 Task: Look for space in Mohali, India from 5th June, 2023 to 16th June, 2023 for 2 adults in price range Rs.14000 to Rs.18000. Place can be entire place with 1  bedroom having 1 bed and 1 bathroom. Property type can be house, flat, guest house, hotel. Amenities needed are: washing machine. Booking option can be shelf check-in. Required host language is English.
Action: Mouse pressed left at (600, 127)
Screenshot: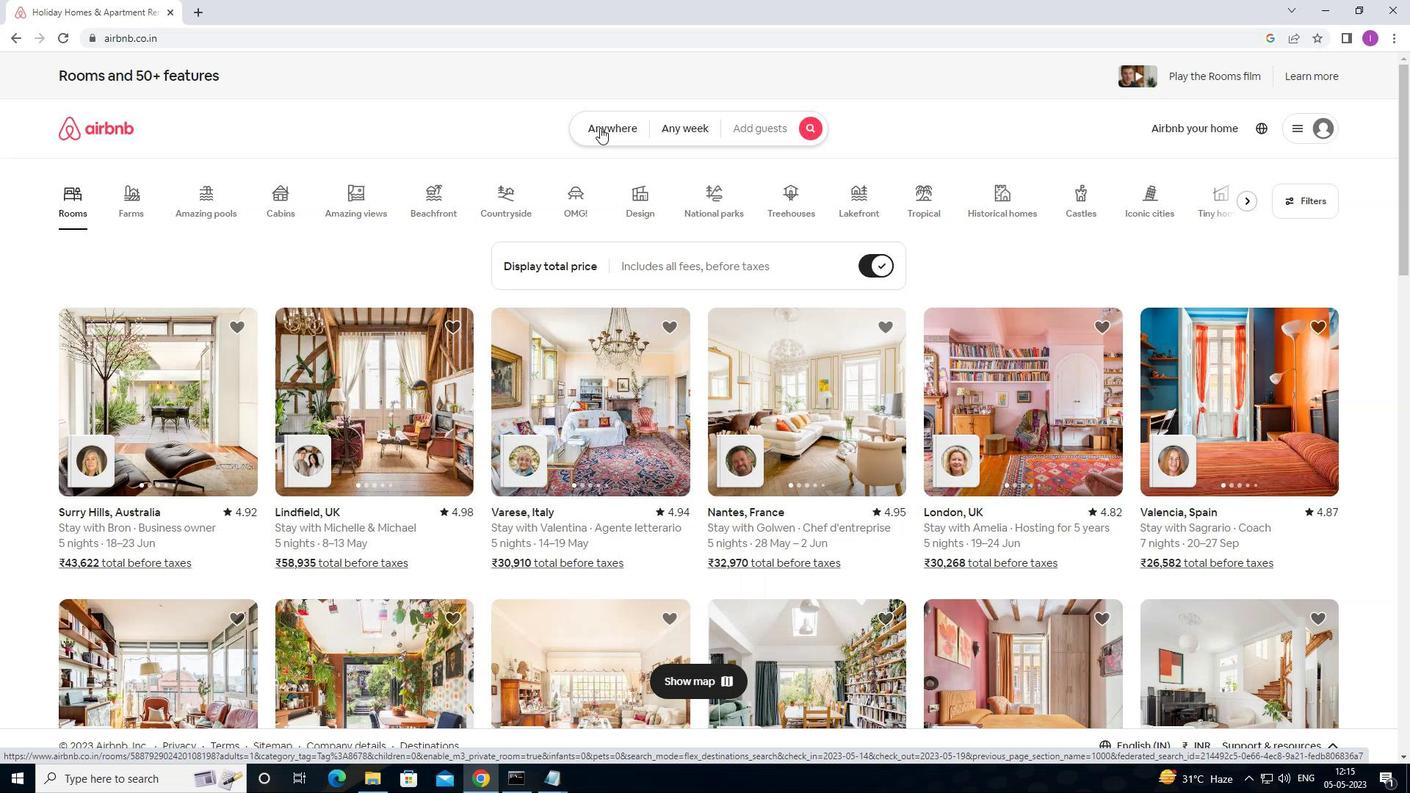 
Action: Key pressed <Key.shift><Key.shift><Key.shift><Key.shift><Key.shift><Key.shift><Key.shift><Key.shift><Key.shift><Key.shift><Key.shift><Key.shift><Key.shift><Key.shift><Key.shift><Key.shift><Key.shift><Key.shift><Key.shift><Key.shift><Key.shift><Key.shift><Key.shift><Key.shift><Key.shift><Key.shift><Key.shift><Key.shift><Key.shift><Key.shift>
Screenshot: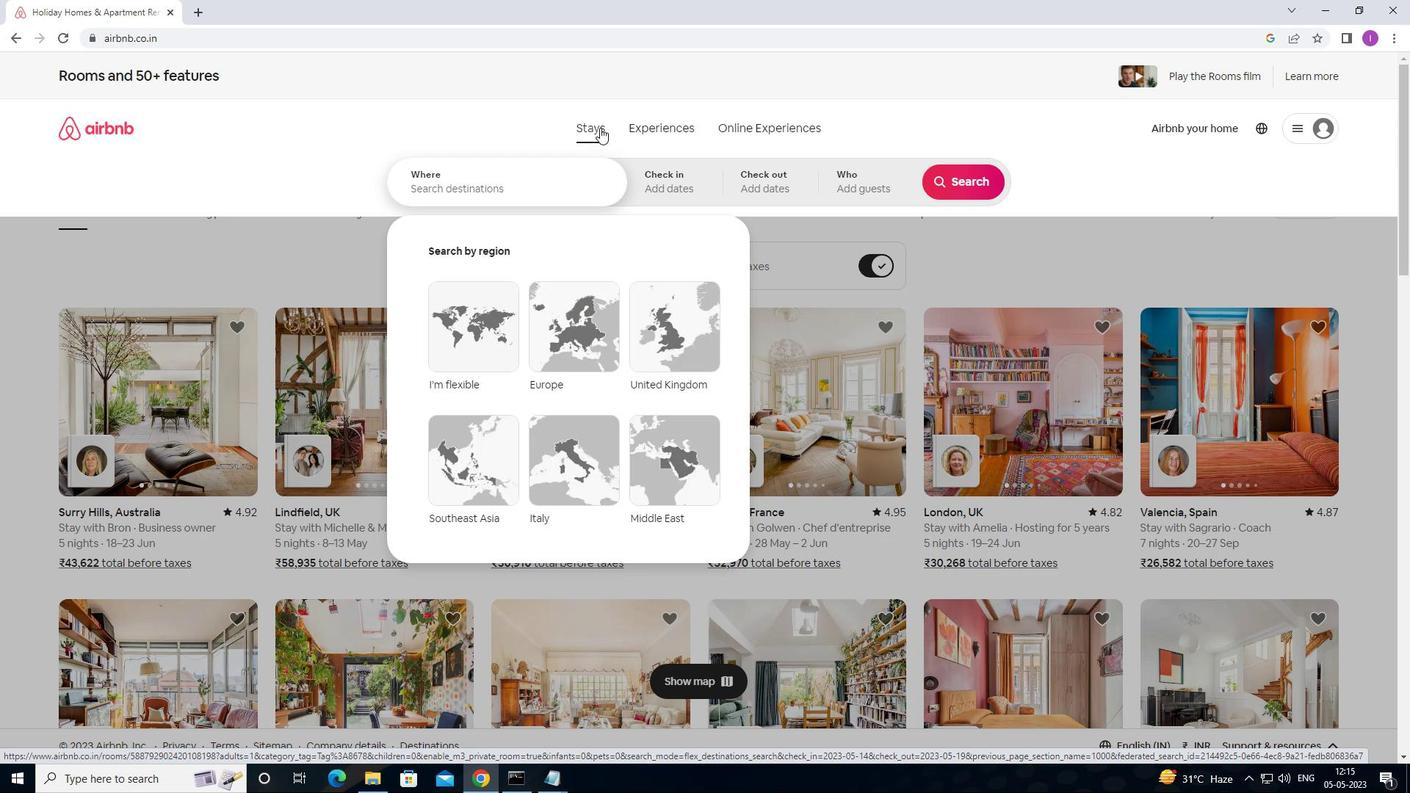 
Action: Mouse moved to (525, 177)
Screenshot: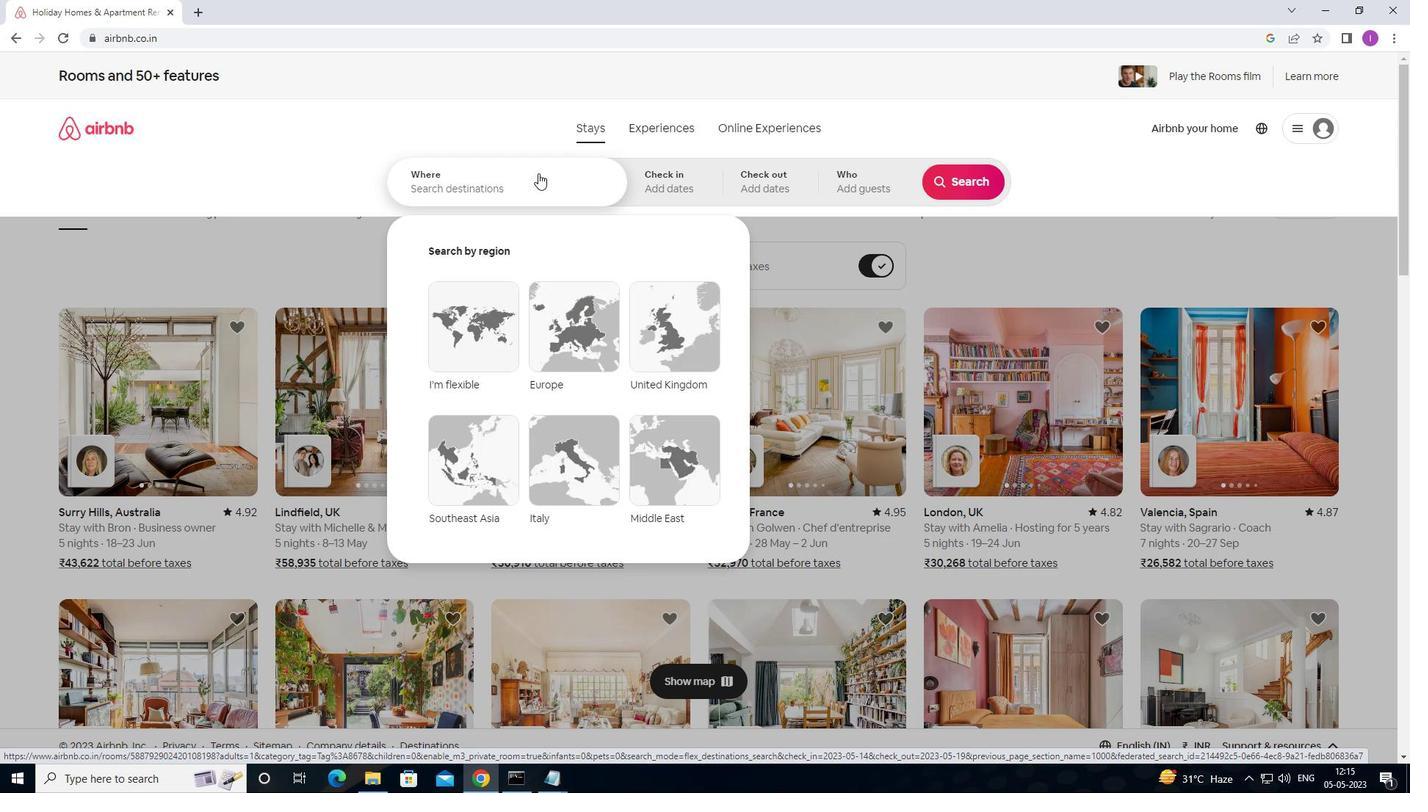 
Action: Mouse pressed left at (525, 177)
Screenshot: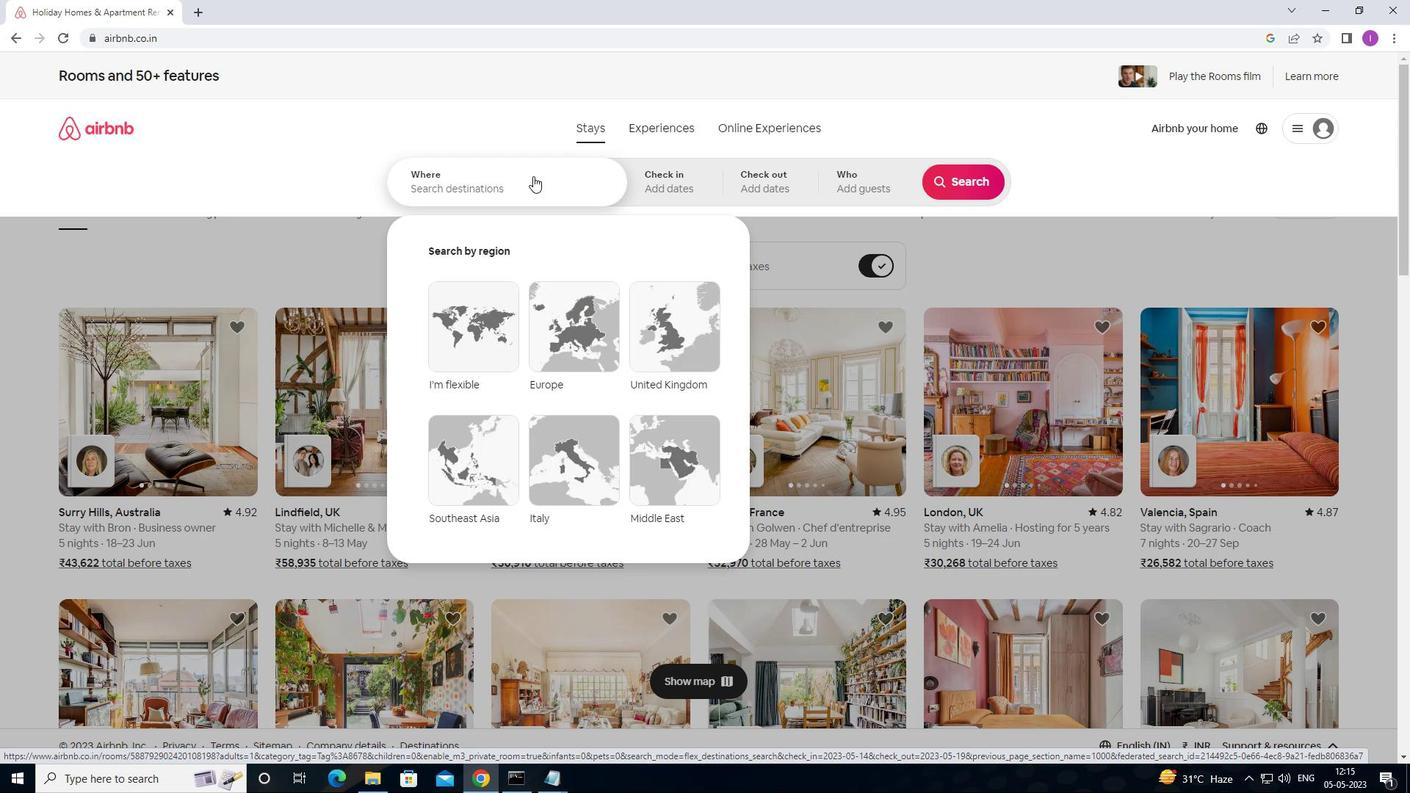 
Action: Key pressed <Key.shift><Key.shift><Key.shift><Key.shift>MOHALI,<Key.shift>INDIA
Screenshot: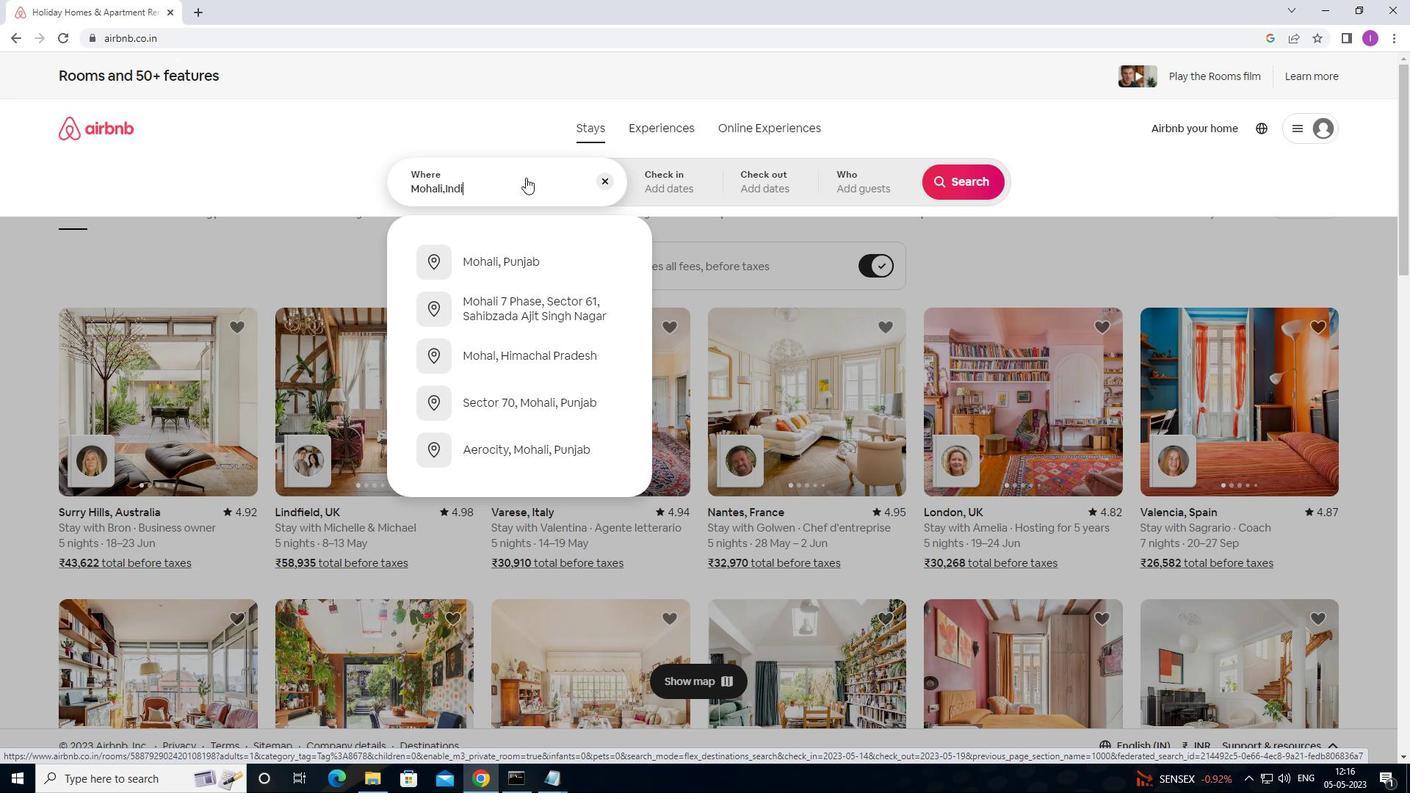 
Action: Mouse moved to (684, 199)
Screenshot: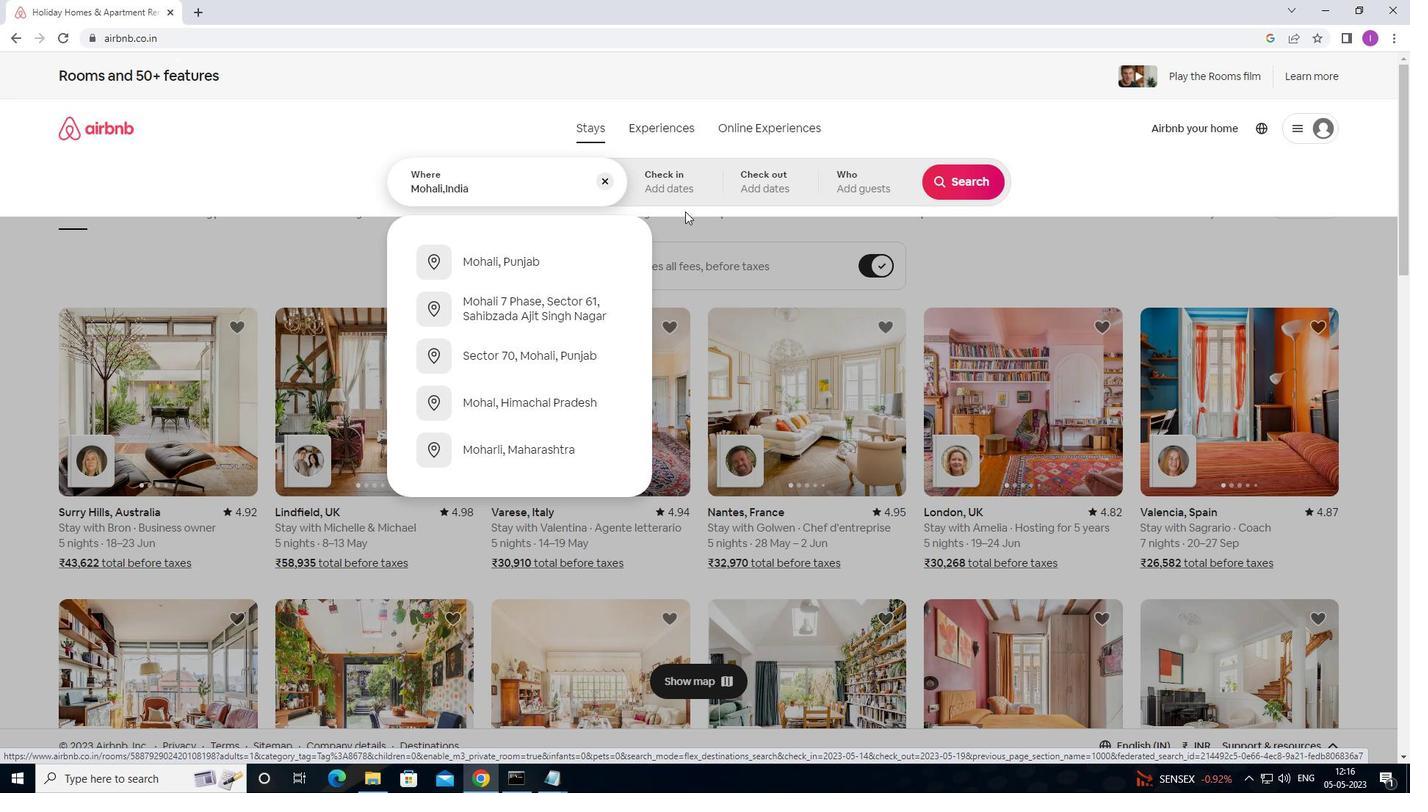 
Action: Mouse pressed left at (684, 199)
Screenshot: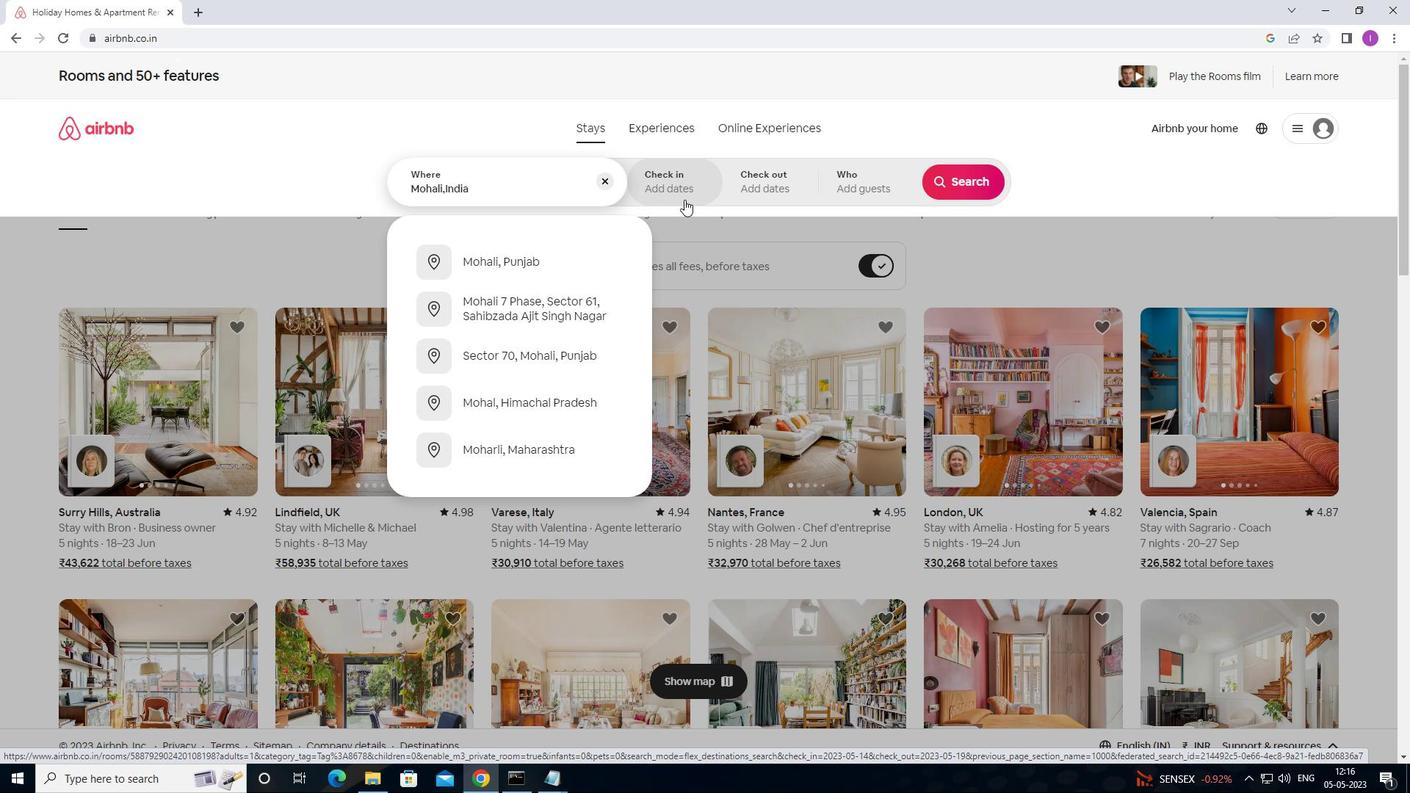 
Action: Mouse moved to (960, 305)
Screenshot: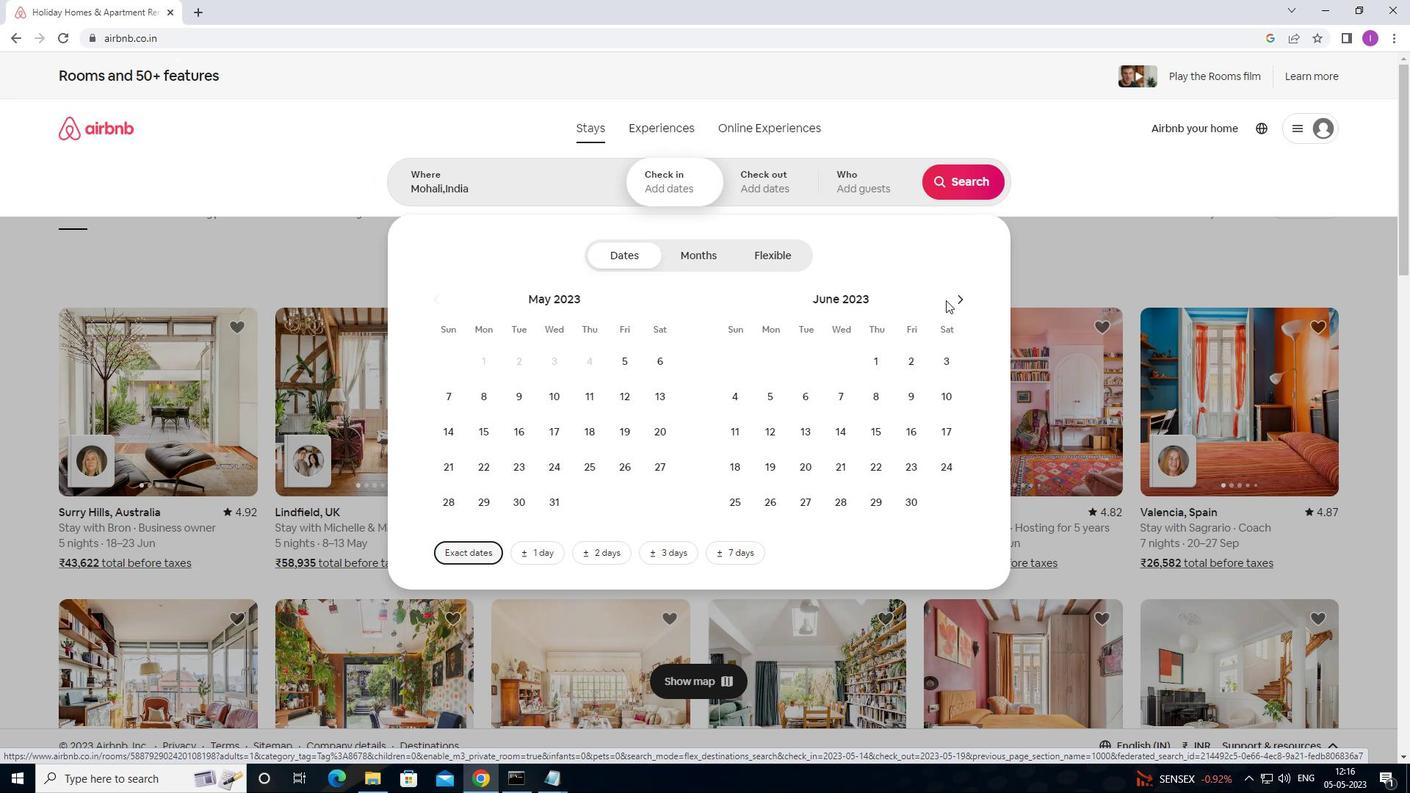 
Action: Mouse pressed left at (960, 305)
Screenshot: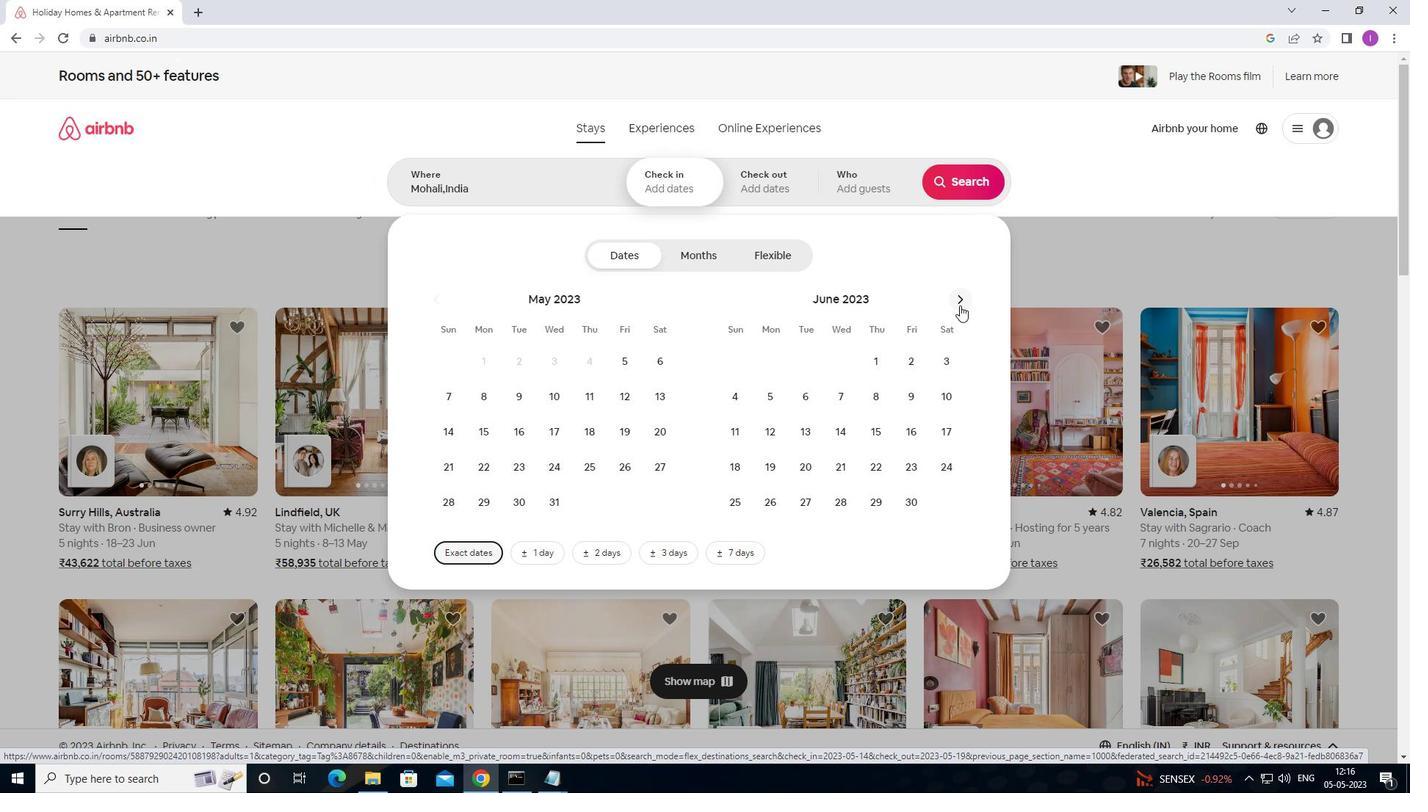 
Action: Mouse moved to (489, 401)
Screenshot: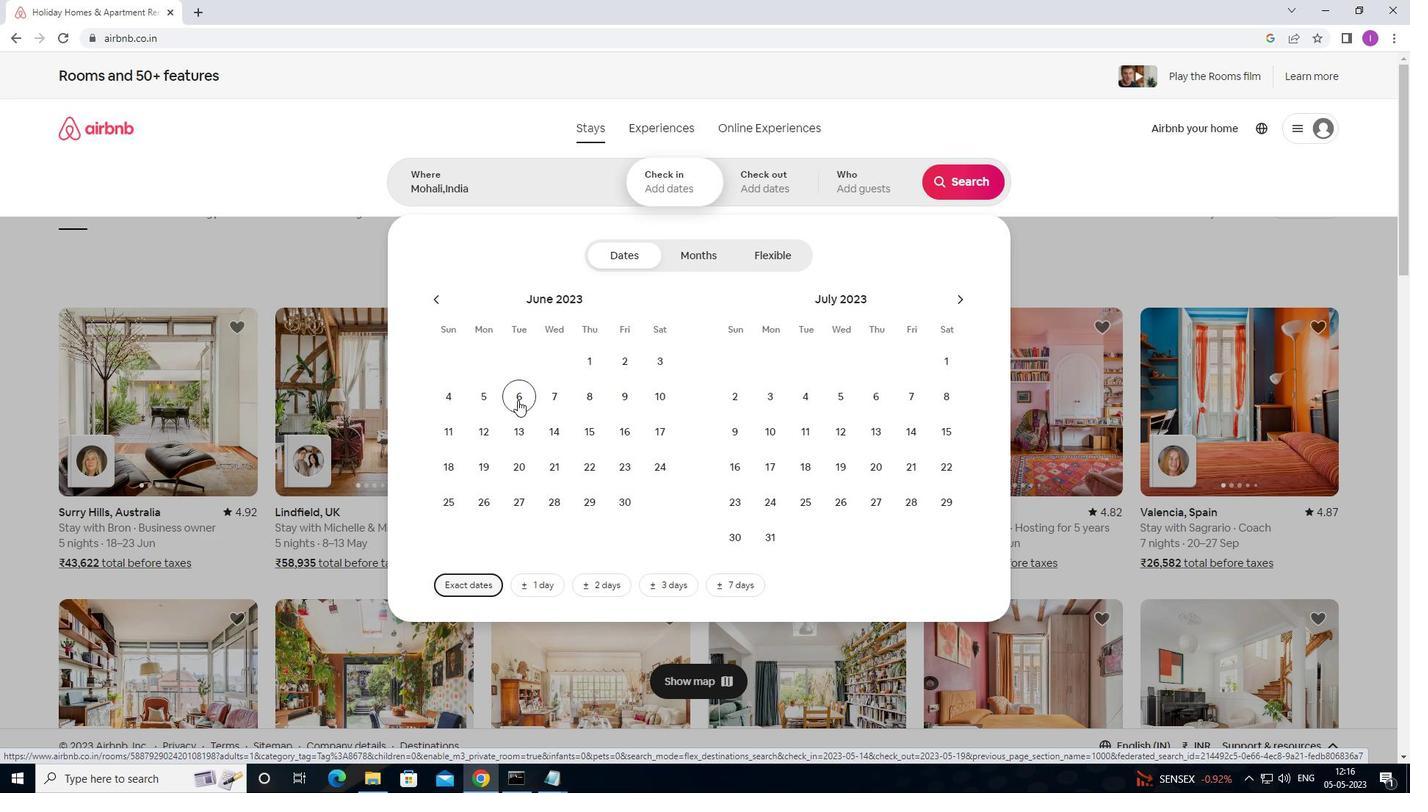 
Action: Mouse pressed left at (489, 401)
Screenshot: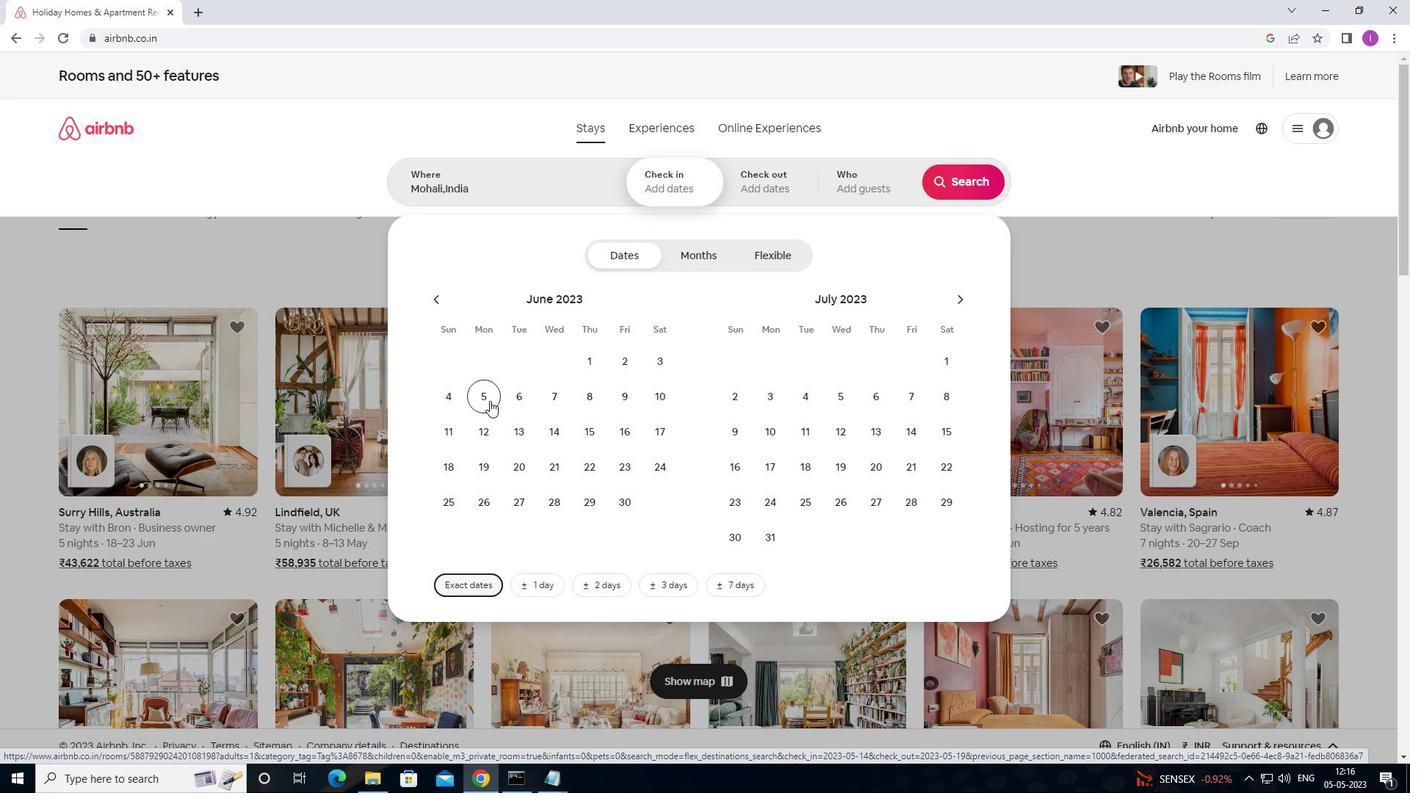 
Action: Mouse moved to (625, 437)
Screenshot: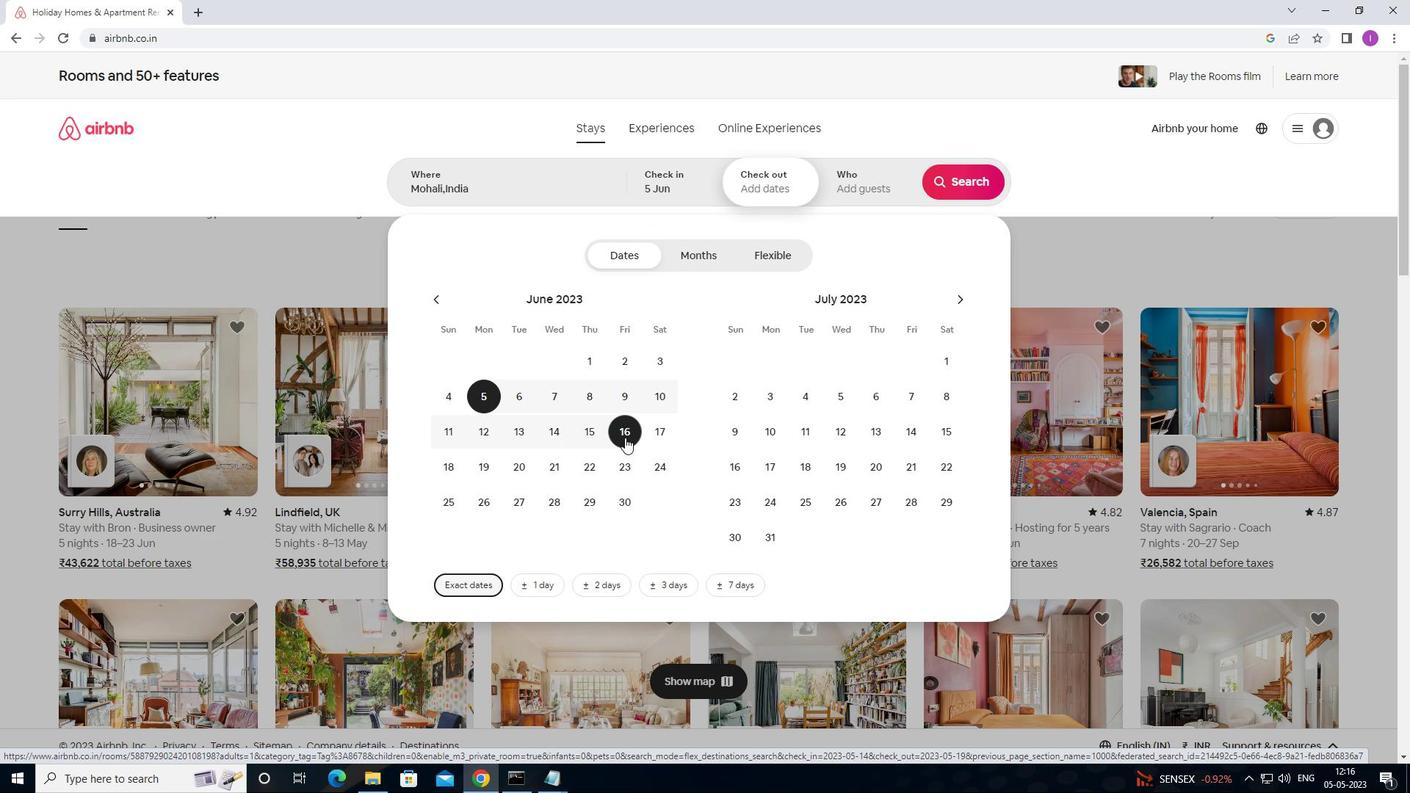 
Action: Mouse pressed left at (625, 437)
Screenshot: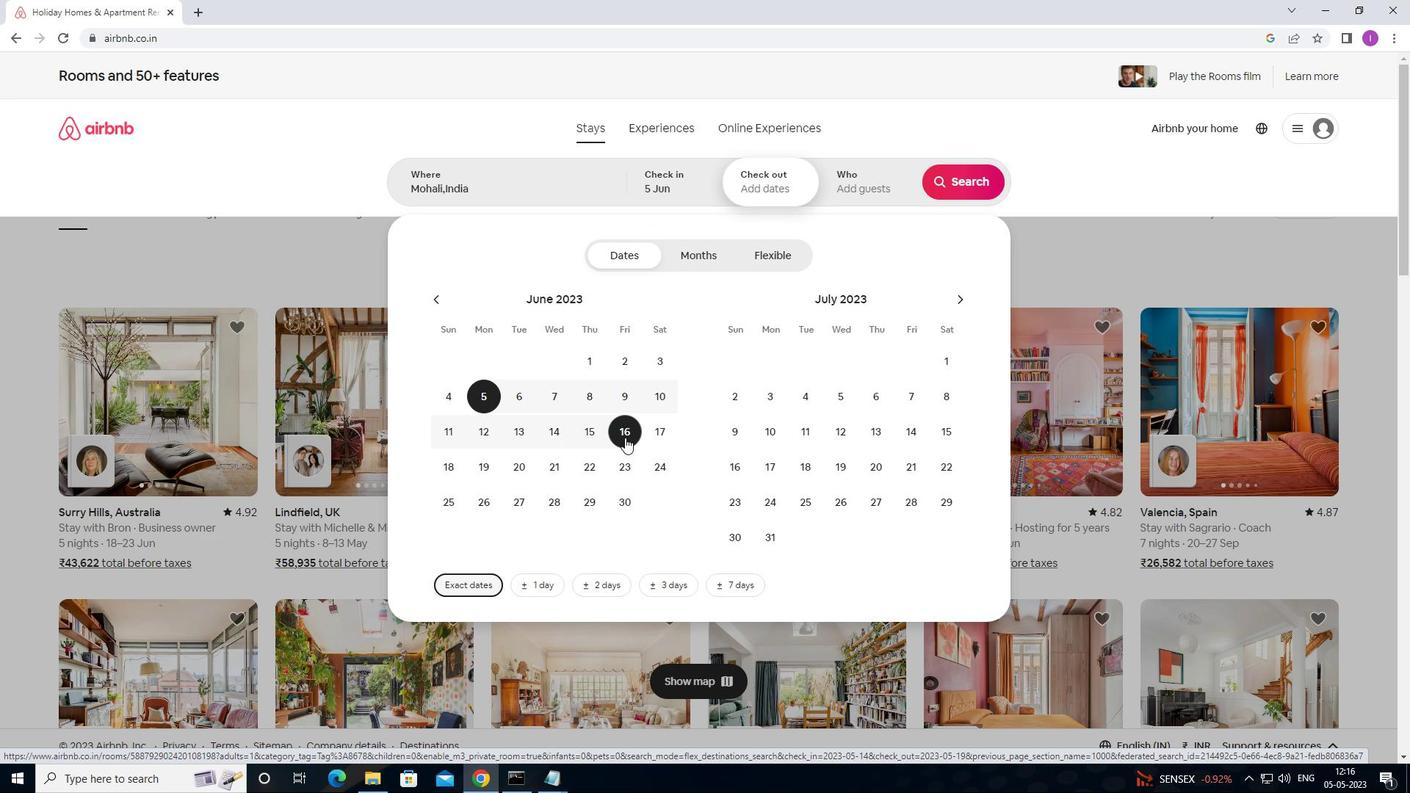 
Action: Mouse moved to (875, 196)
Screenshot: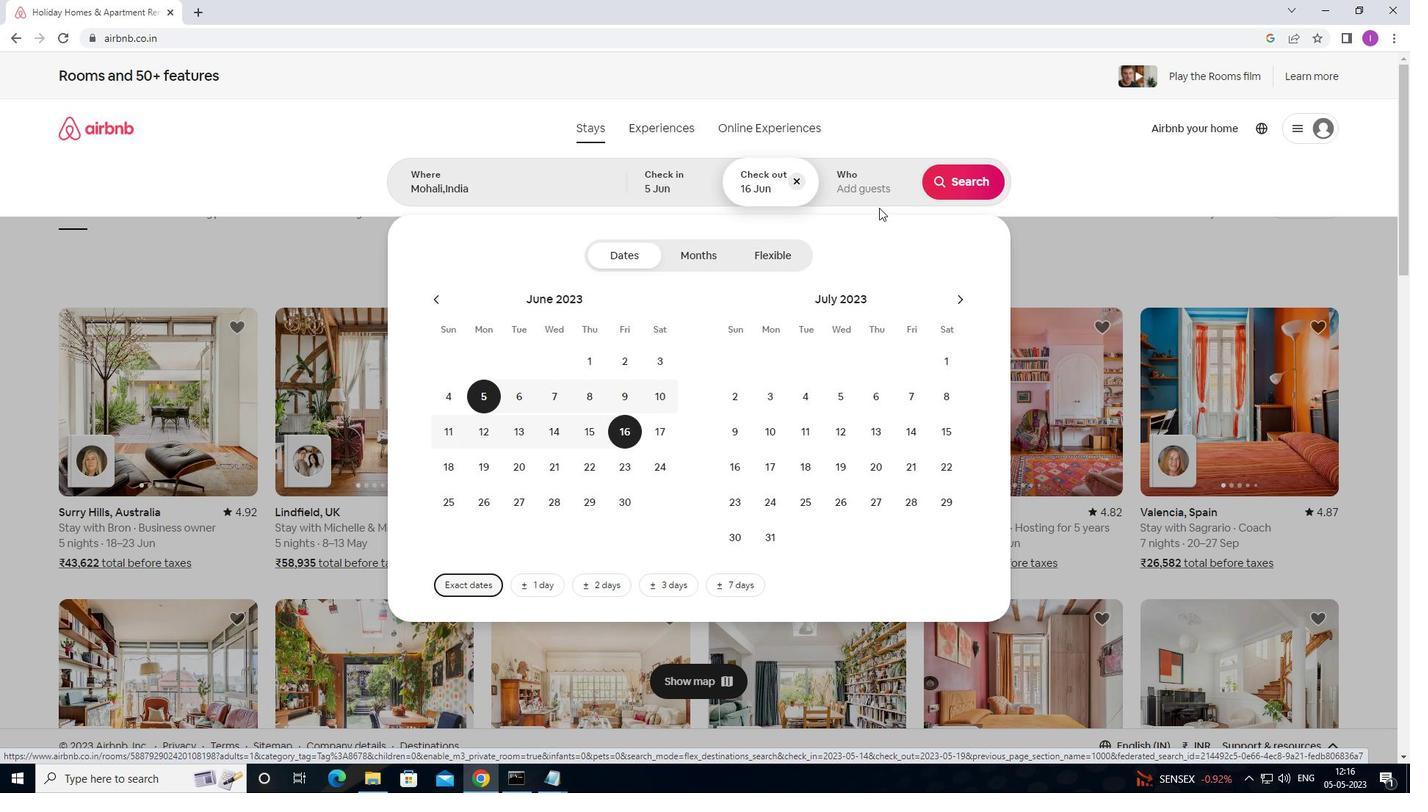 
Action: Mouse pressed left at (875, 196)
Screenshot: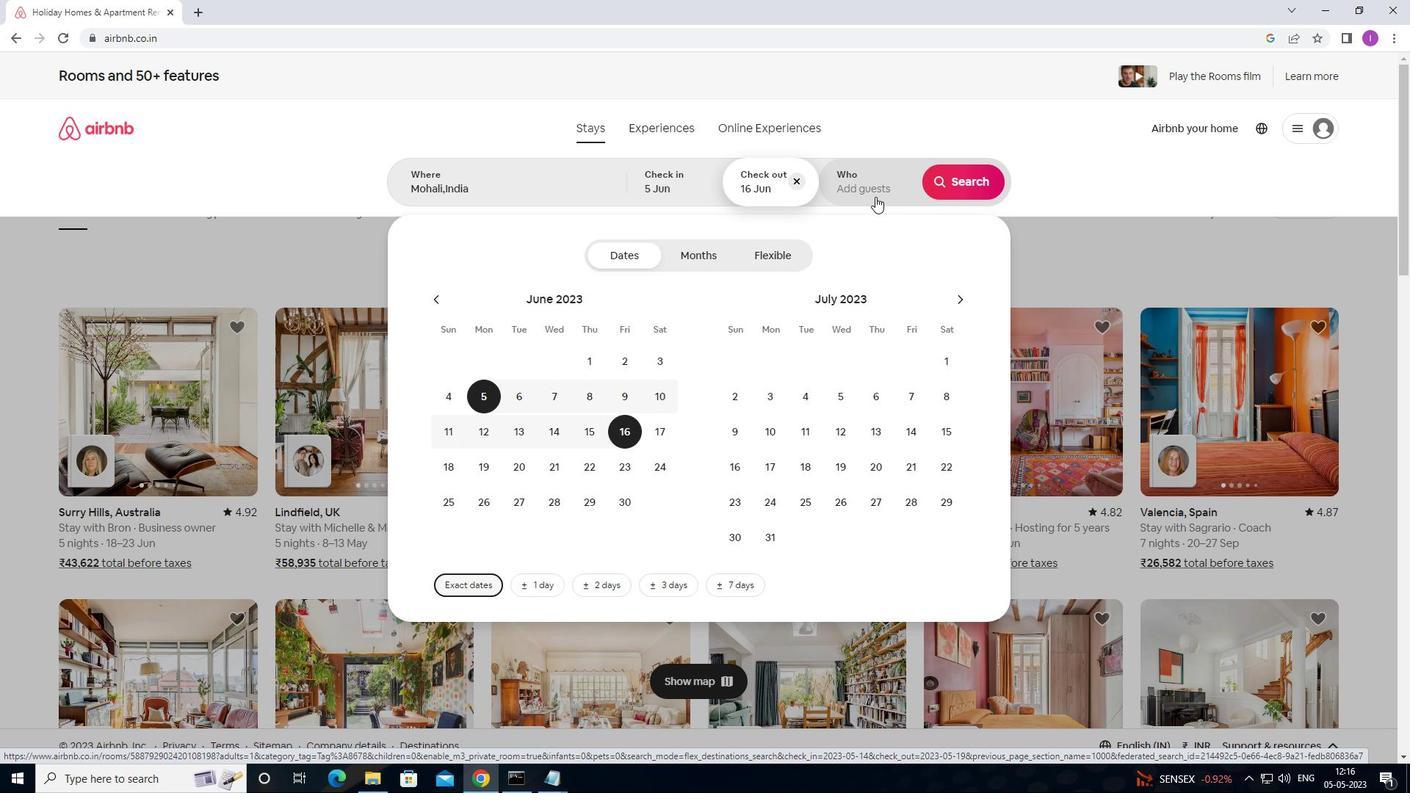 
Action: Mouse moved to (965, 259)
Screenshot: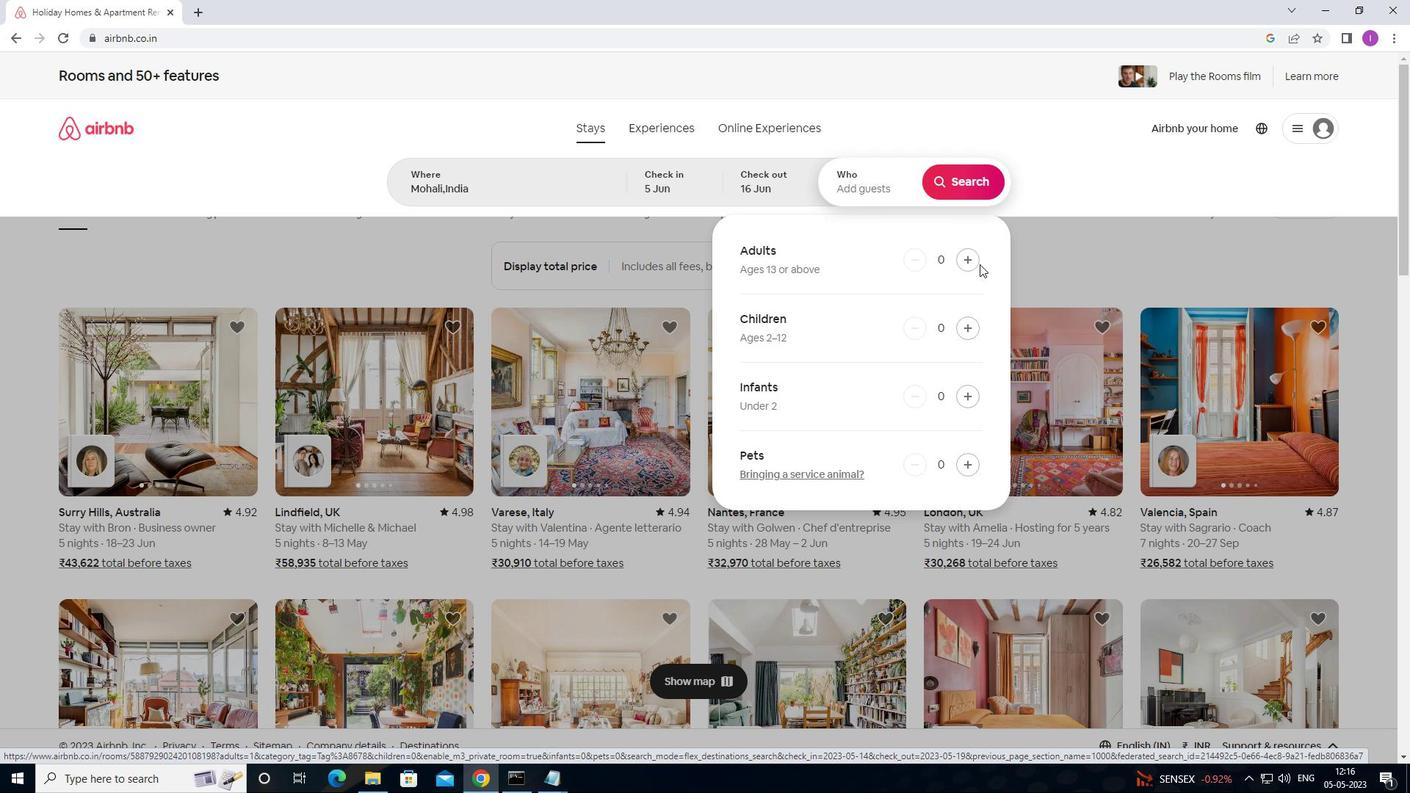 
Action: Mouse pressed left at (965, 259)
Screenshot: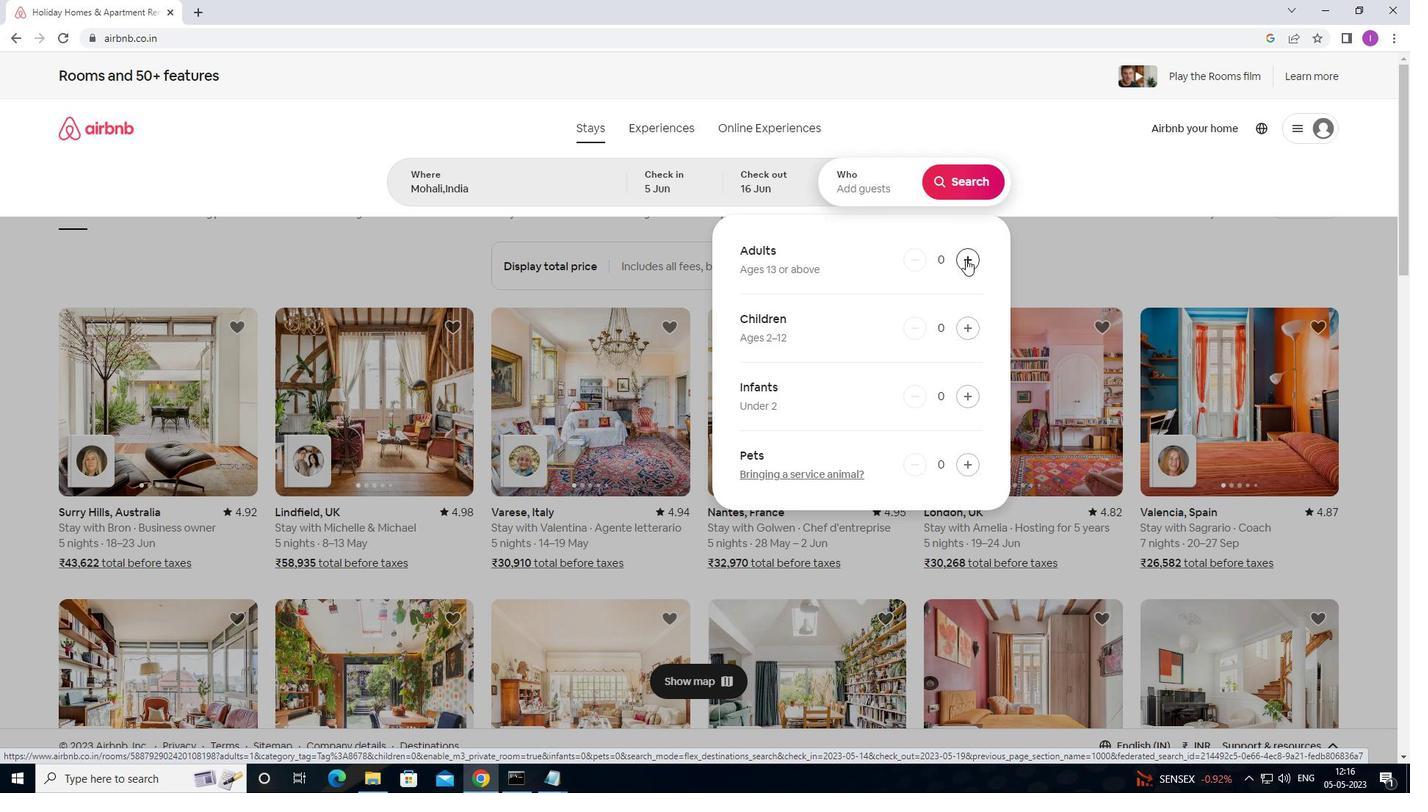 
Action: Mouse pressed left at (965, 259)
Screenshot: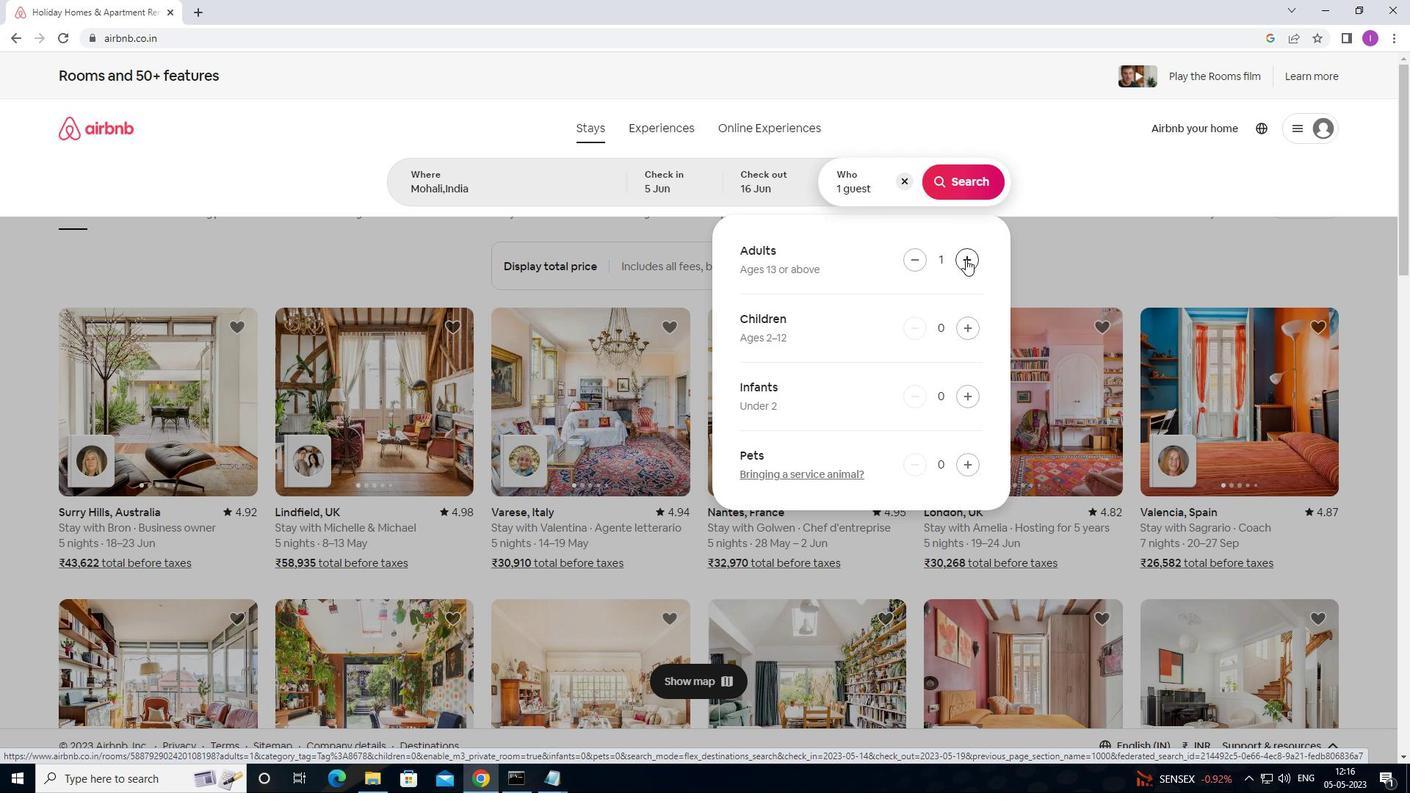 
Action: Mouse moved to (968, 187)
Screenshot: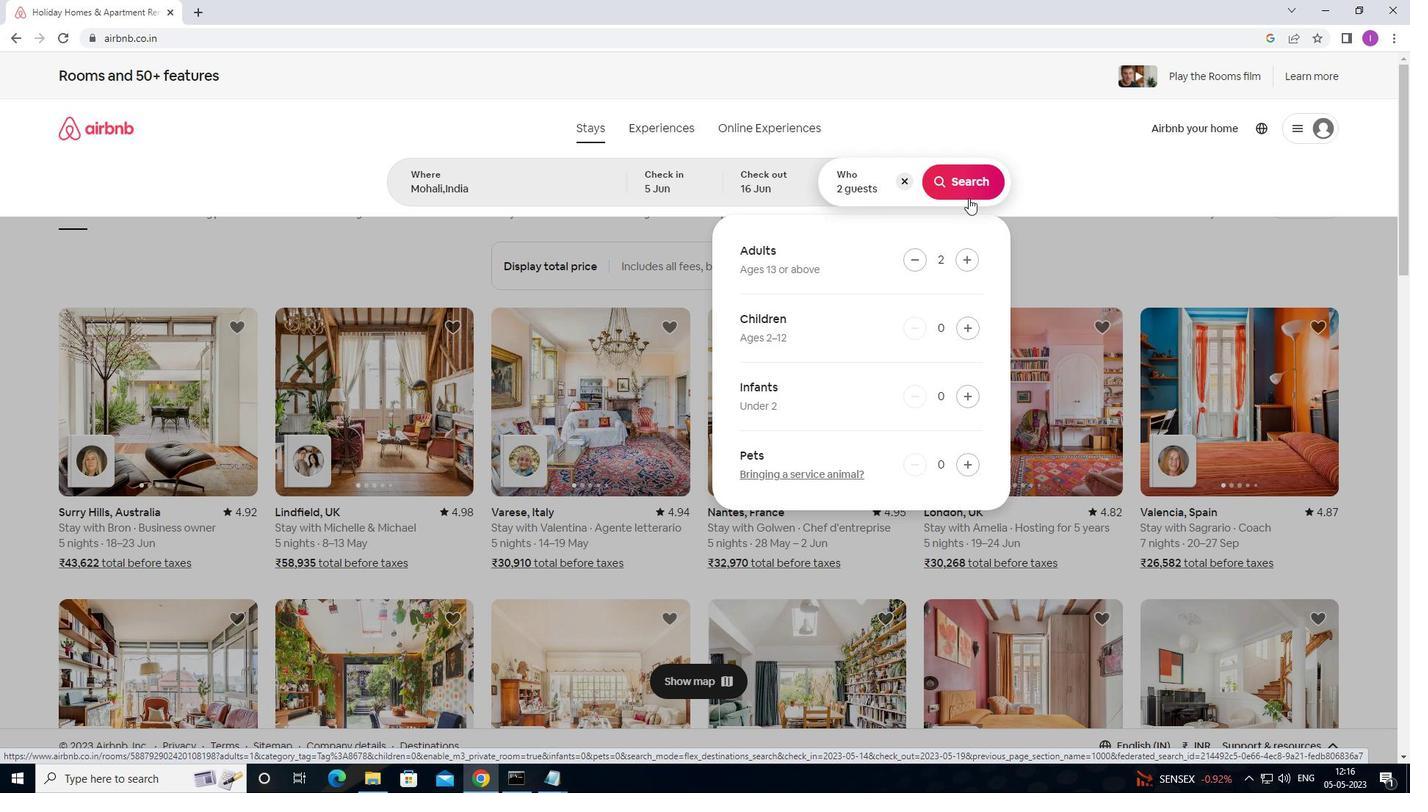 
Action: Mouse pressed left at (968, 187)
Screenshot: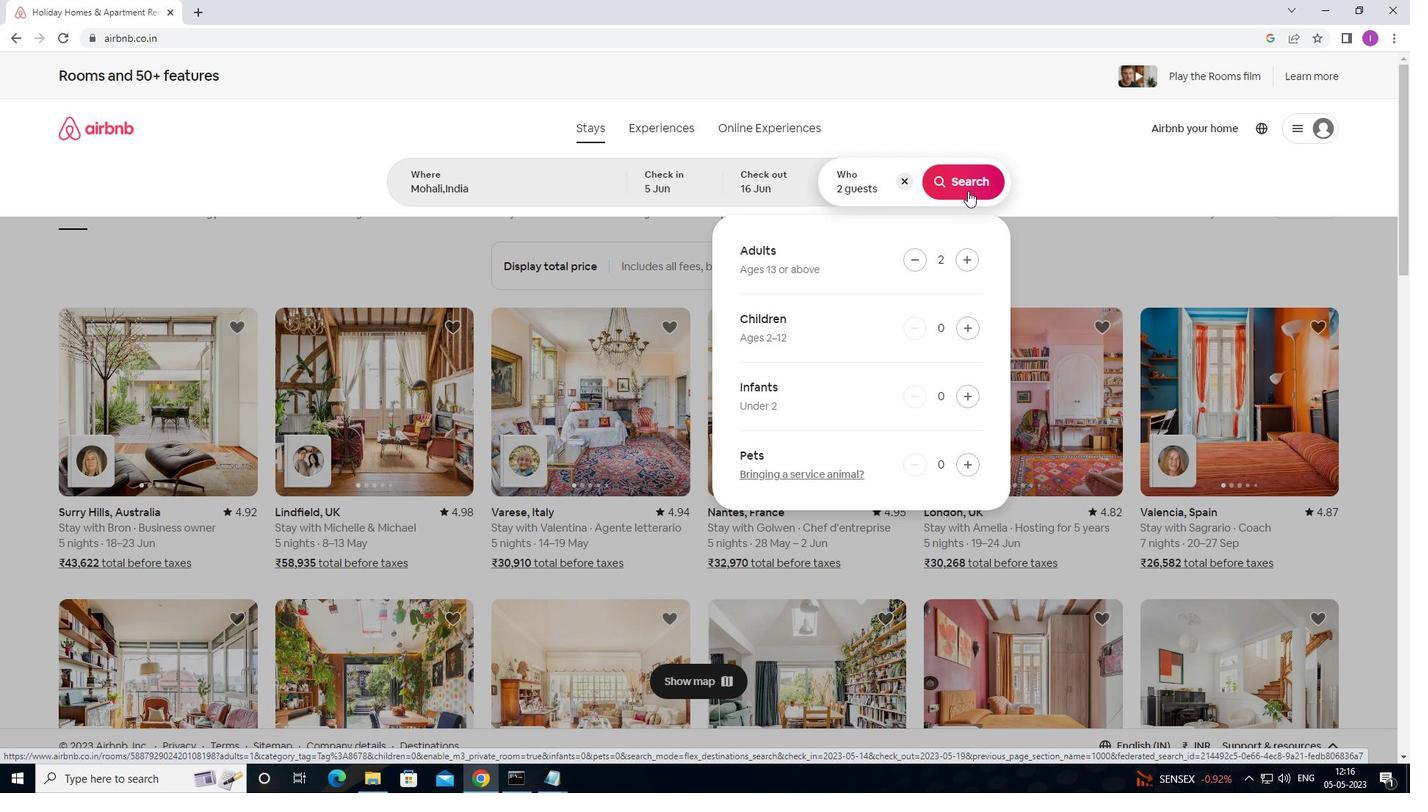 
Action: Mouse moved to (1347, 138)
Screenshot: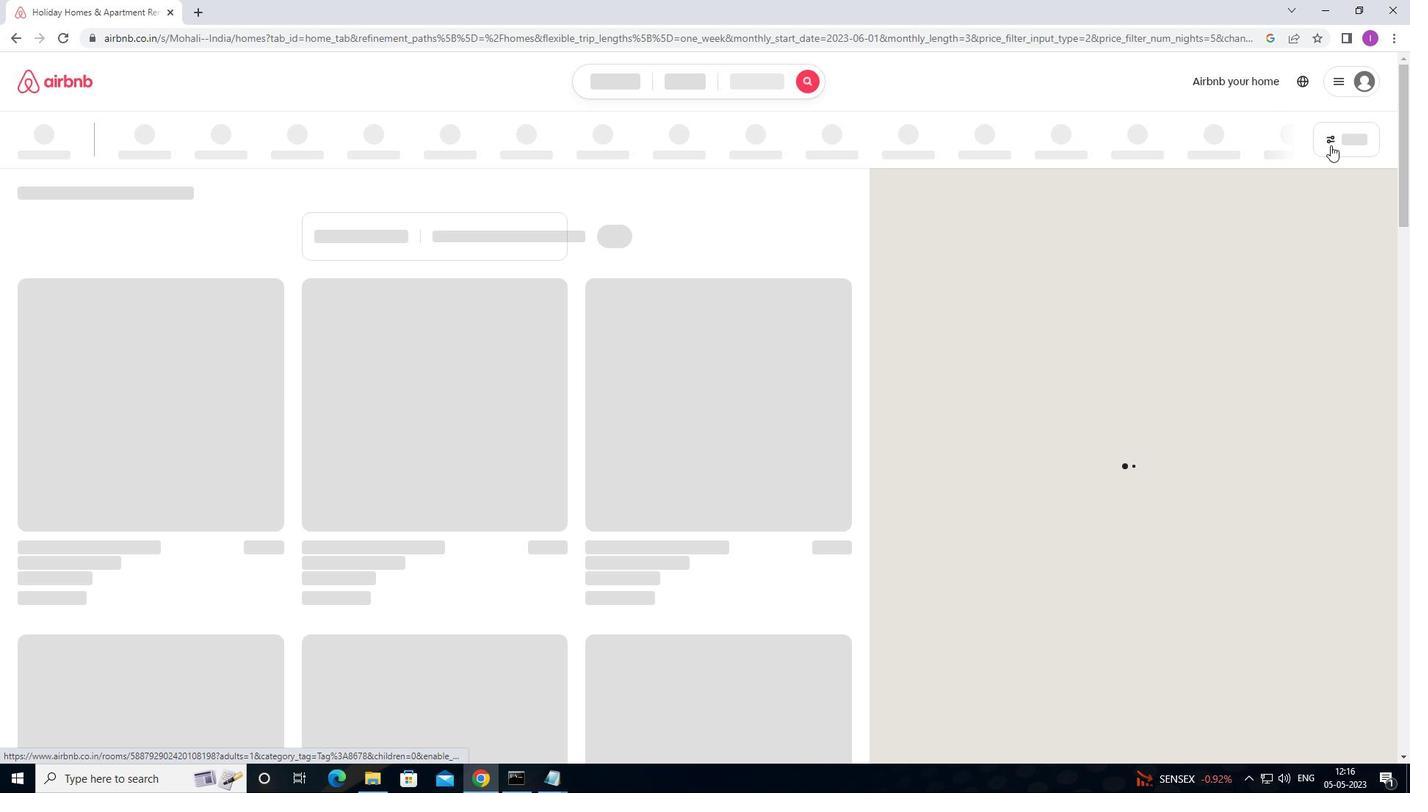 
Action: Mouse pressed left at (1347, 138)
Screenshot: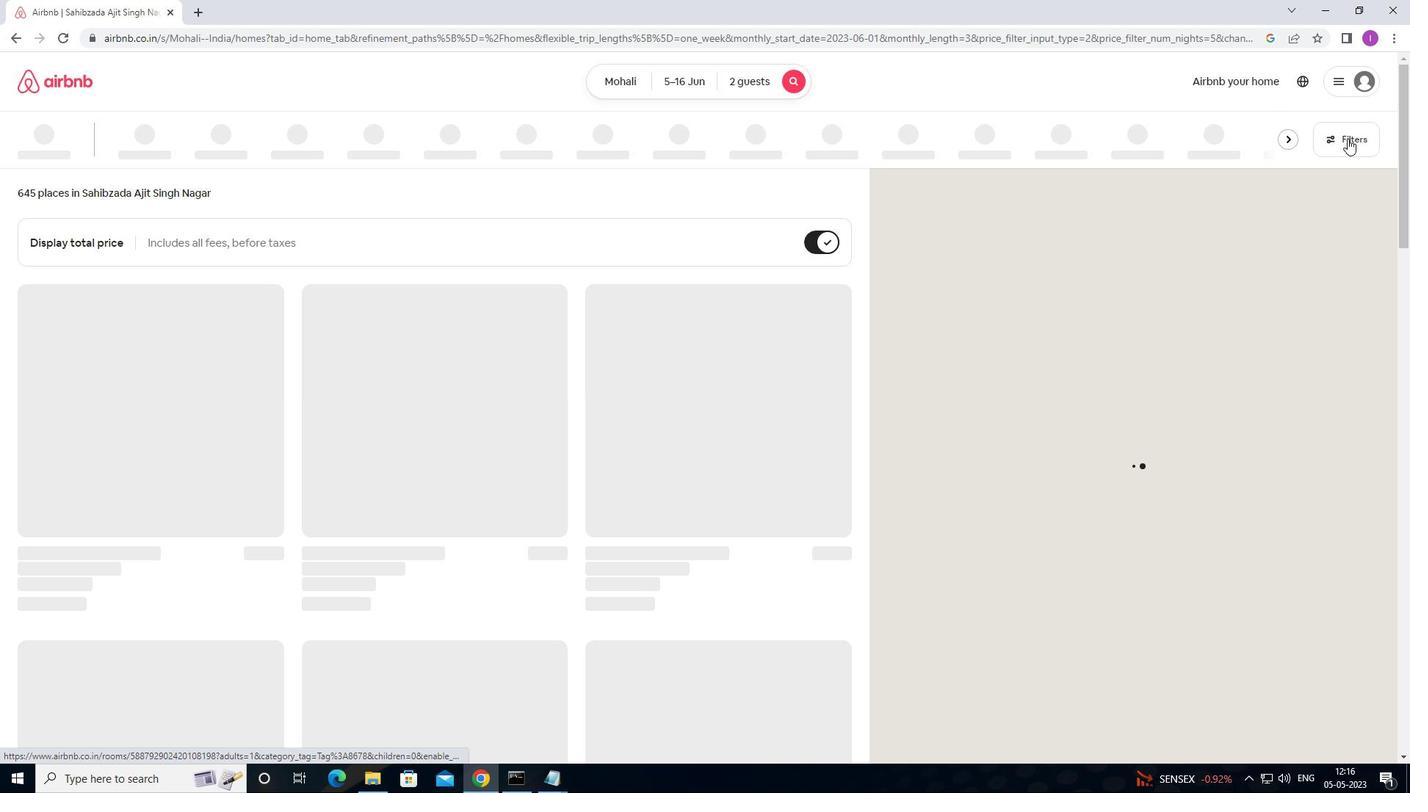 
Action: Mouse moved to (532, 496)
Screenshot: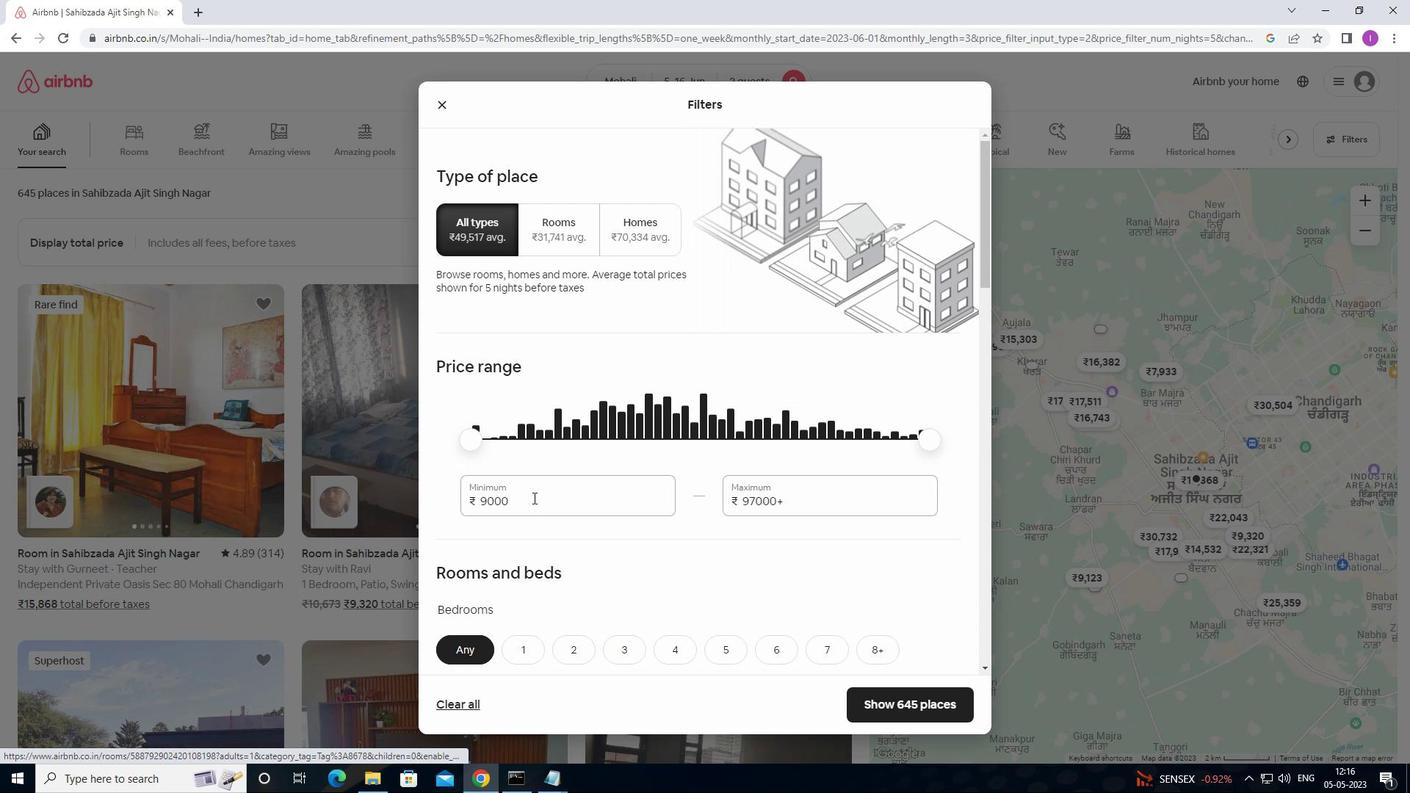 
Action: Mouse pressed left at (532, 496)
Screenshot: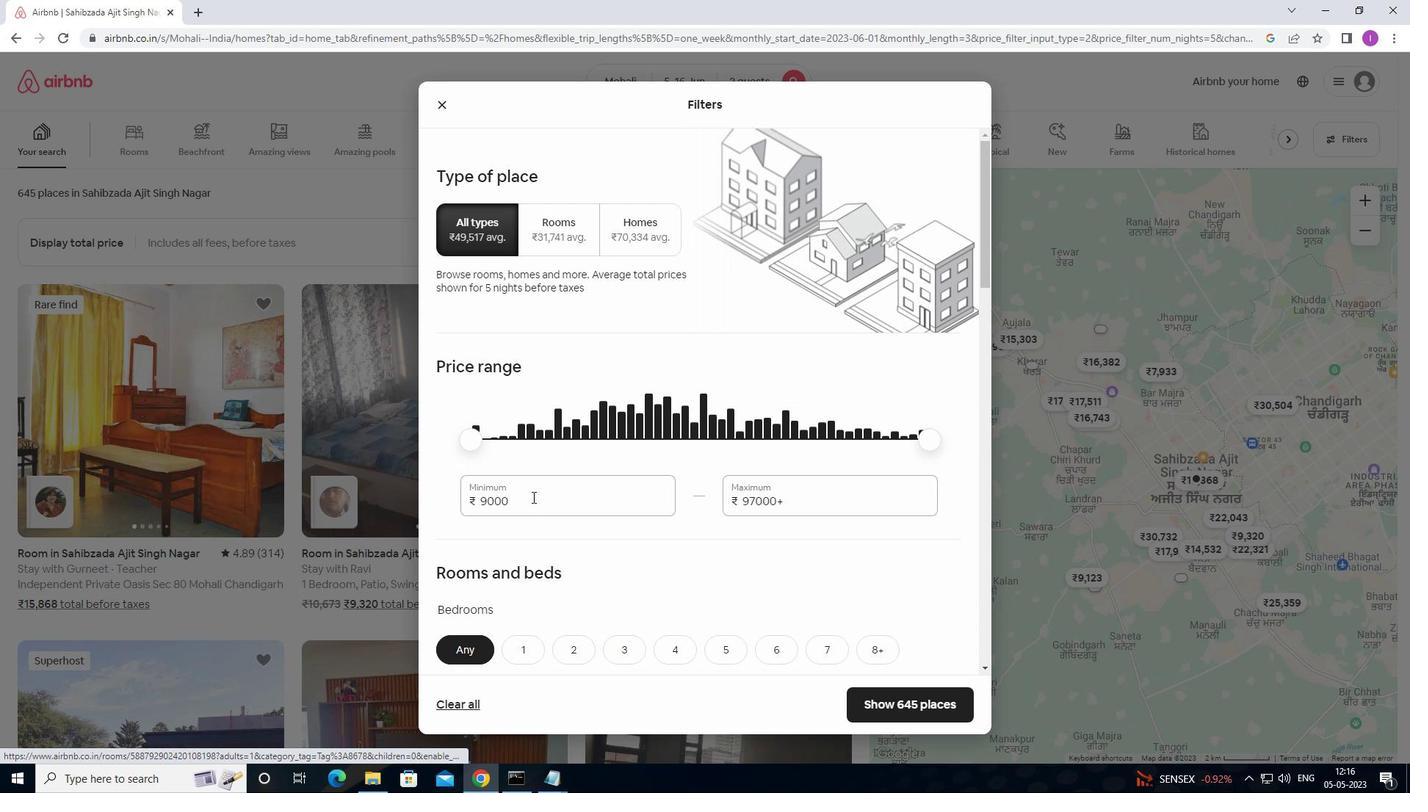 
Action: Mouse moved to (484, 497)
Screenshot: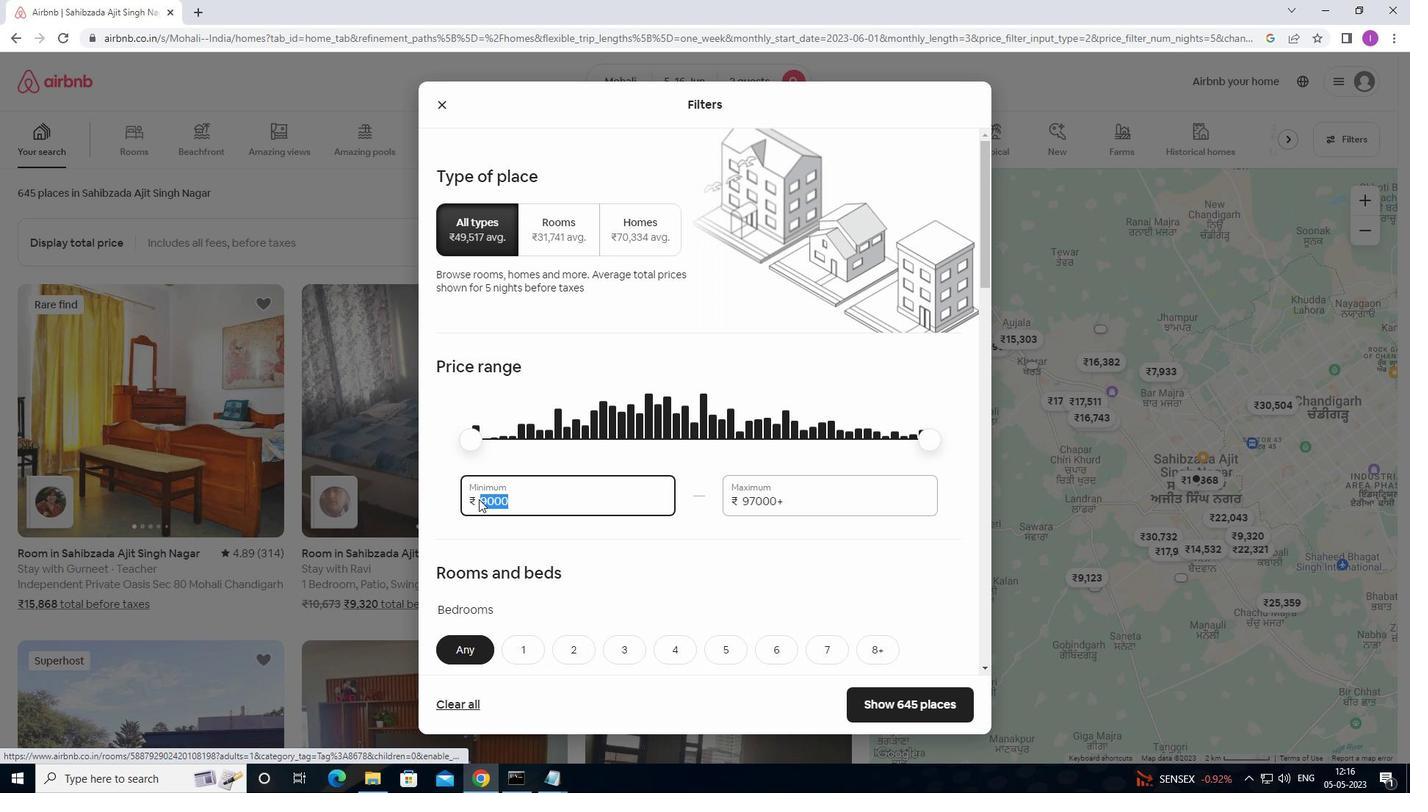 
Action: Key pressed 1
Screenshot: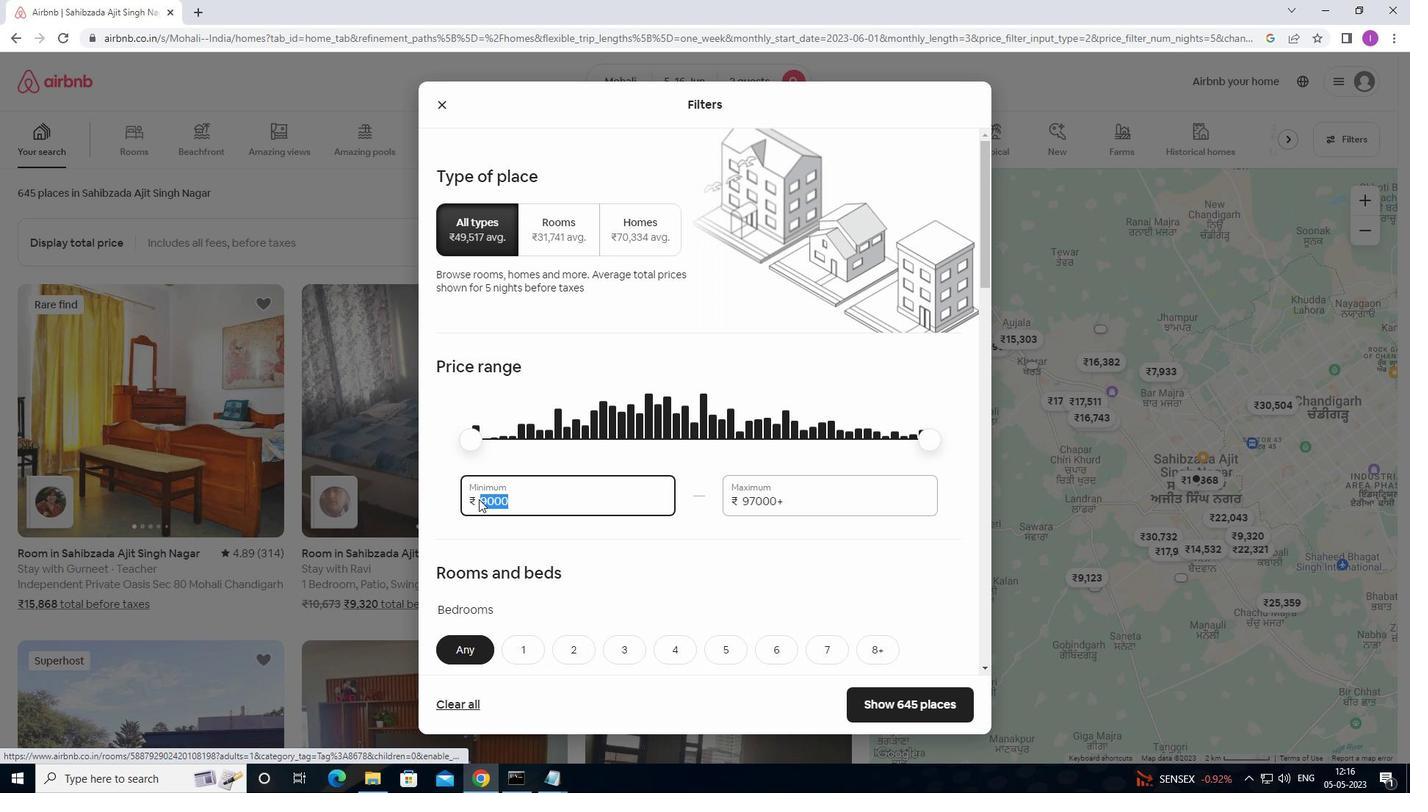 
Action: Mouse moved to (498, 492)
Screenshot: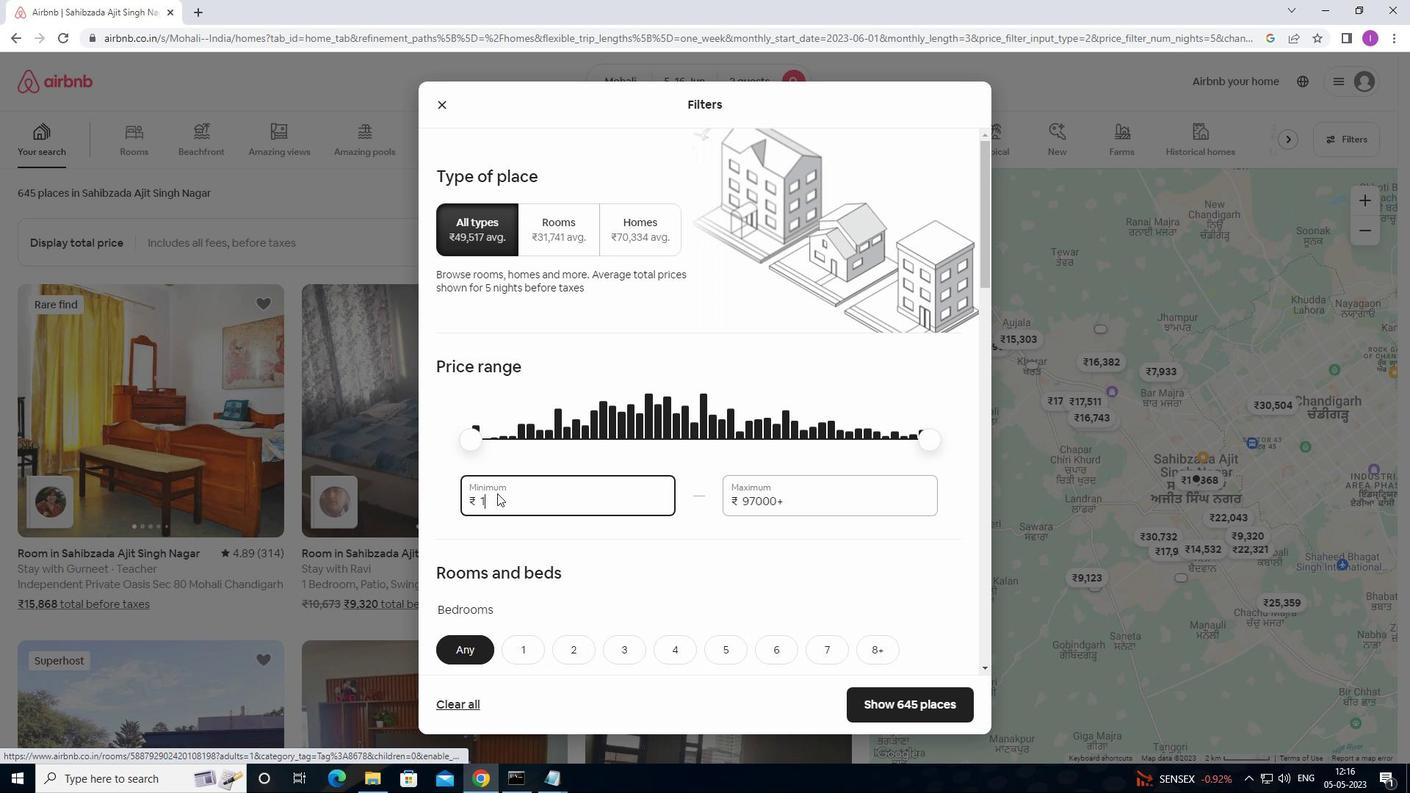 
Action: Key pressed 4
Screenshot: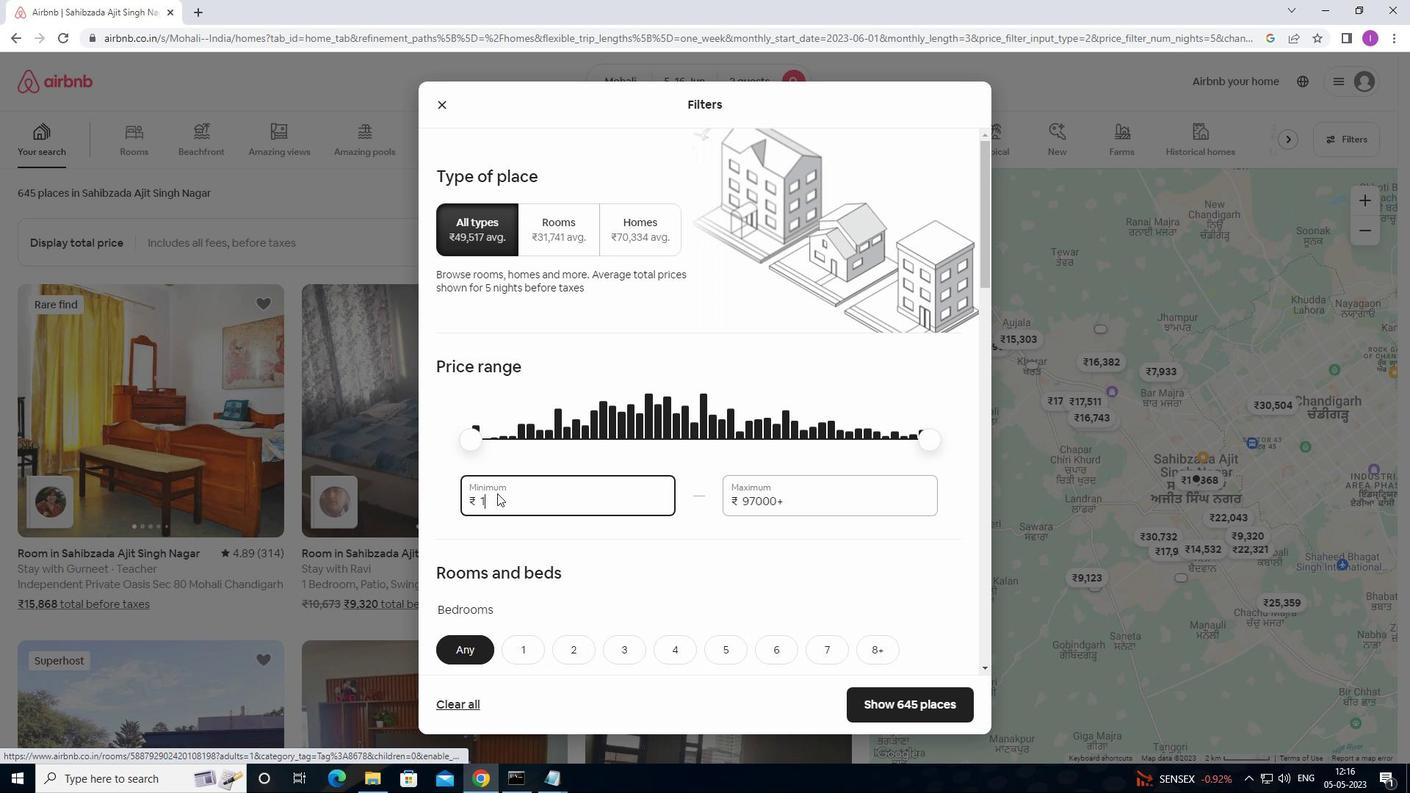 
Action: Mouse moved to (510, 490)
Screenshot: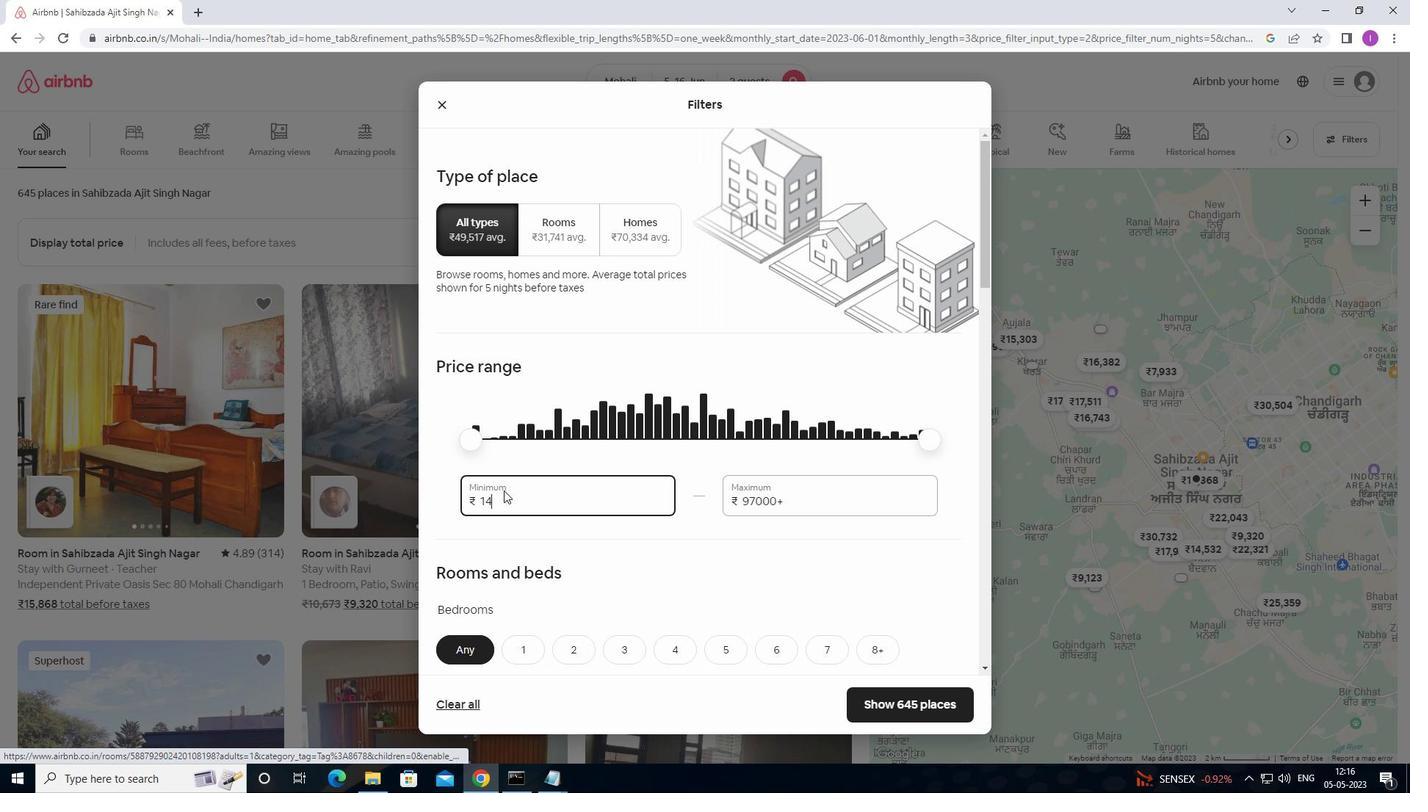 
Action: Key pressed 0
Screenshot: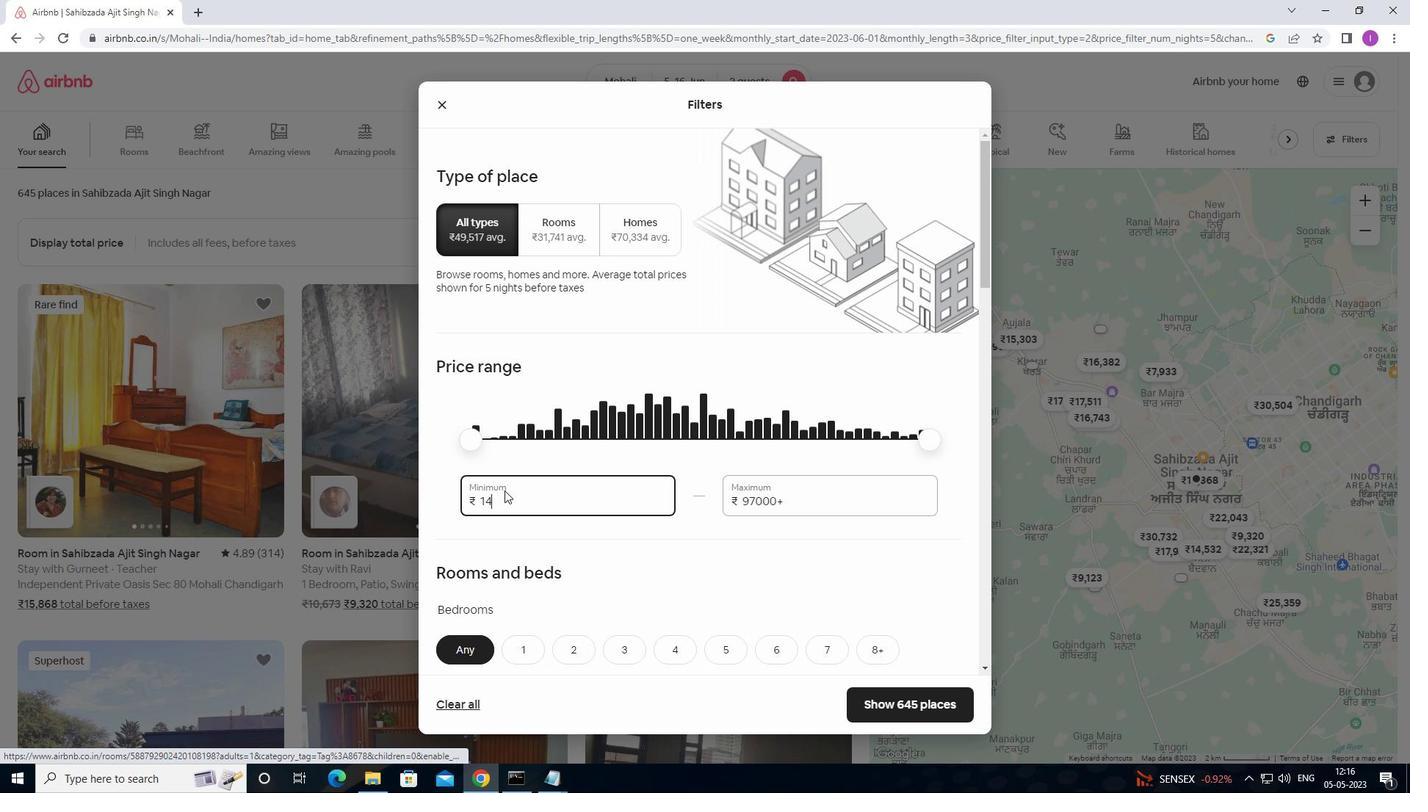 
Action: Mouse moved to (513, 490)
Screenshot: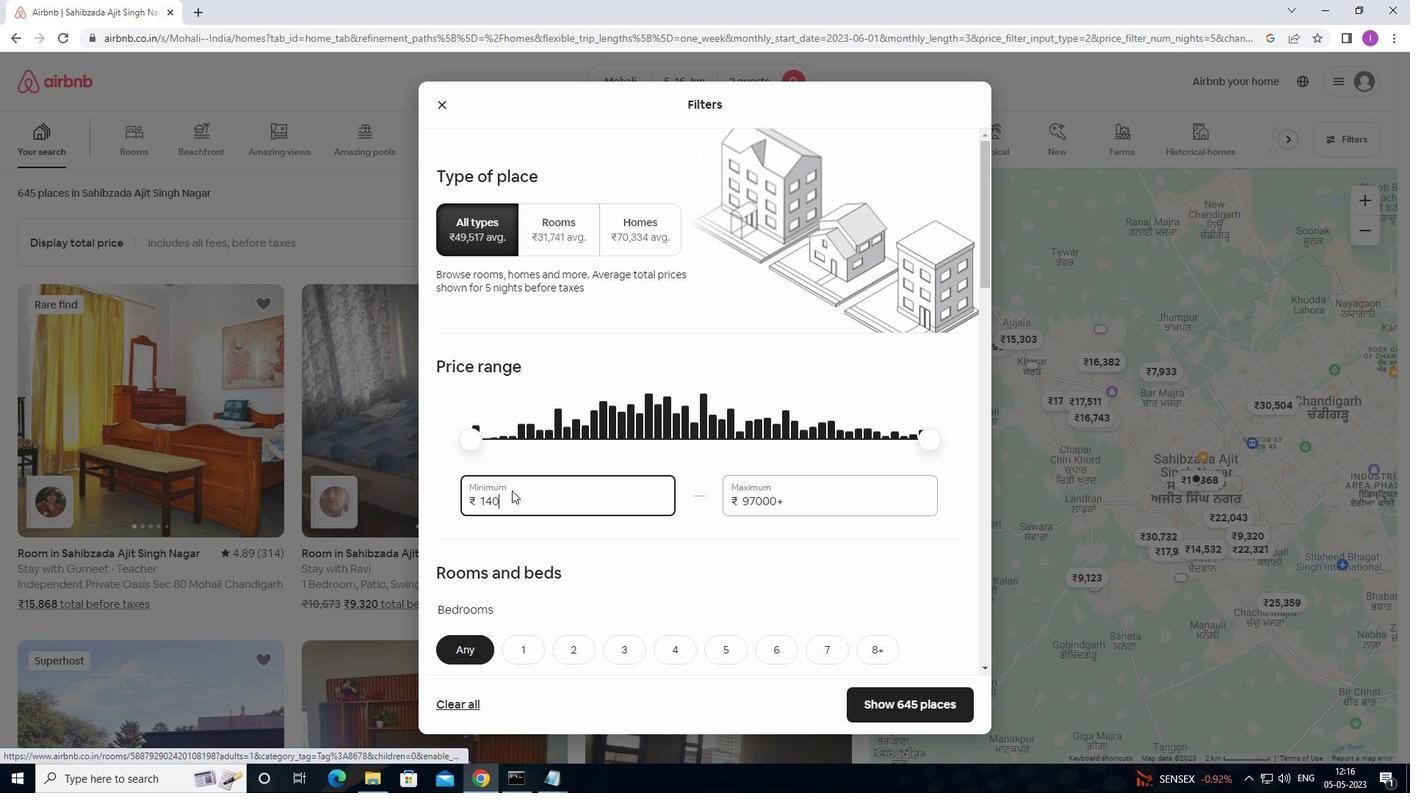 
Action: Key pressed 0
Screenshot: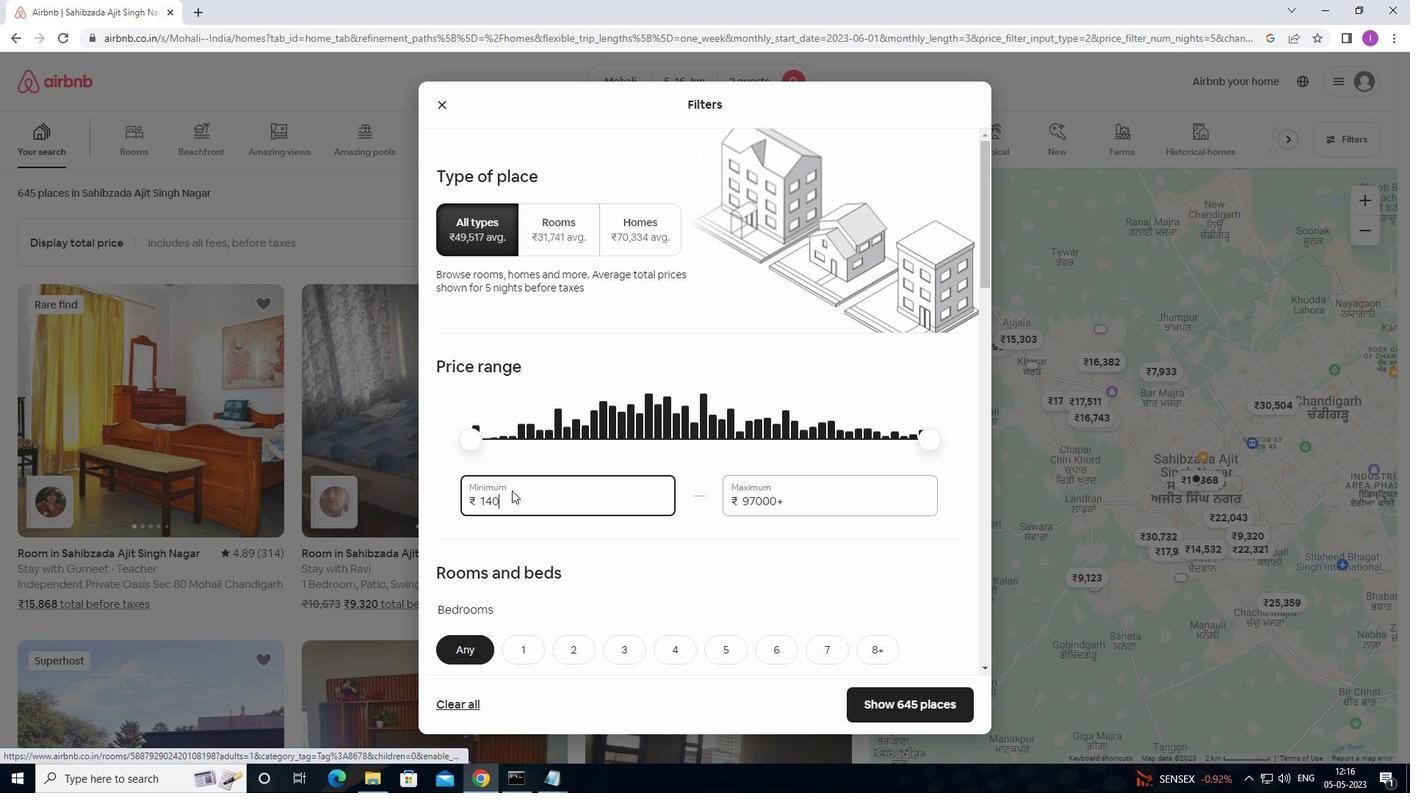 
Action: Mouse moved to (514, 489)
Screenshot: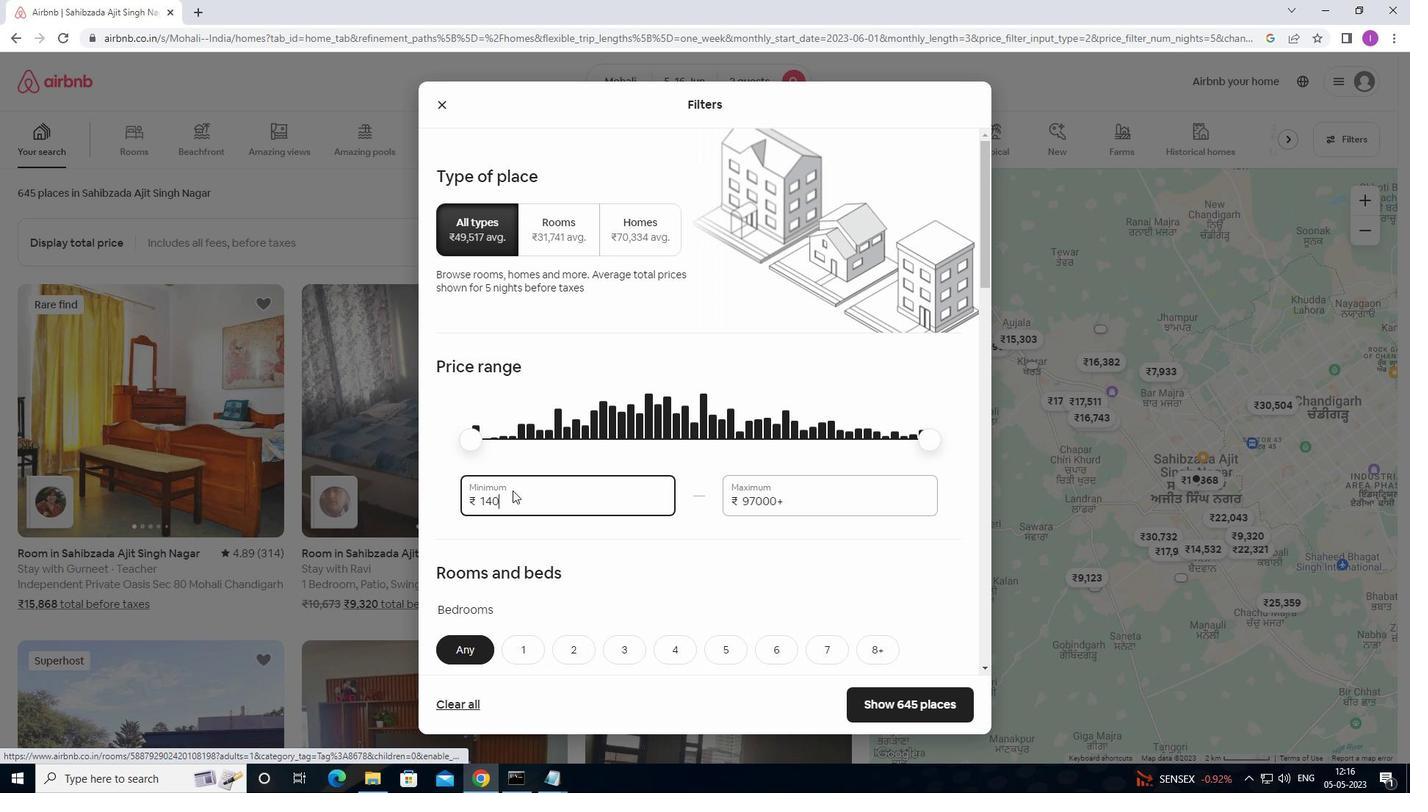 
Action: Key pressed 0
Screenshot: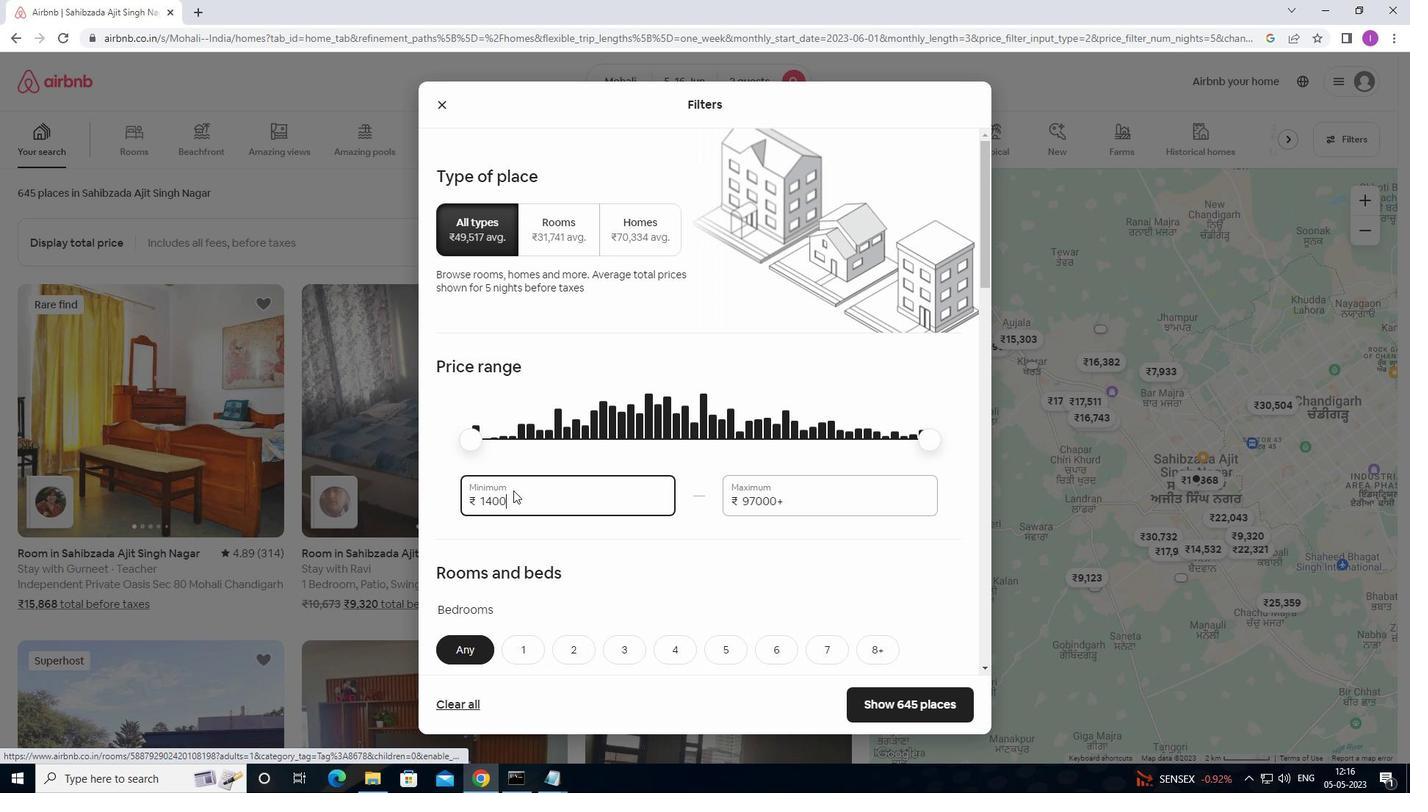 
Action: Mouse moved to (815, 501)
Screenshot: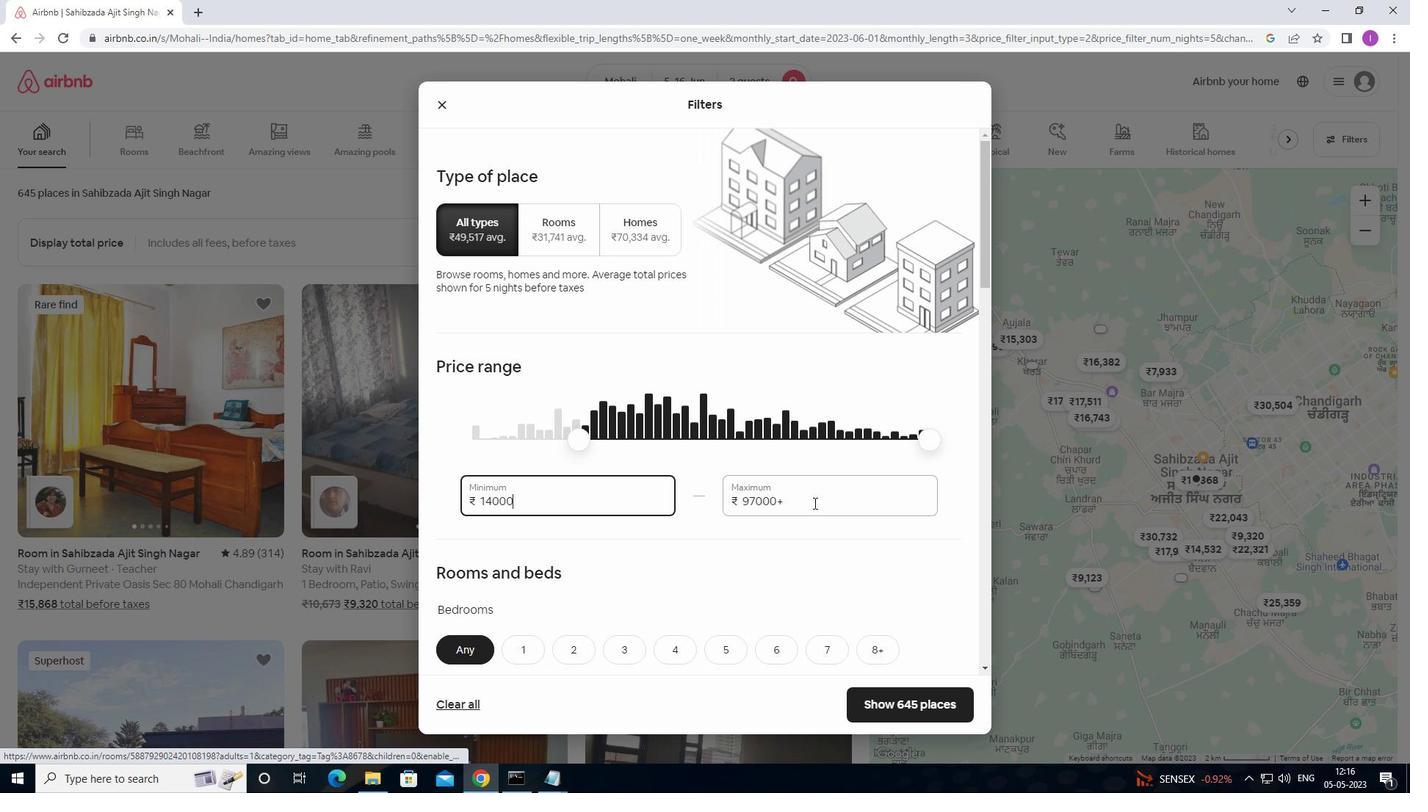 
Action: Mouse pressed left at (815, 501)
Screenshot: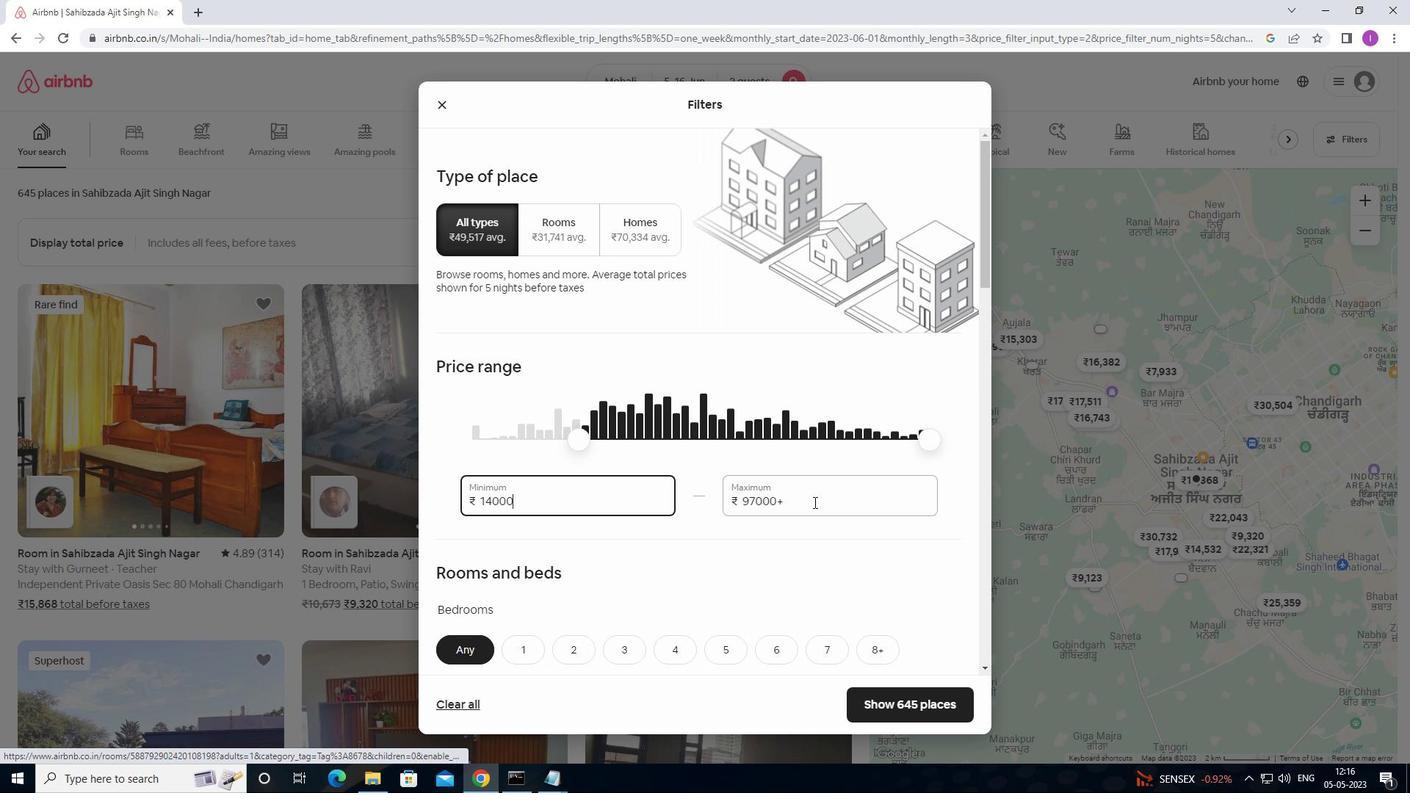 
Action: Mouse moved to (719, 490)
Screenshot: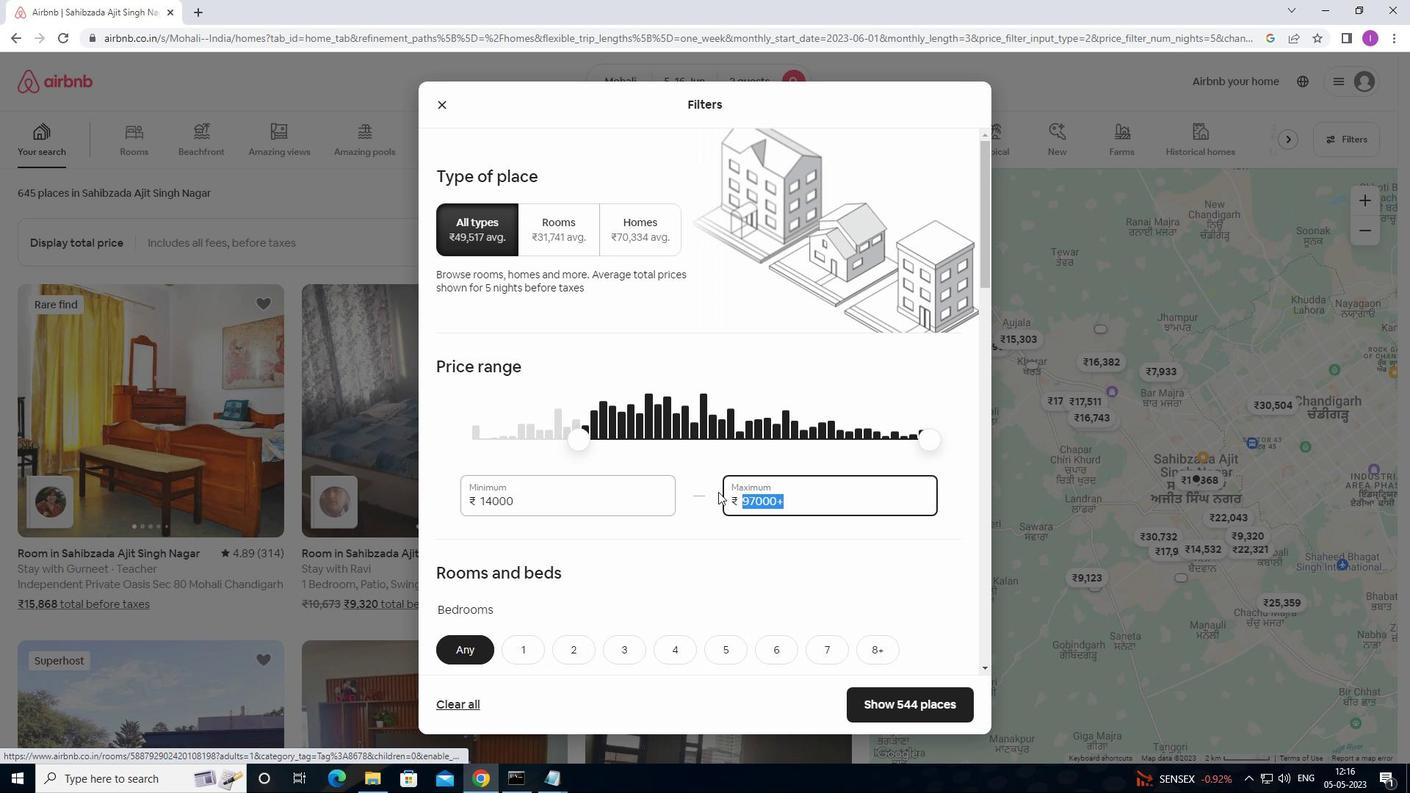 
Action: Key pressed 1
Screenshot: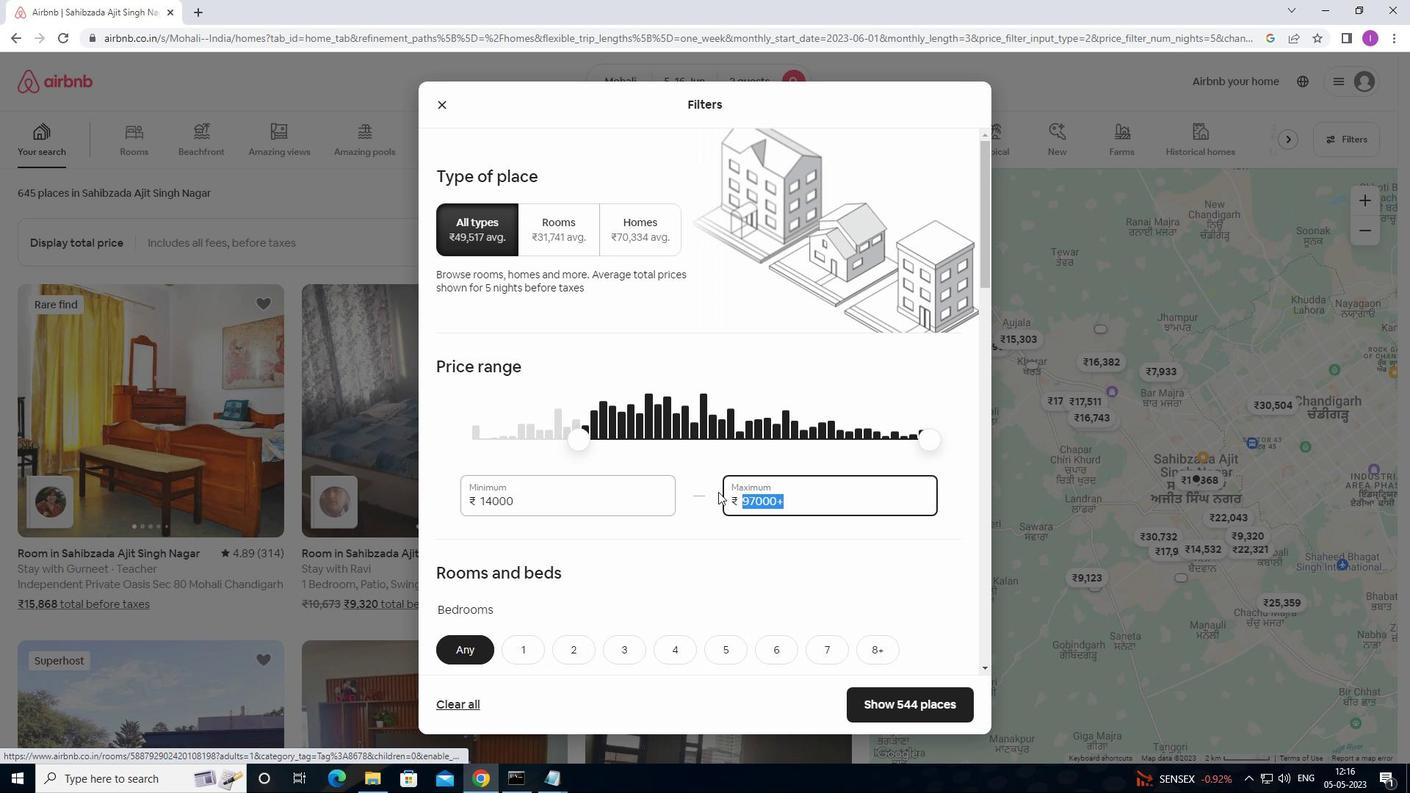 
Action: Mouse moved to (720, 489)
Screenshot: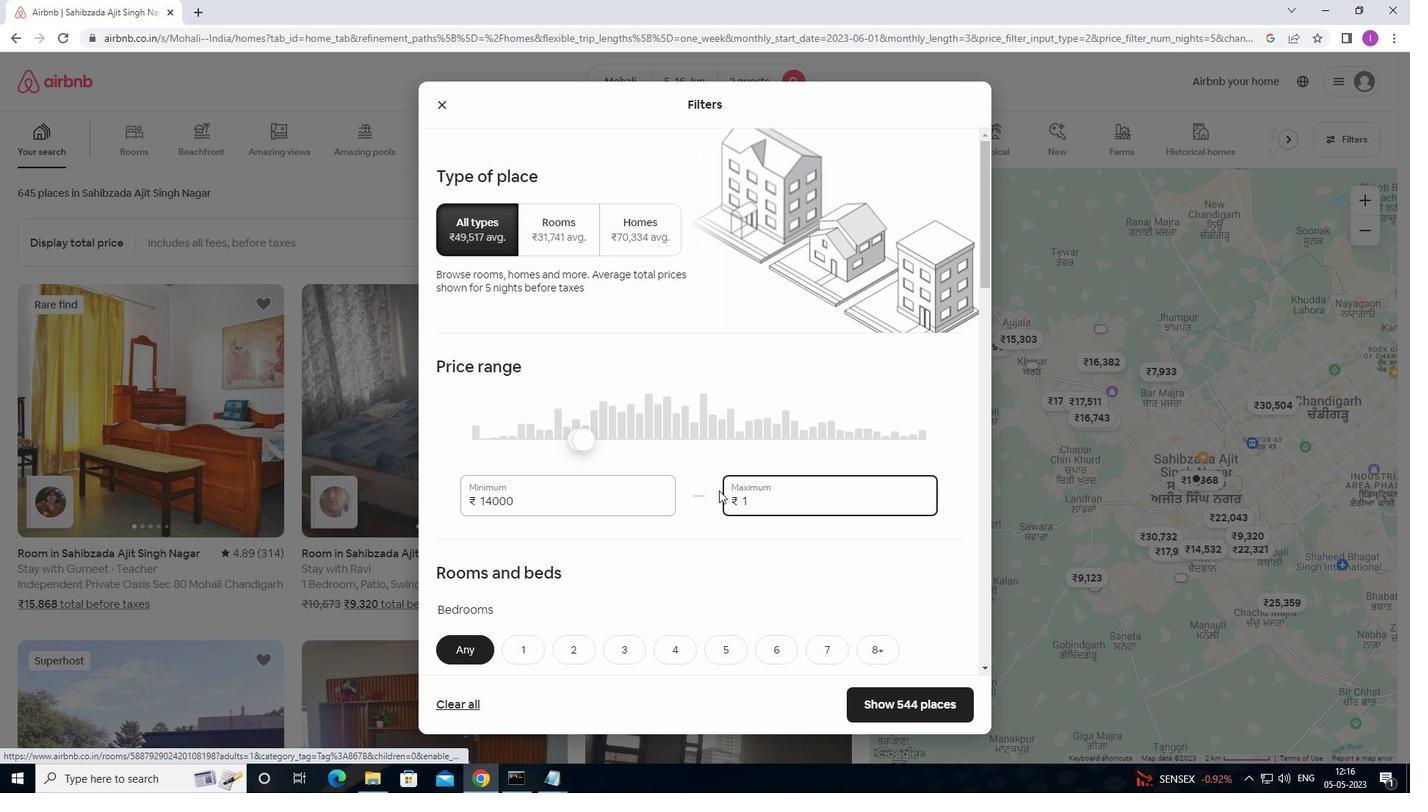 
Action: Key pressed 8
Screenshot: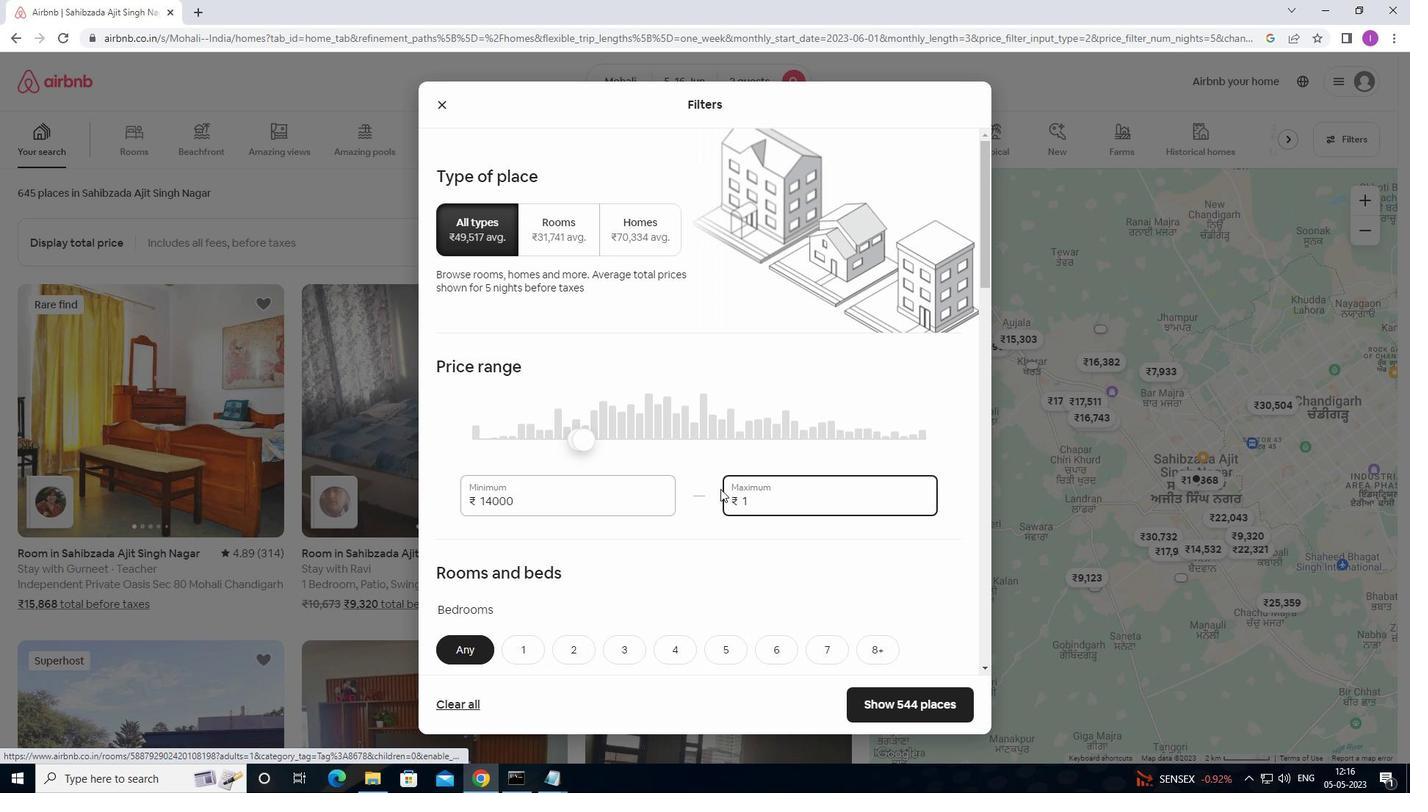 
Action: Mouse moved to (721, 487)
Screenshot: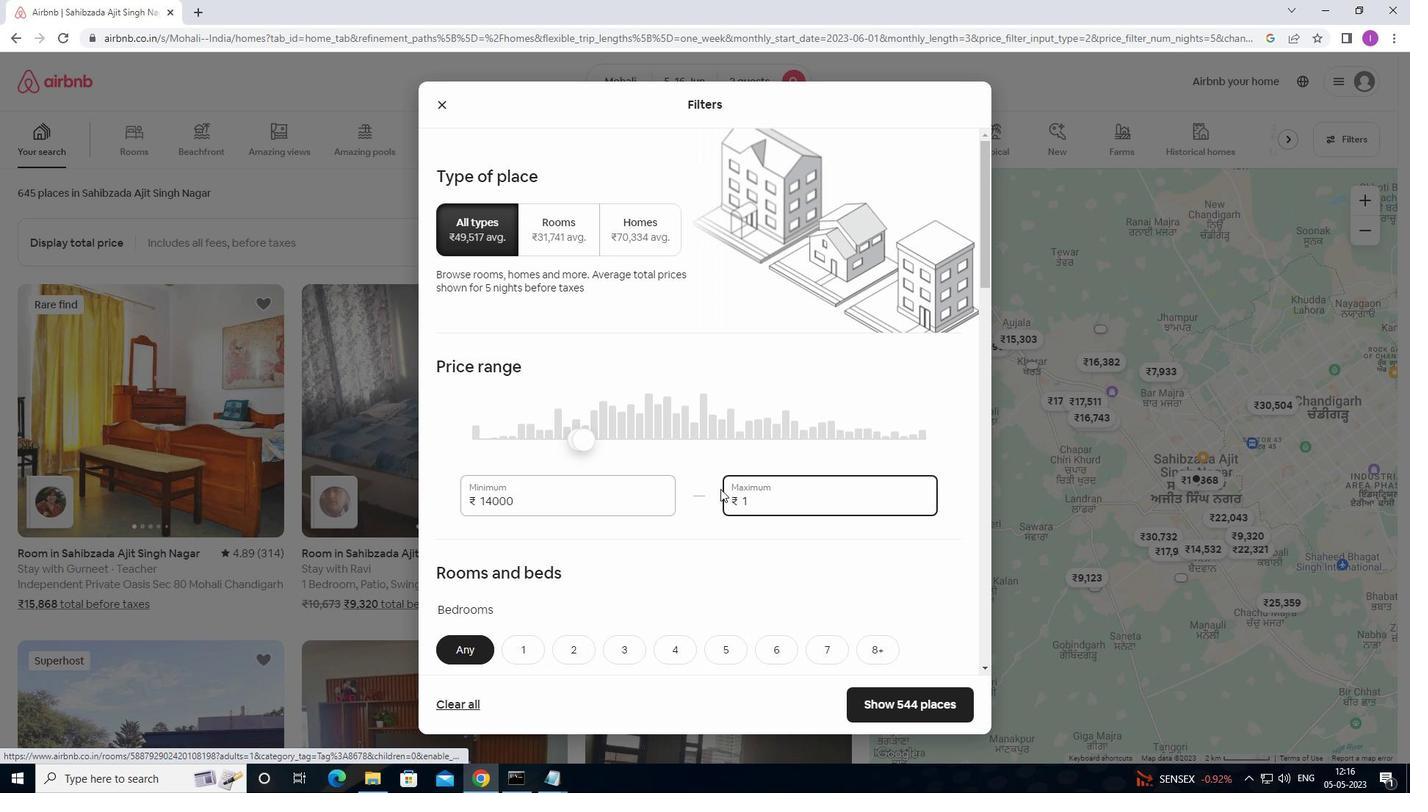 
Action: Key pressed 000
Screenshot: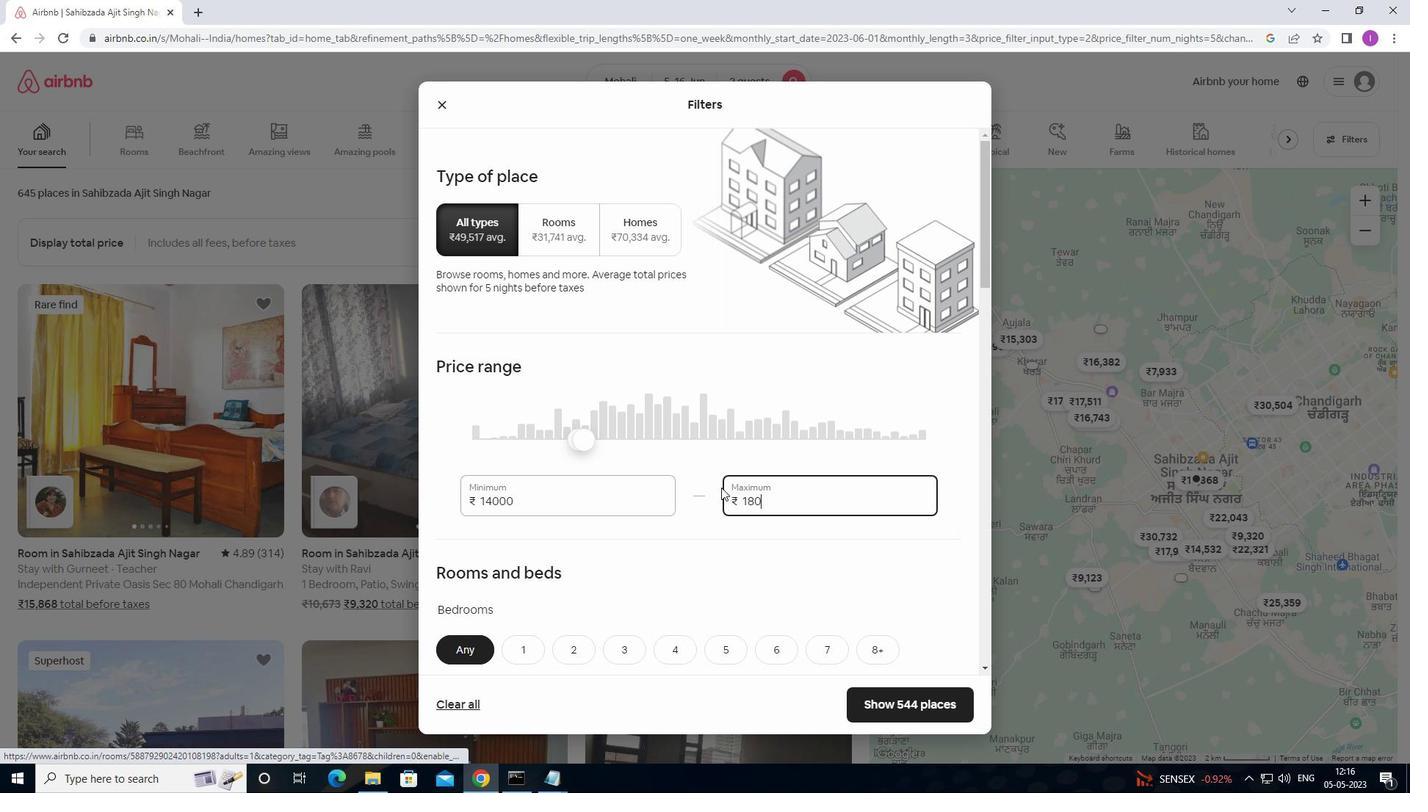 
Action: Mouse moved to (701, 550)
Screenshot: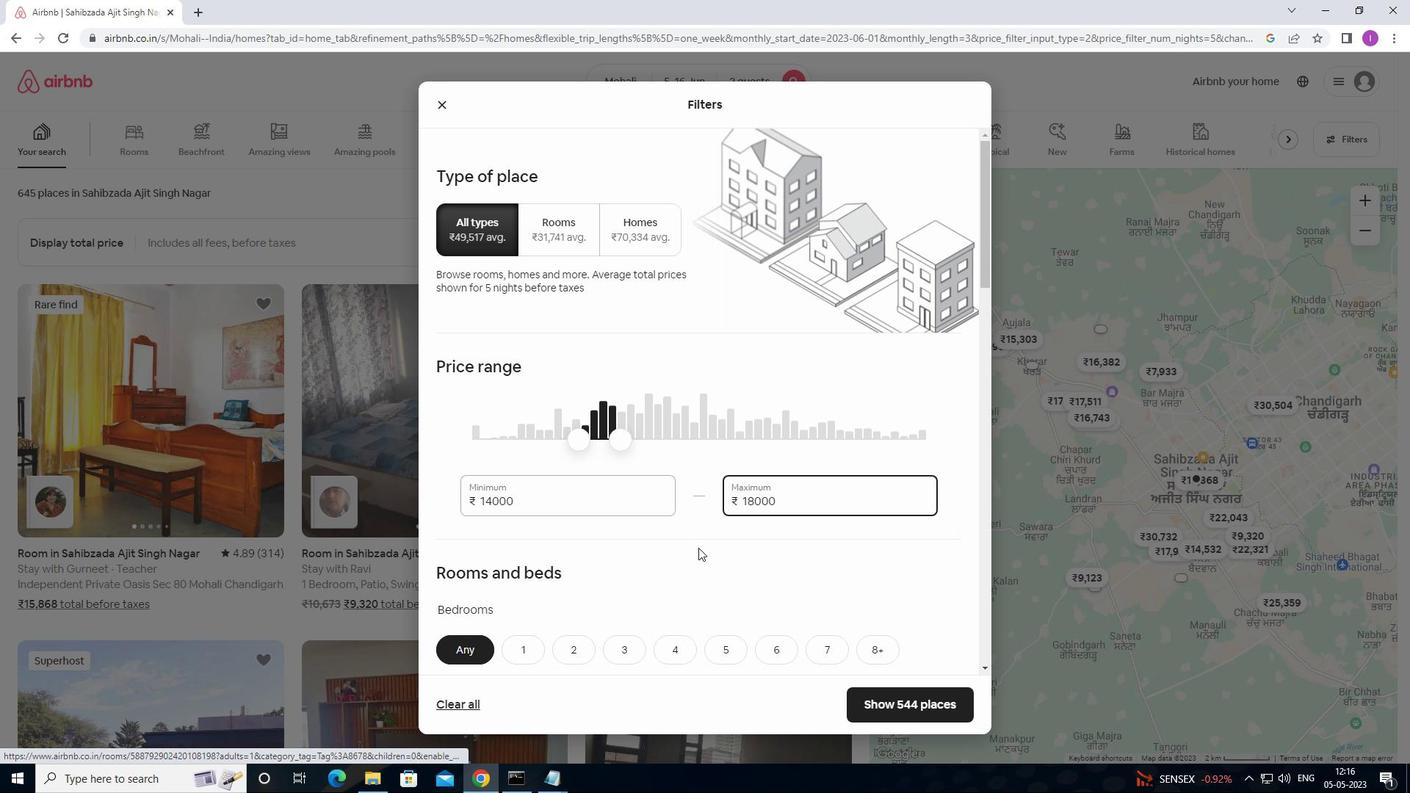 
Action: Mouse scrolled (701, 549) with delta (0, 0)
Screenshot: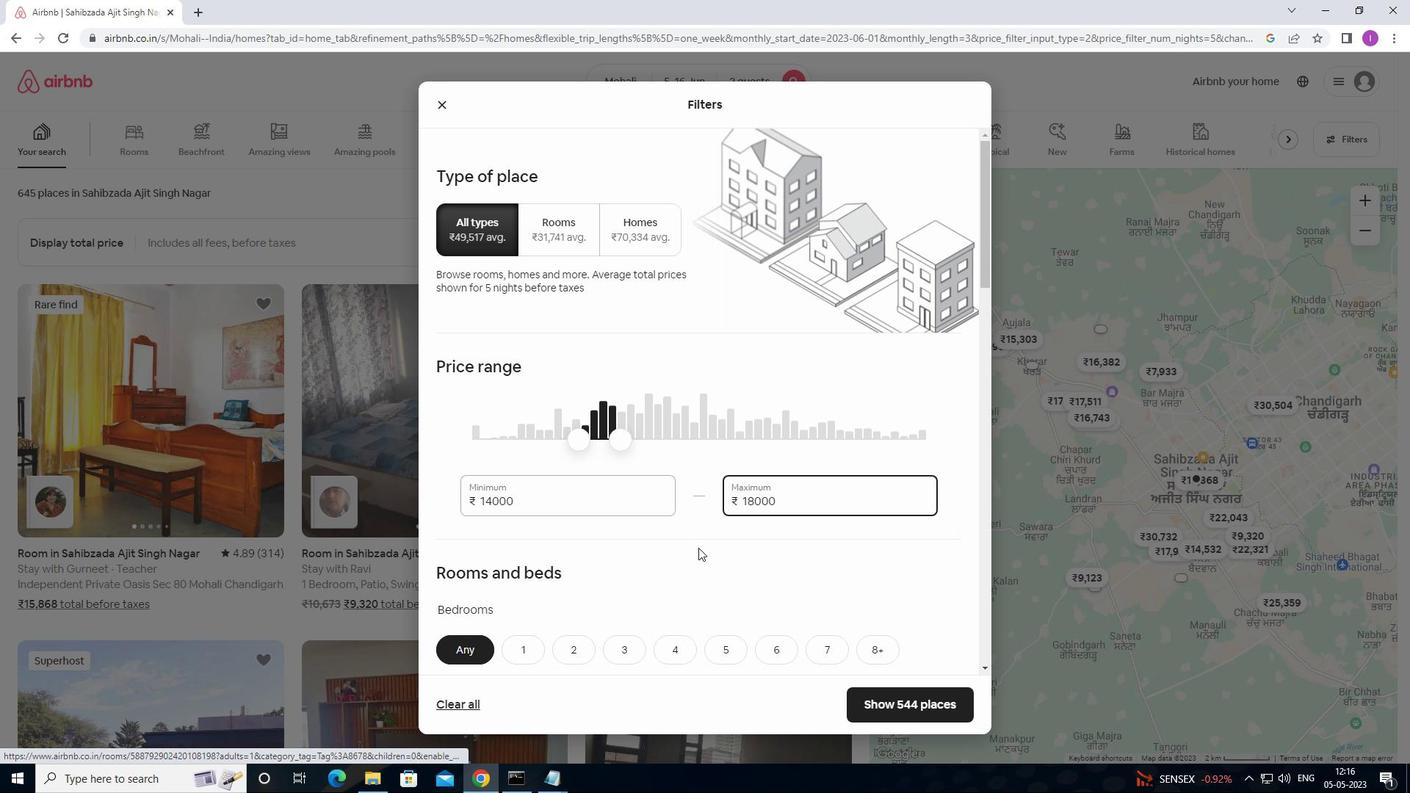 
Action: Mouse moved to (705, 556)
Screenshot: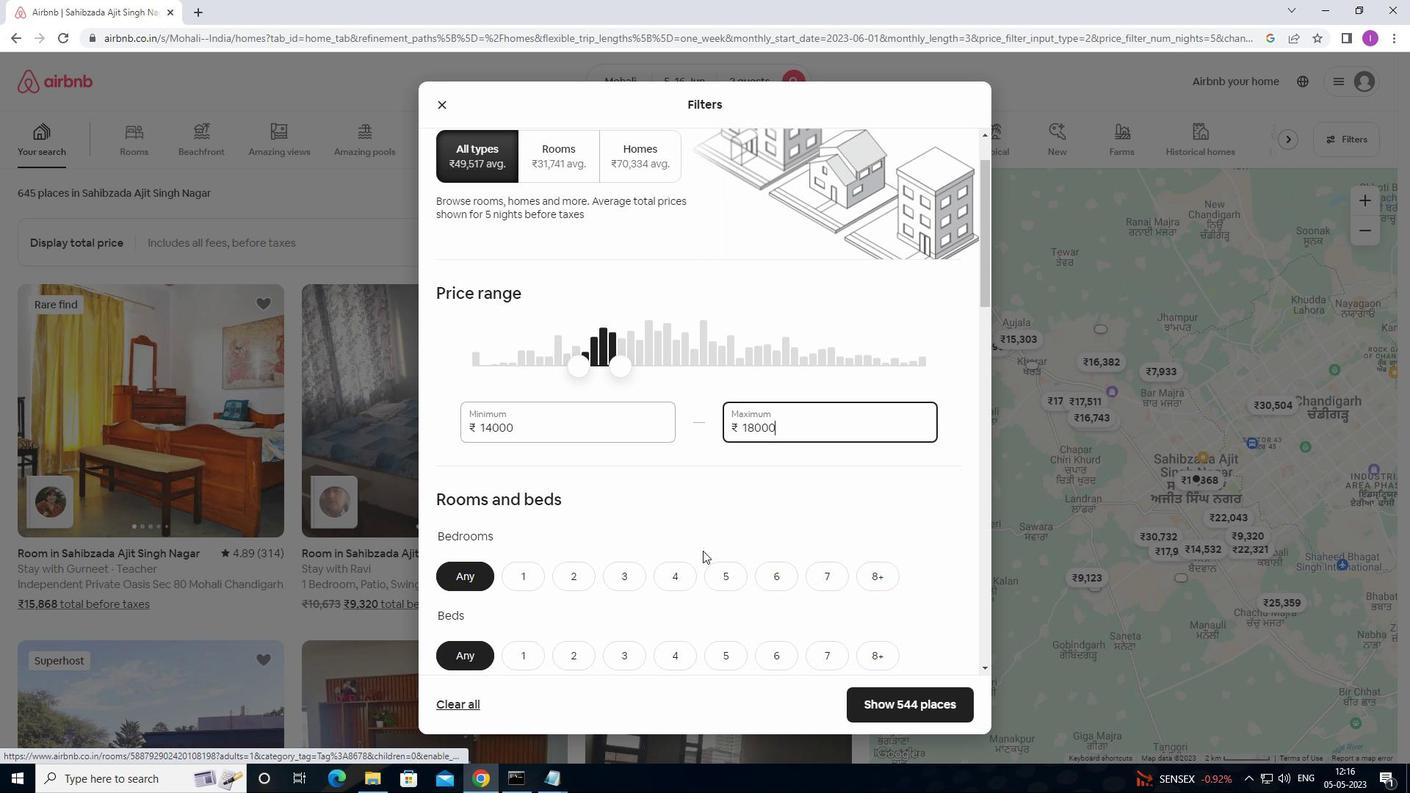 
Action: Mouse scrolled (705, 555) with delta (0, 0)
Screenshot: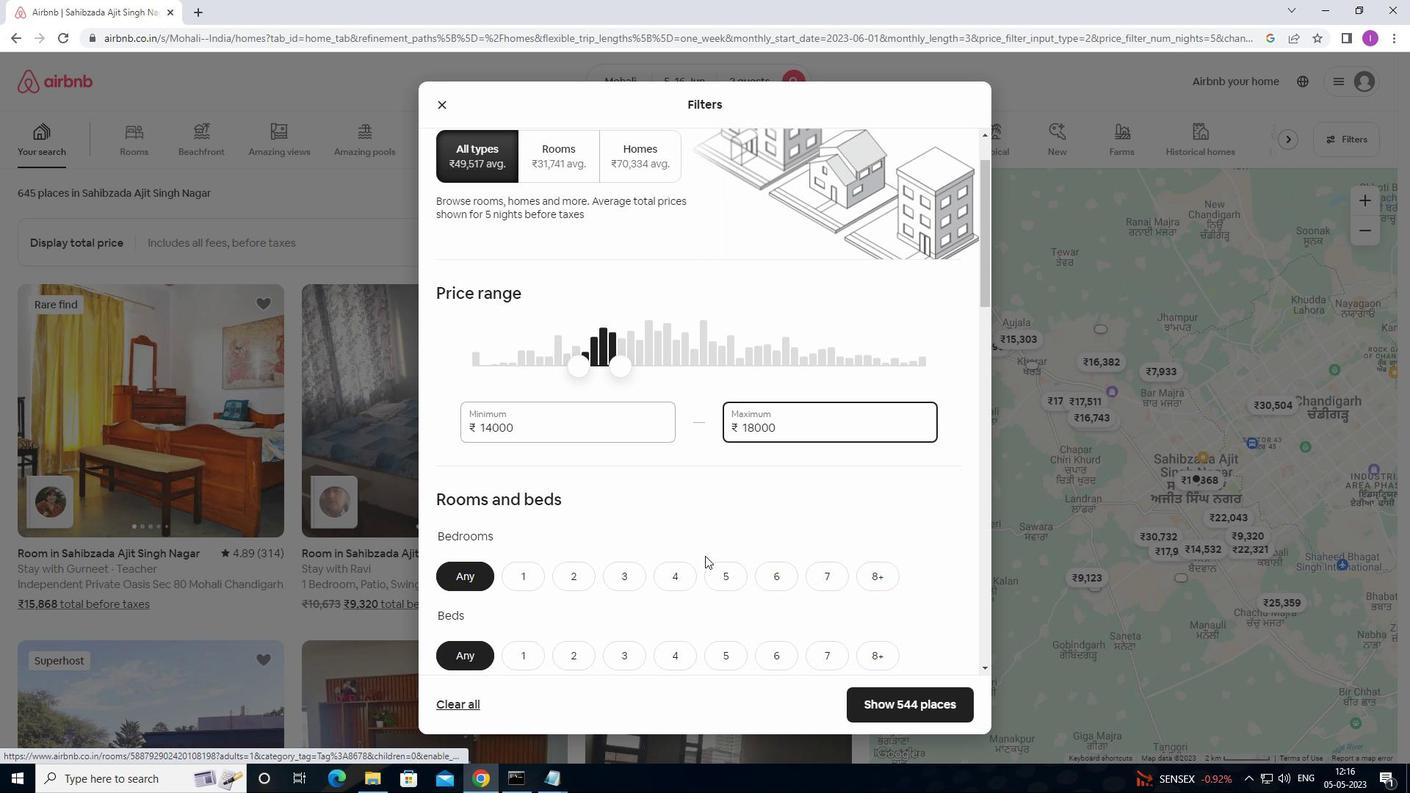 
Action: Mouse moved to (508, 498)
Screenshot: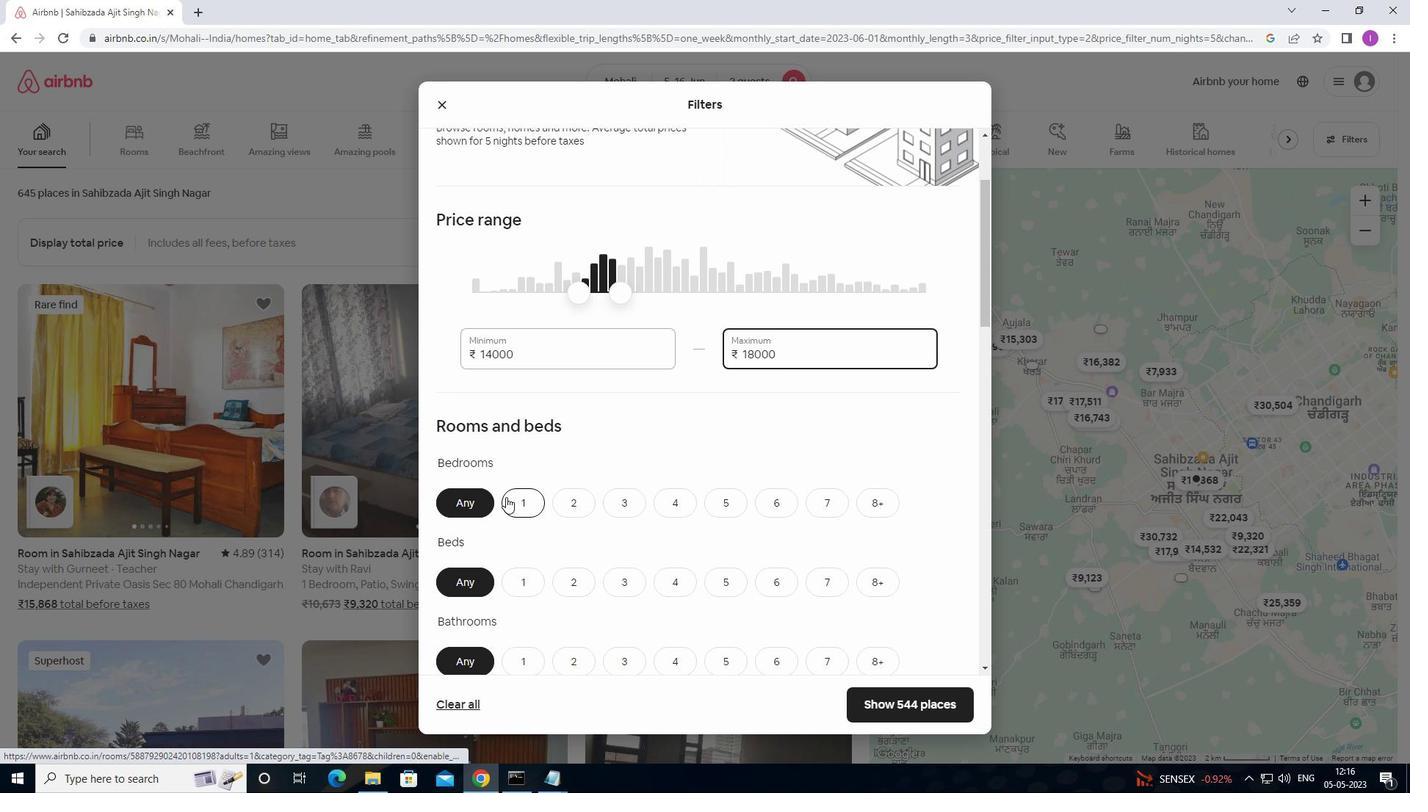 
Action: Mouse pressed left at (508, 498)
Screenshot: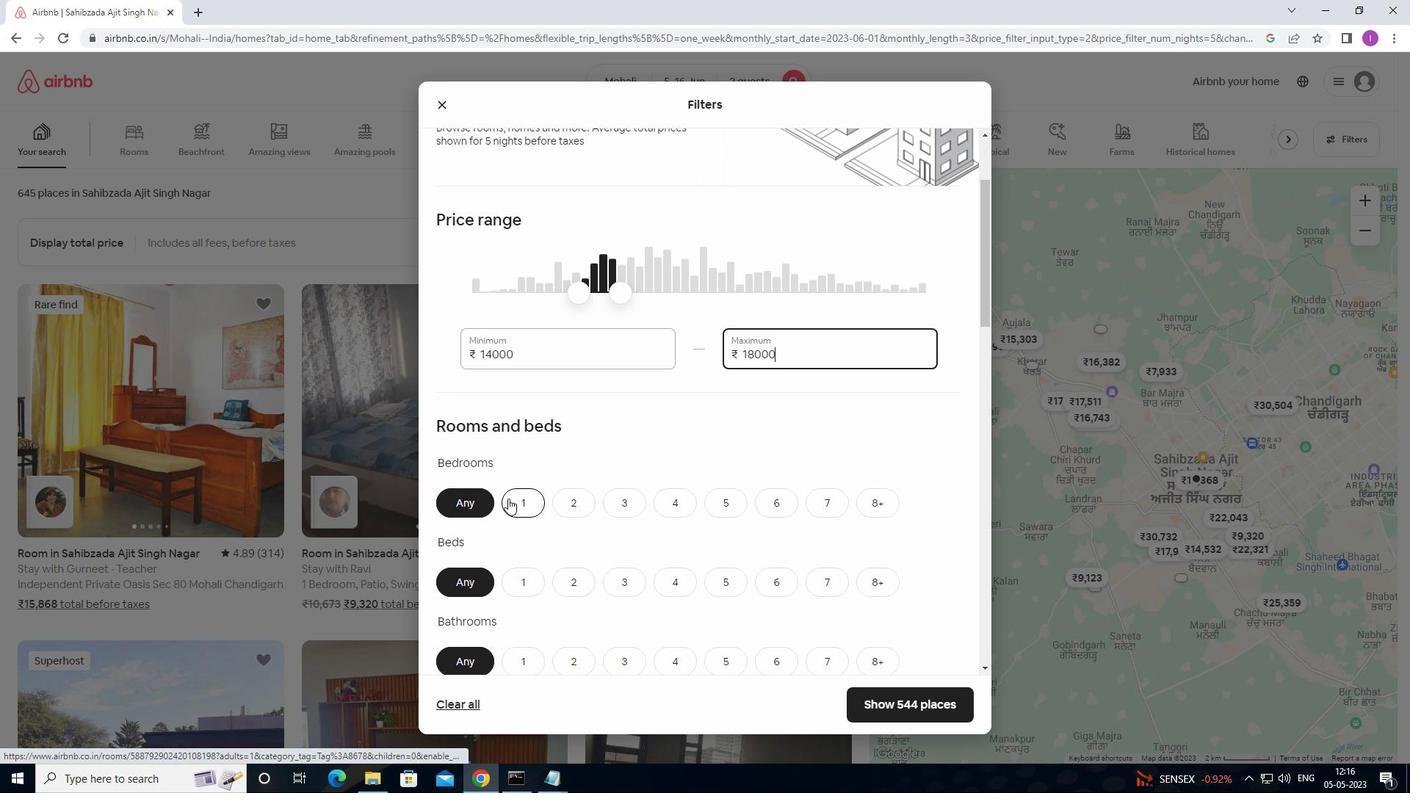 
Action: Mouse moved to (564, 525)
Screenshot: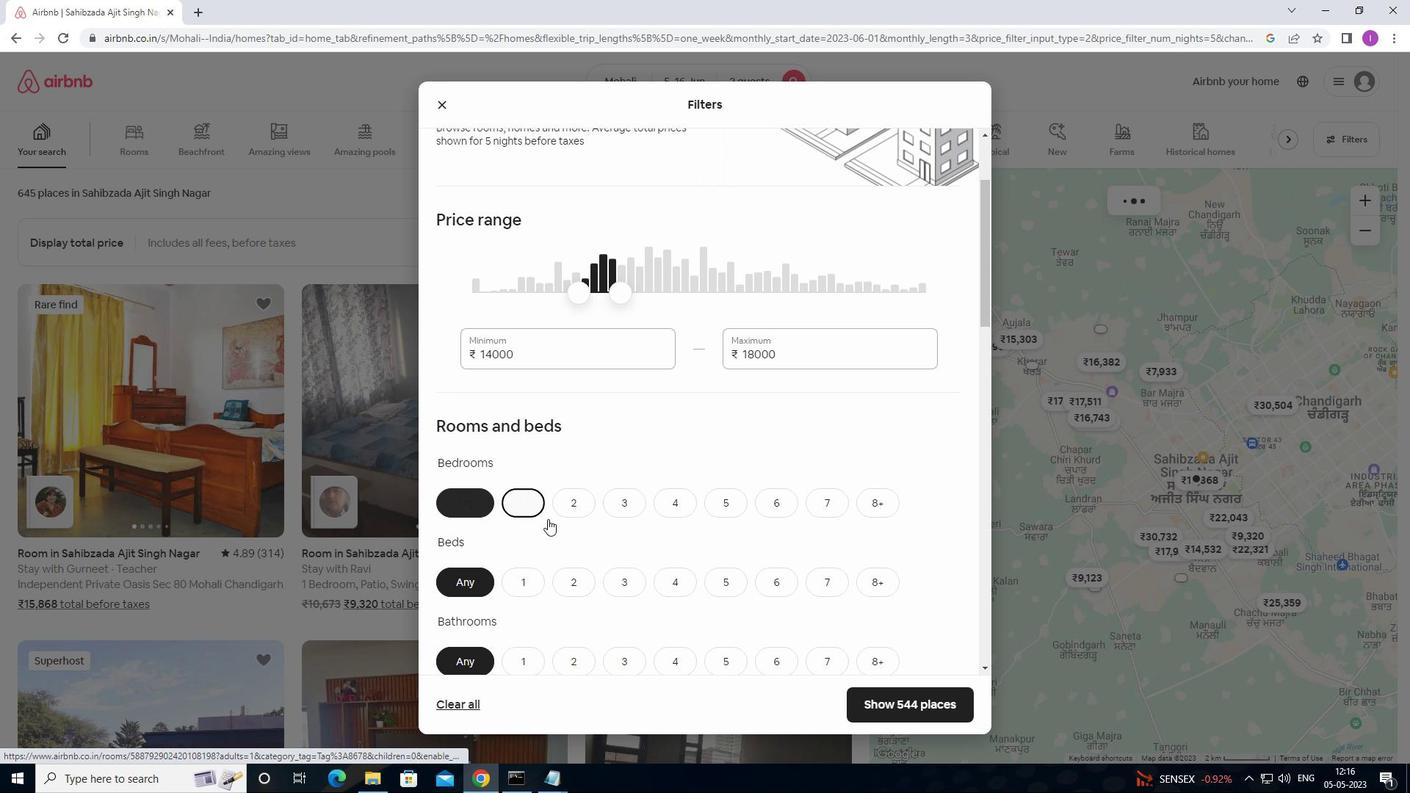 
Action: Mouse scrolled (564, 525) with delta (0, 0)
Screenshot: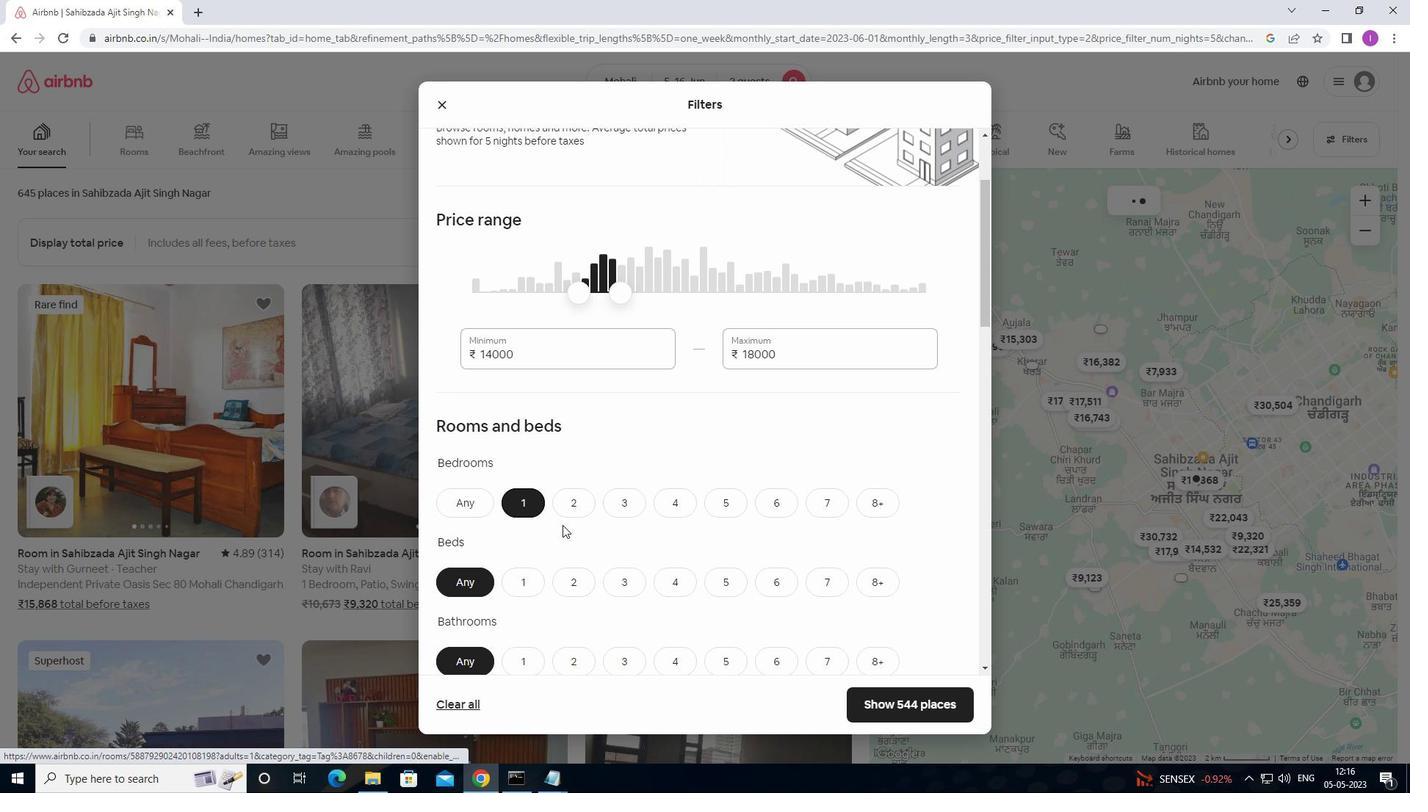 
Action: Mouse moved to (561, 533)
Screenshot: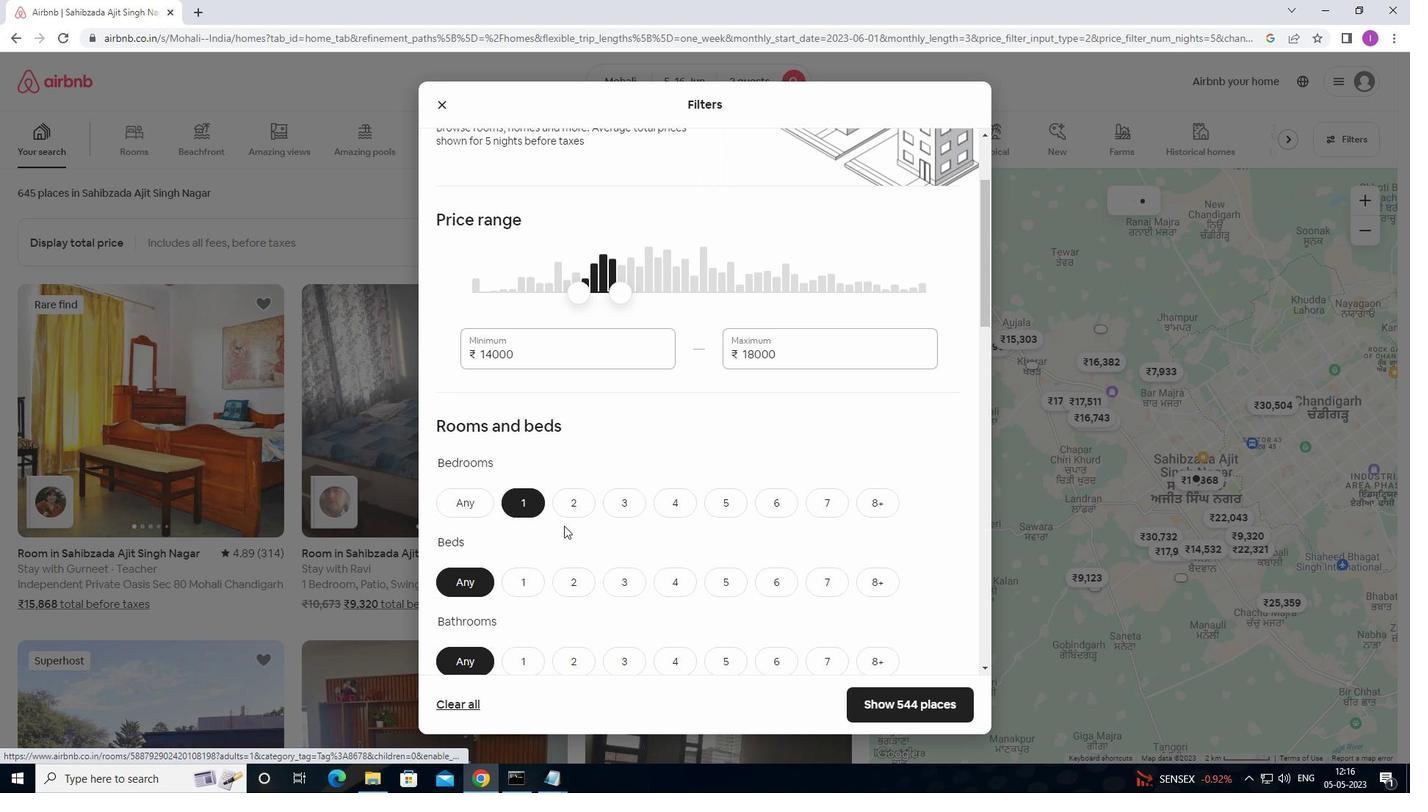 
Action: Mouse scrolled (561, 531) with delta (0, 0)
Screenshot: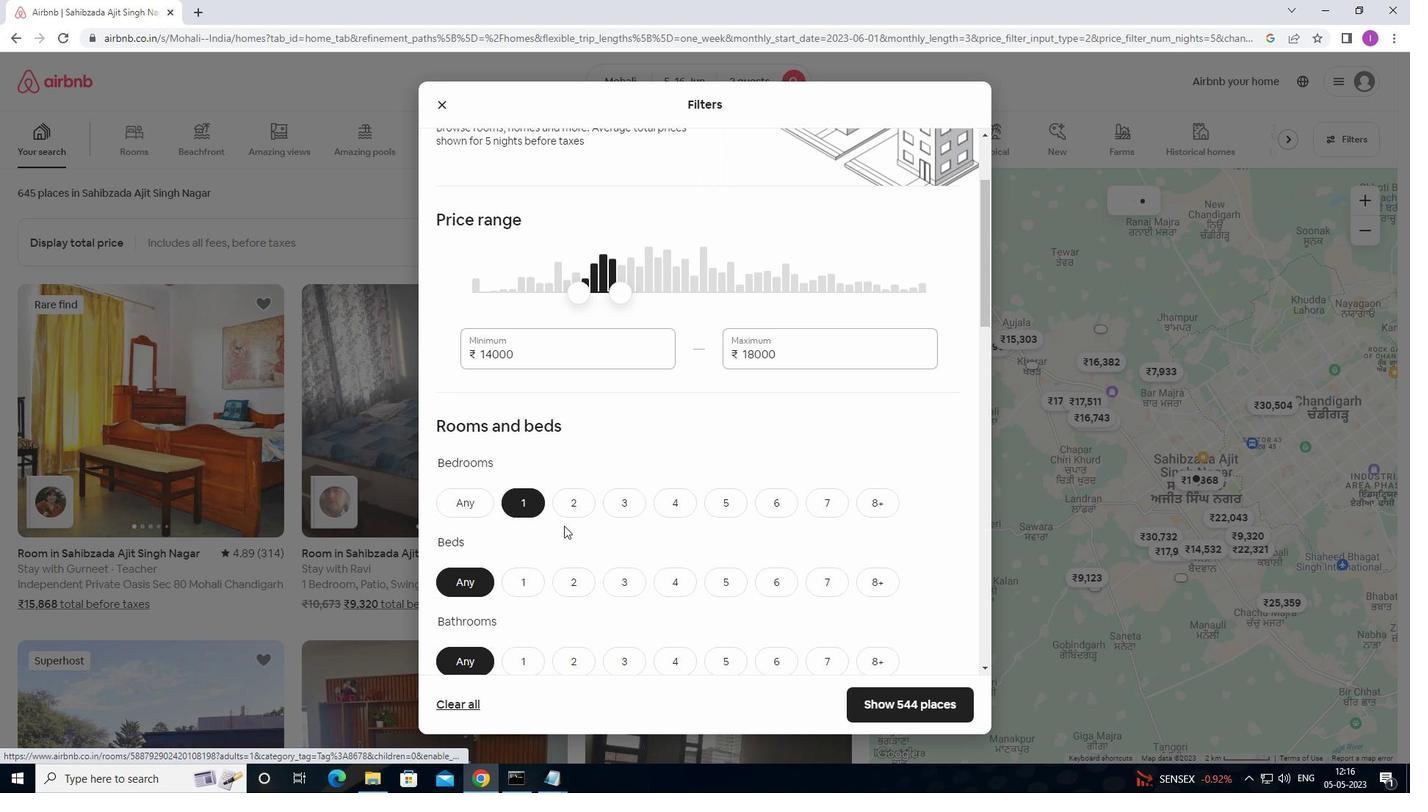 
Action: Mouse moved to (536, 437)
Screenshot: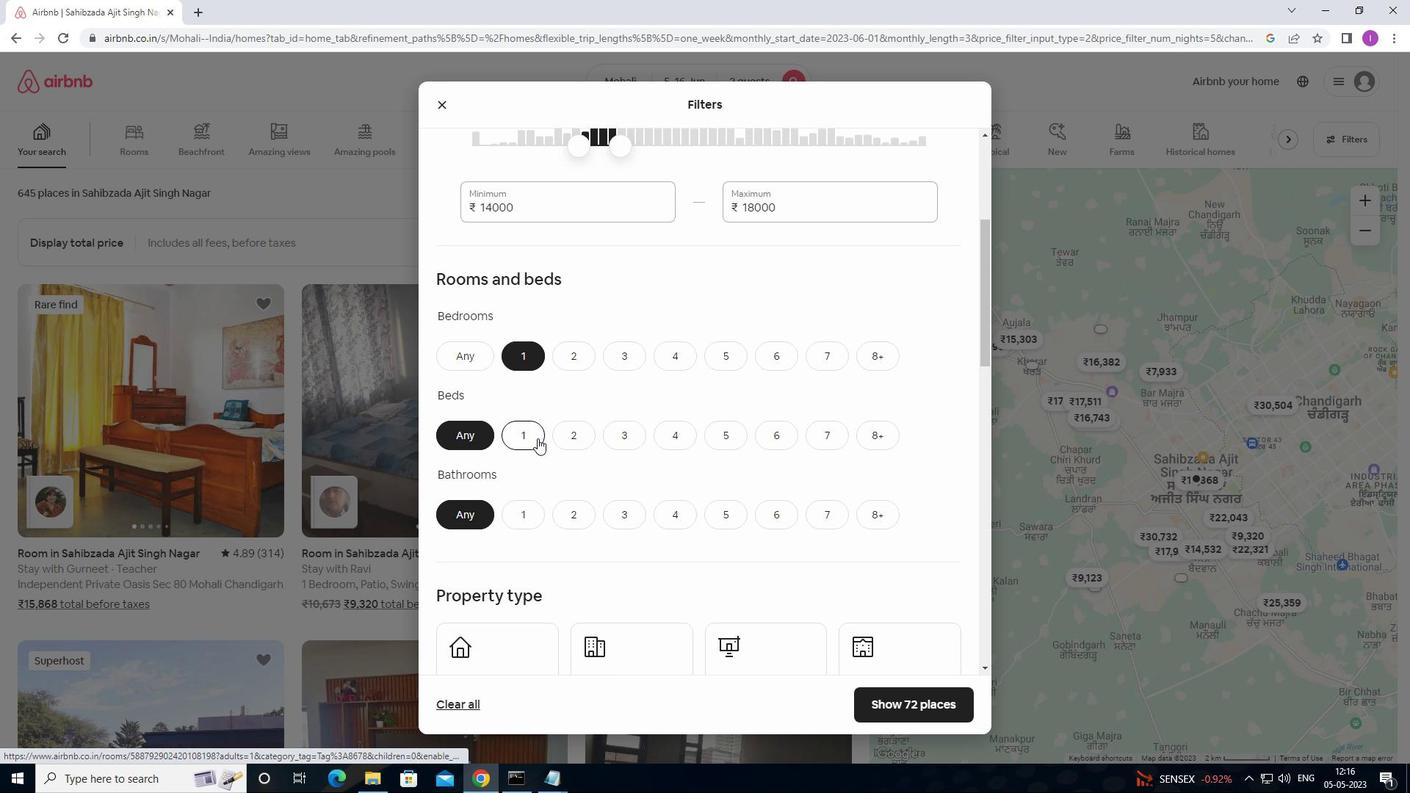 
Action: Mouse pressed left at (536, 437)
Screenshot: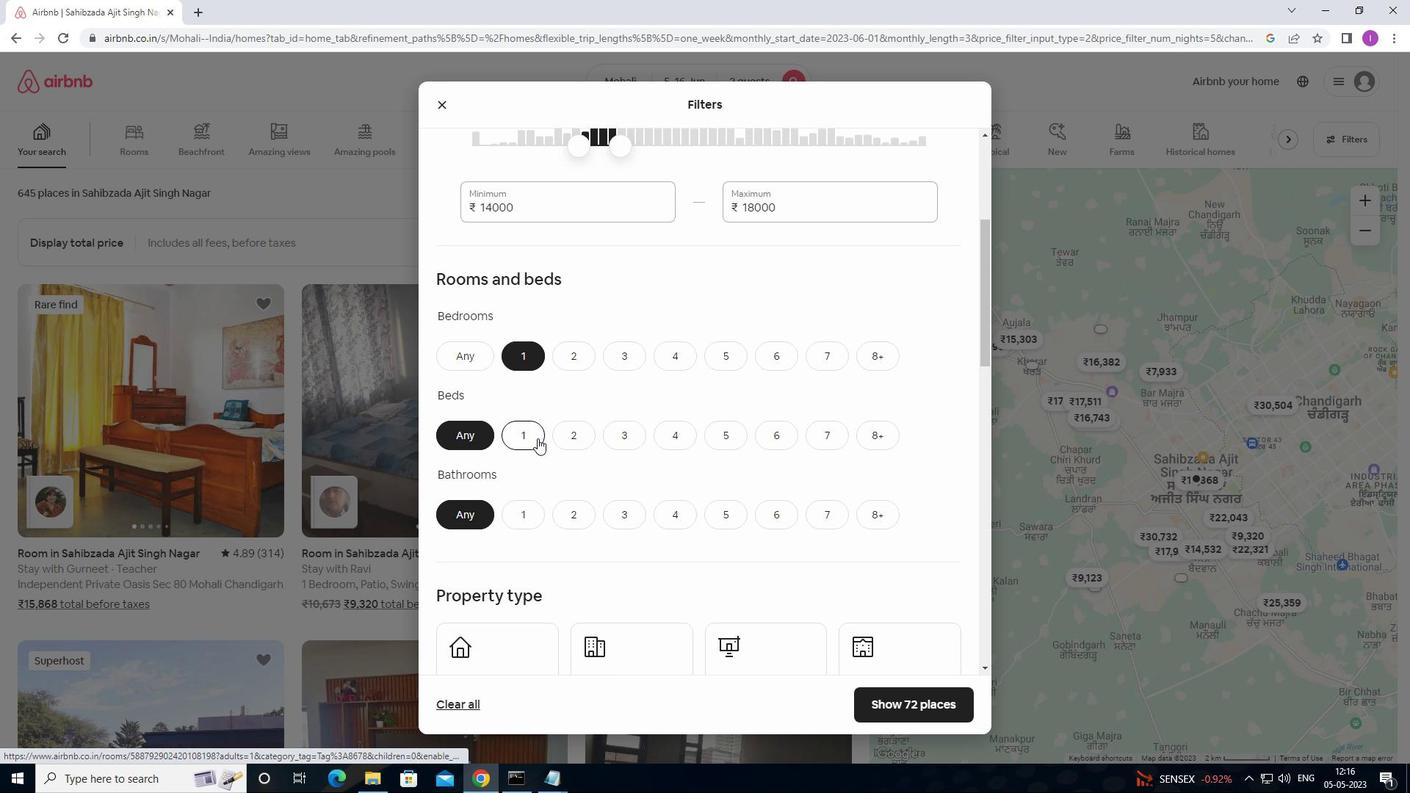 
Action: Mouse moved to (532, 512)
Screenshot: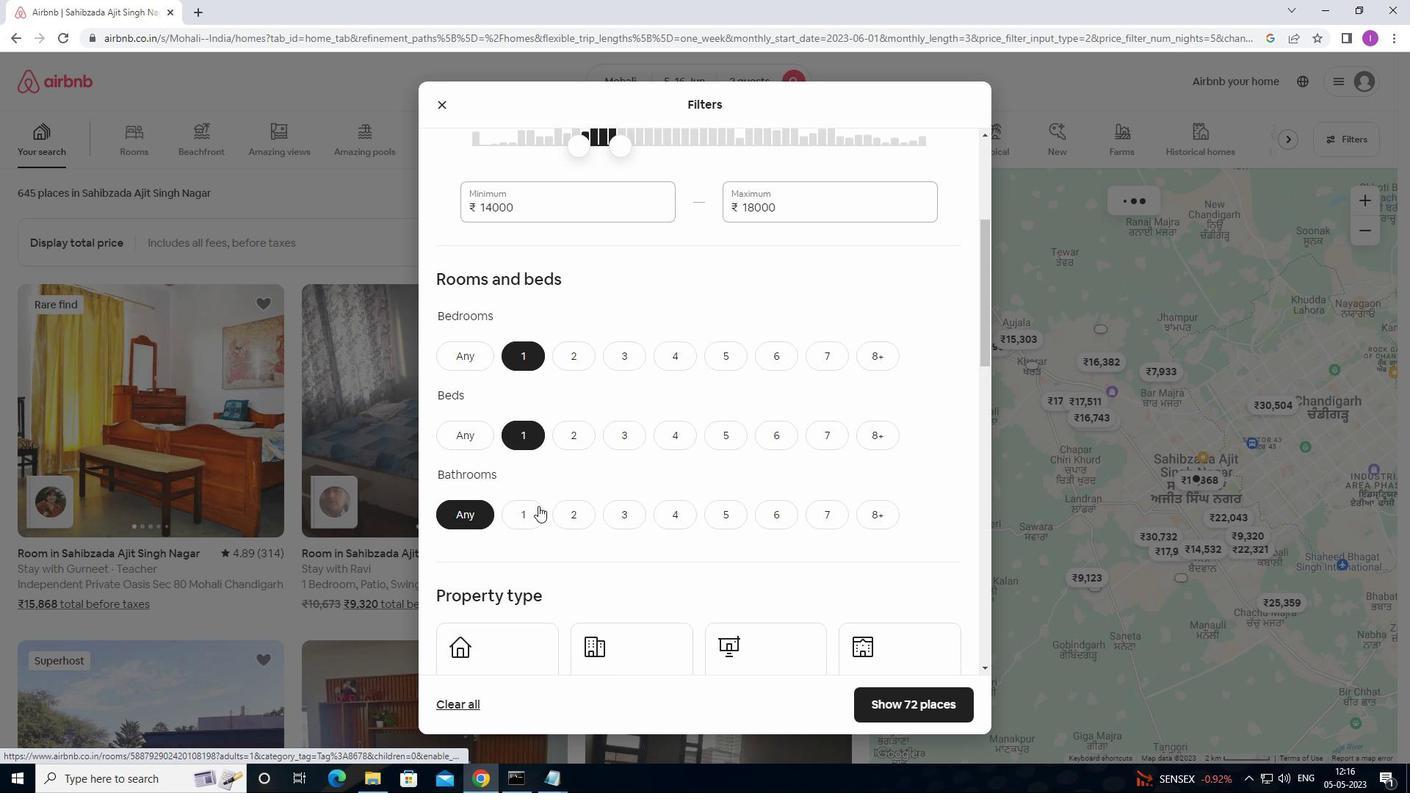 
Action: Mouse pressed left at (532, 512)
Screenshot: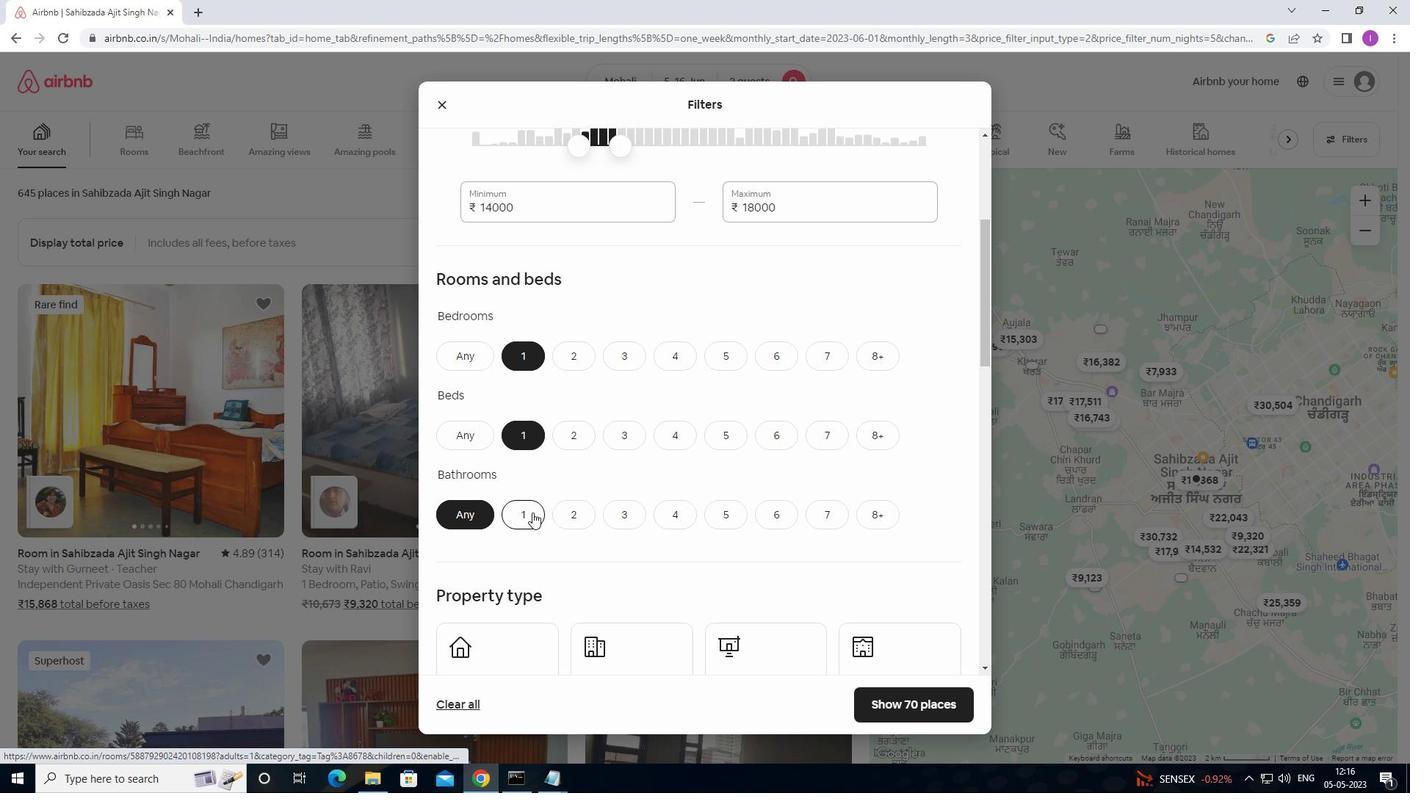 
Action: Mouse moved to (539, 512)
Screenshot: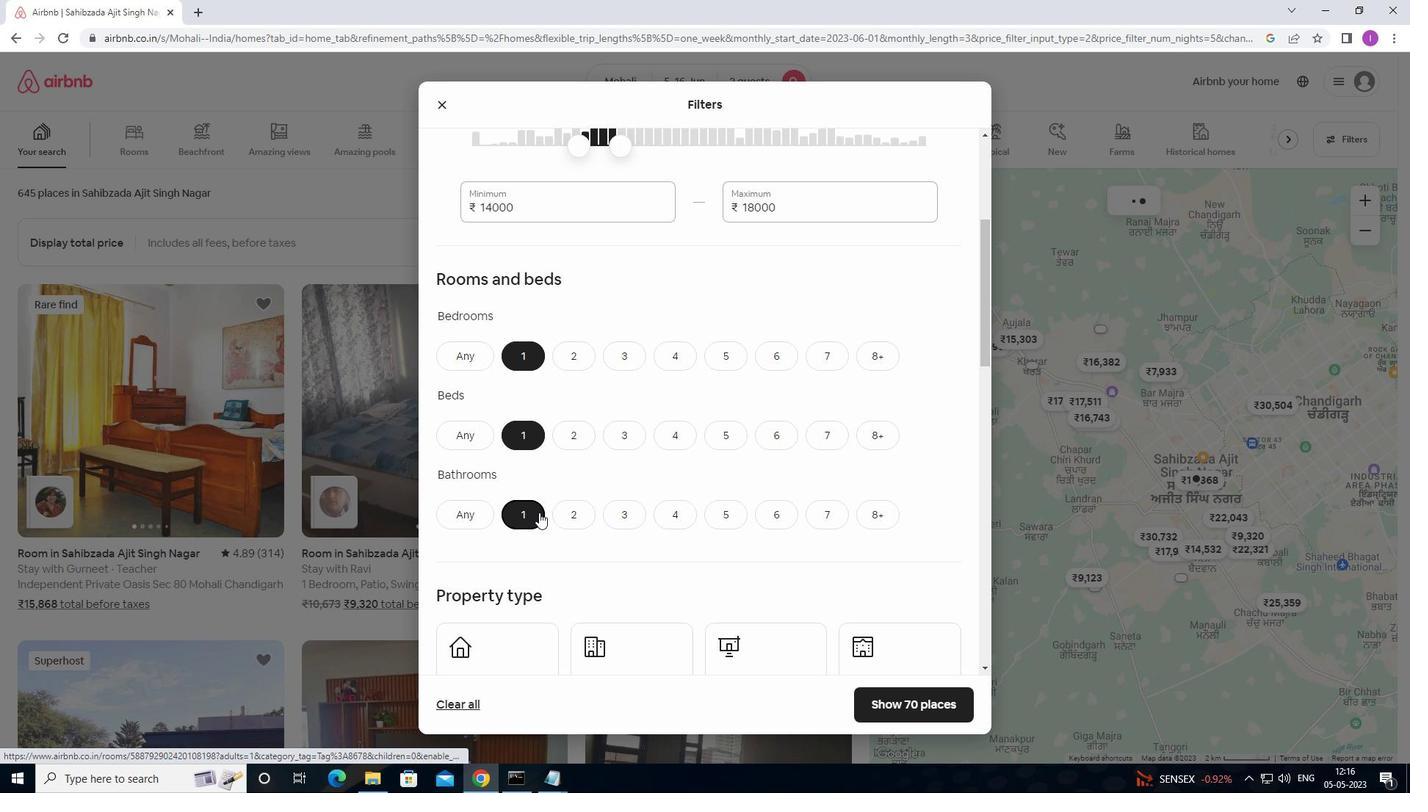 
Action: Mouse scrolled (539, 512) with delta (0, 0)
Screenshot: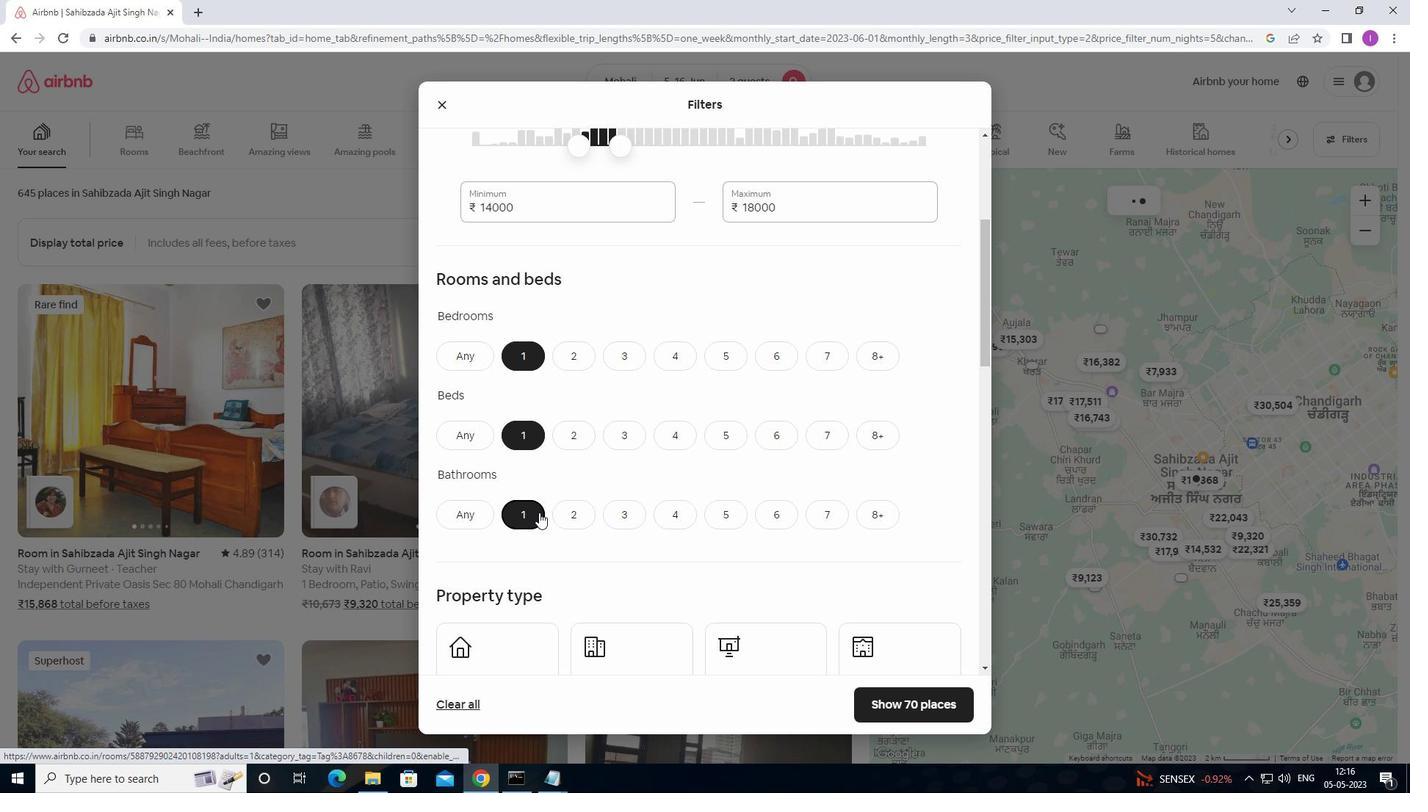 
Action: Mouse moved to (542, 514)
Screenshot: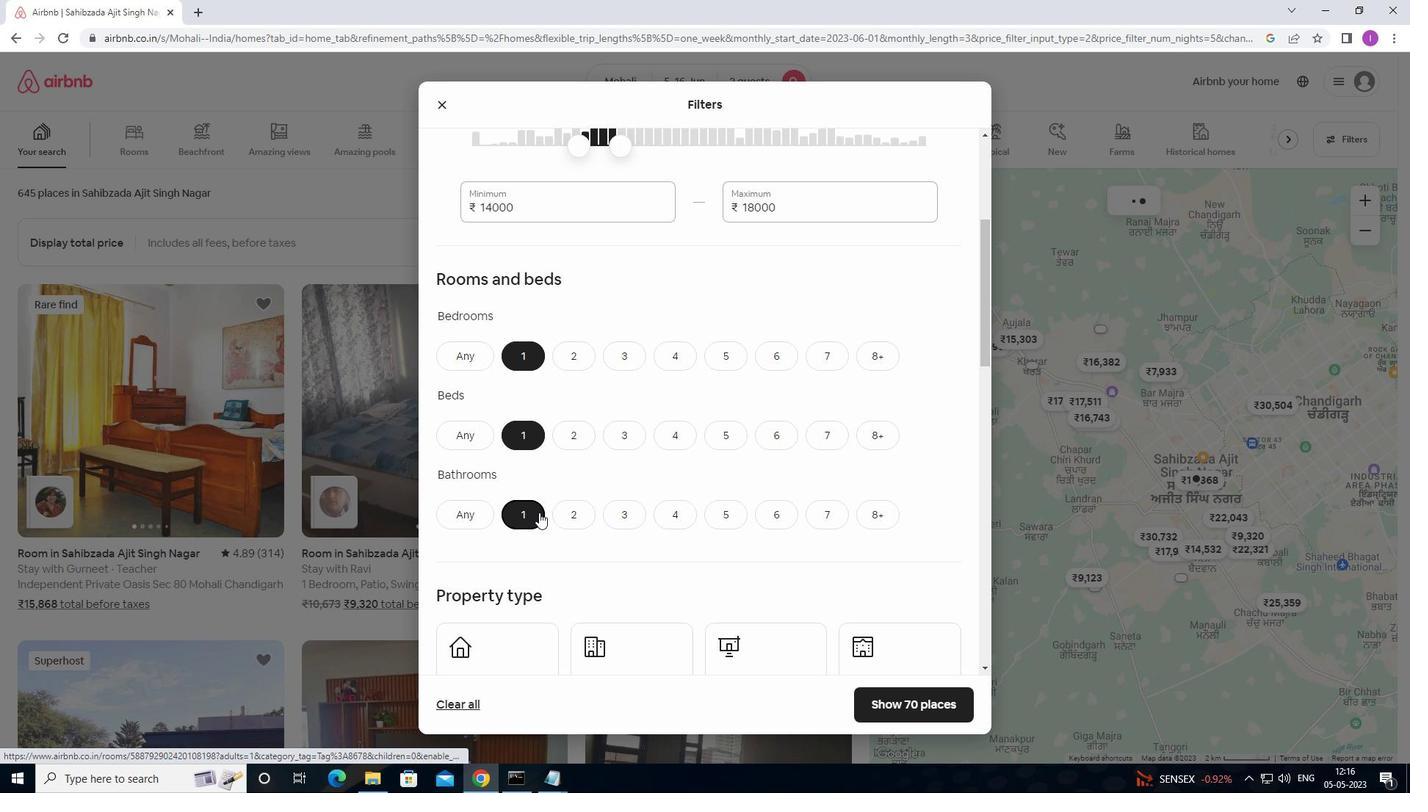 
Action: Mouse scrolled (542, 514) with delta (0, 0)
Screenshot: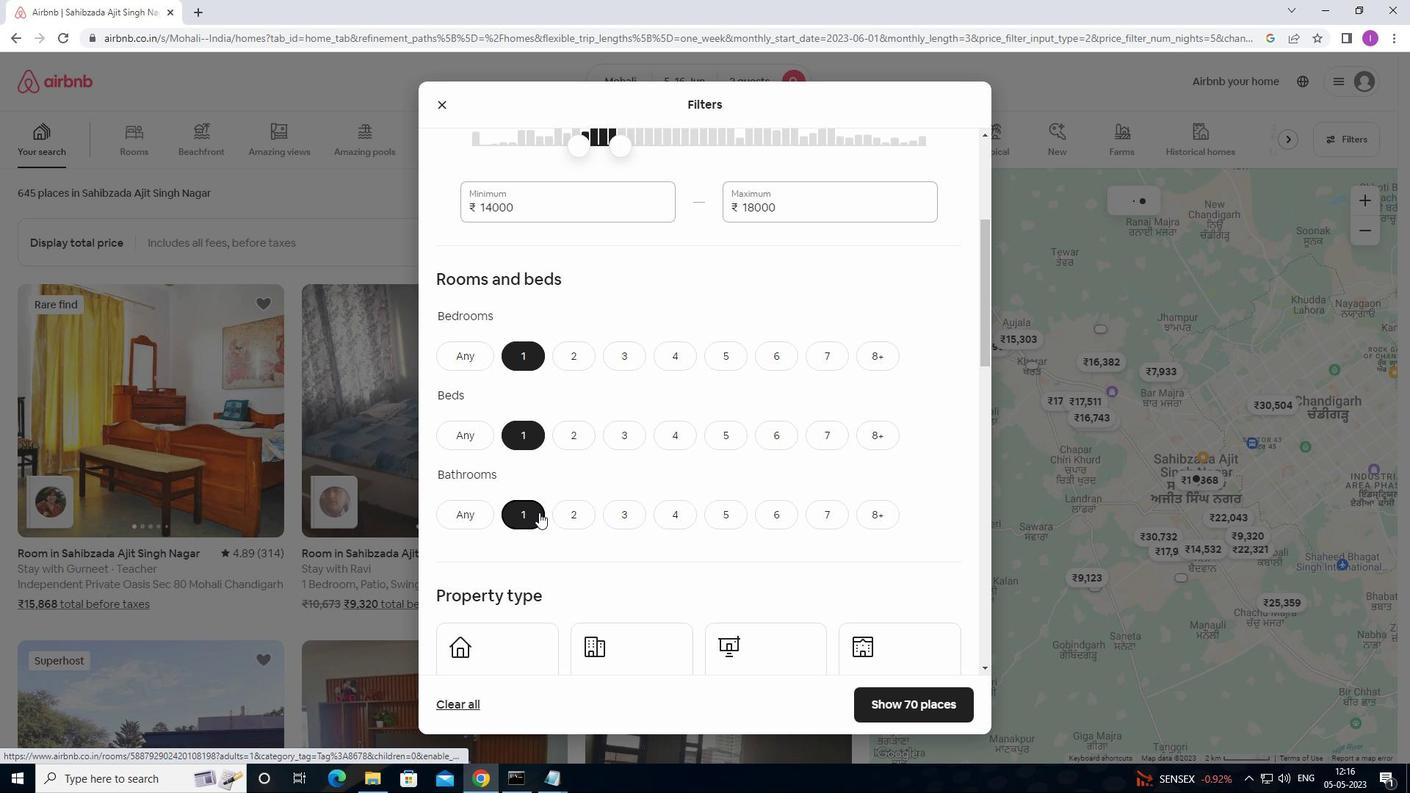 
Action: Mouse moved to (539, 520)
Screenshot: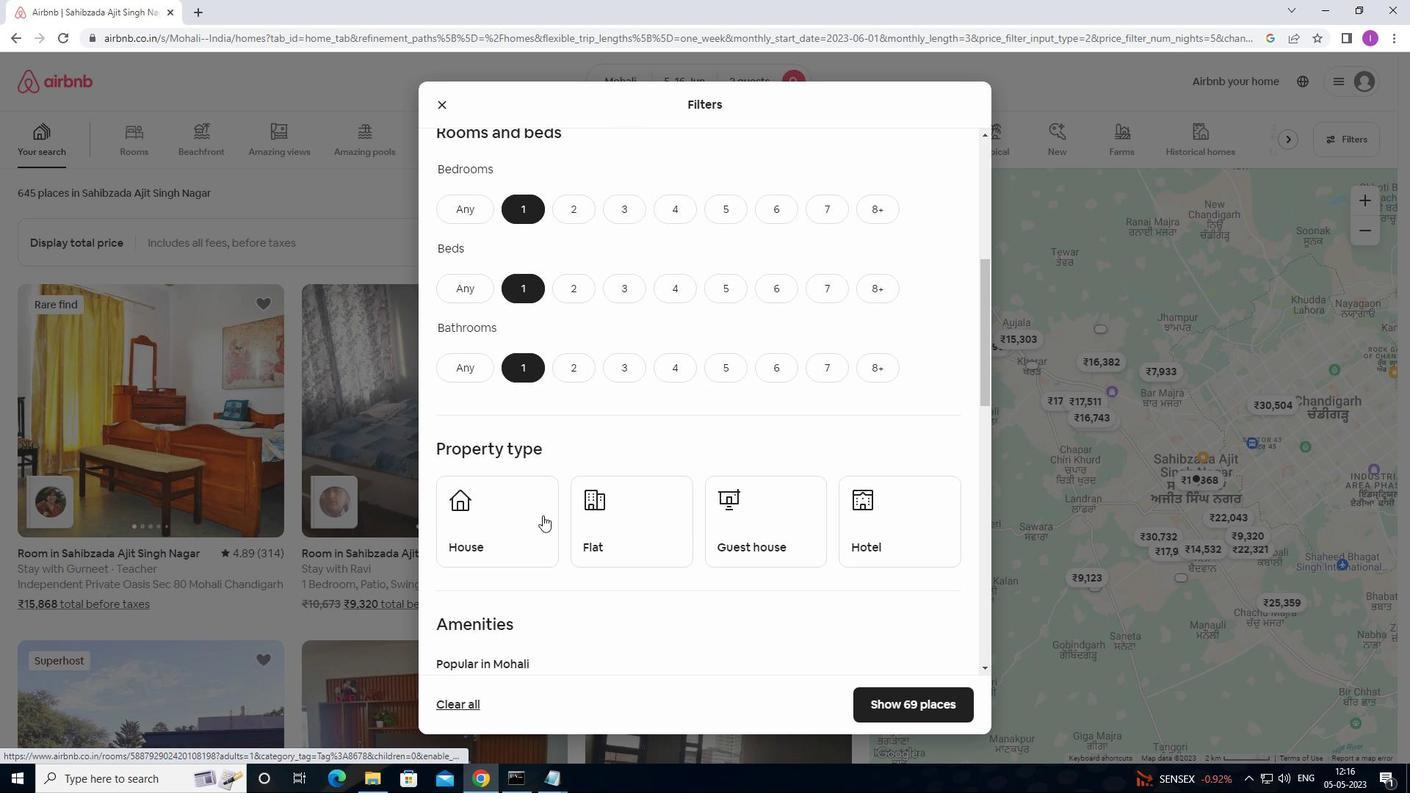 
Action: Mouse pressed left at (539, 520)
Screenshot: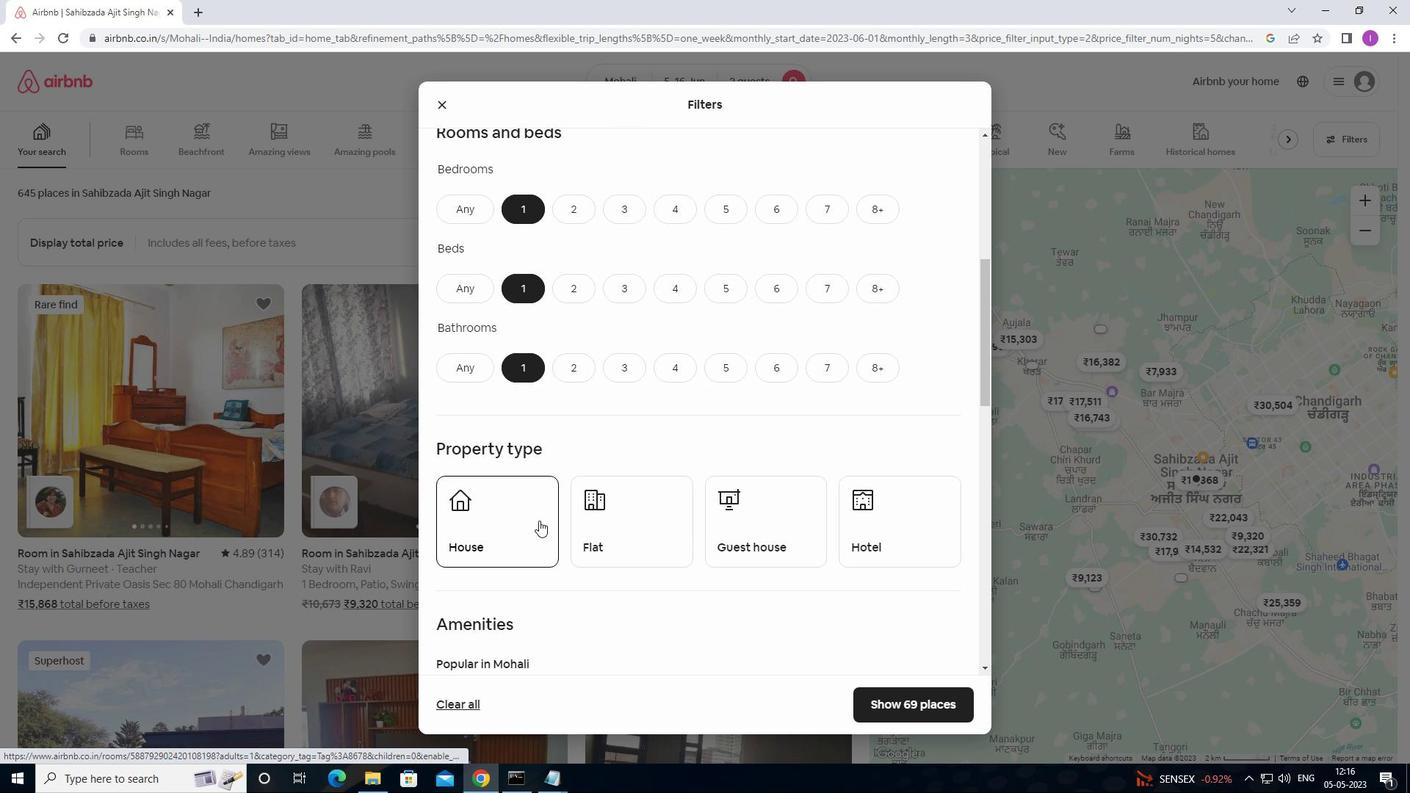 
Action: Mouse moved to (658, 525)
Screenshot: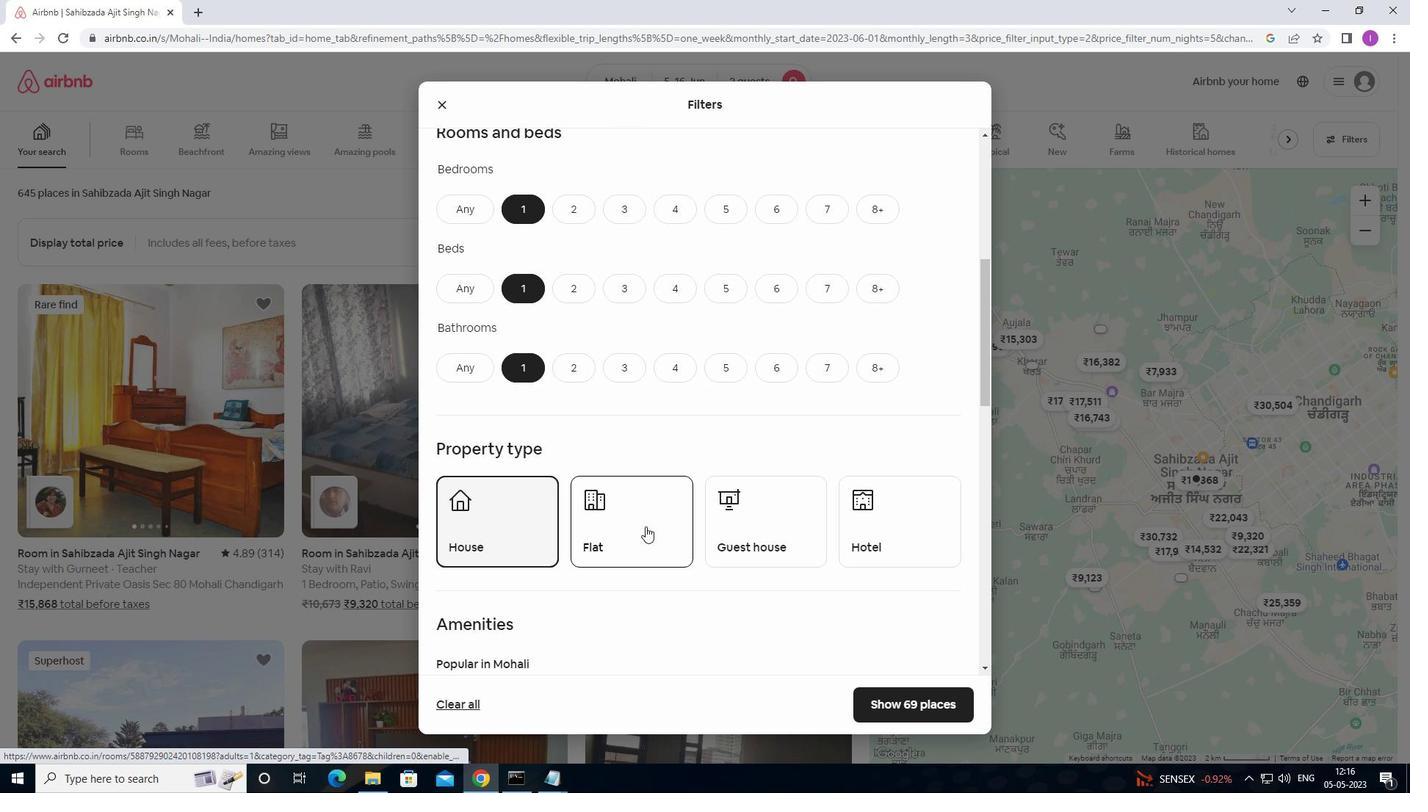 
Action: Mouse pressed left at (658, 525)
Screenshot: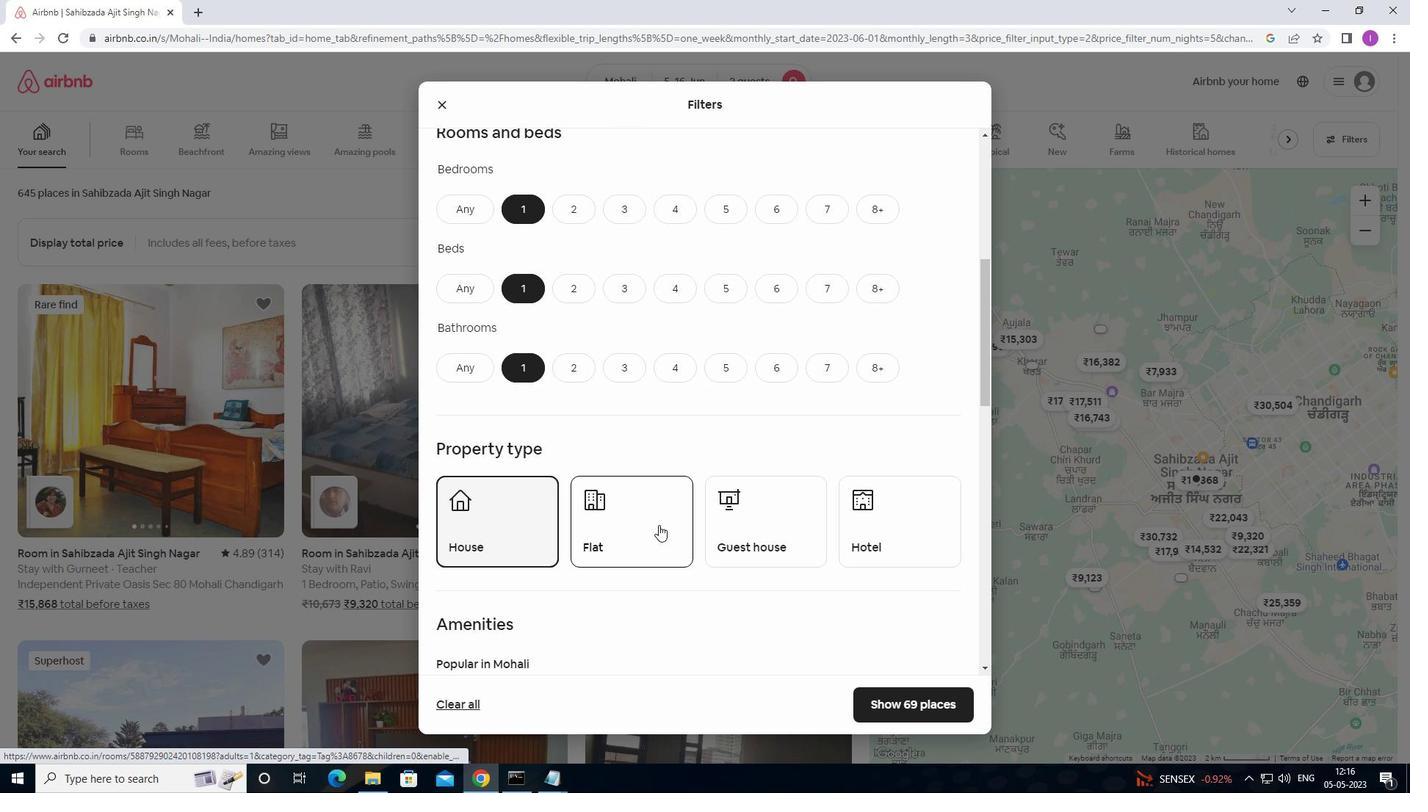 
Action: Mouse moved to (740, 530)
Screenshot: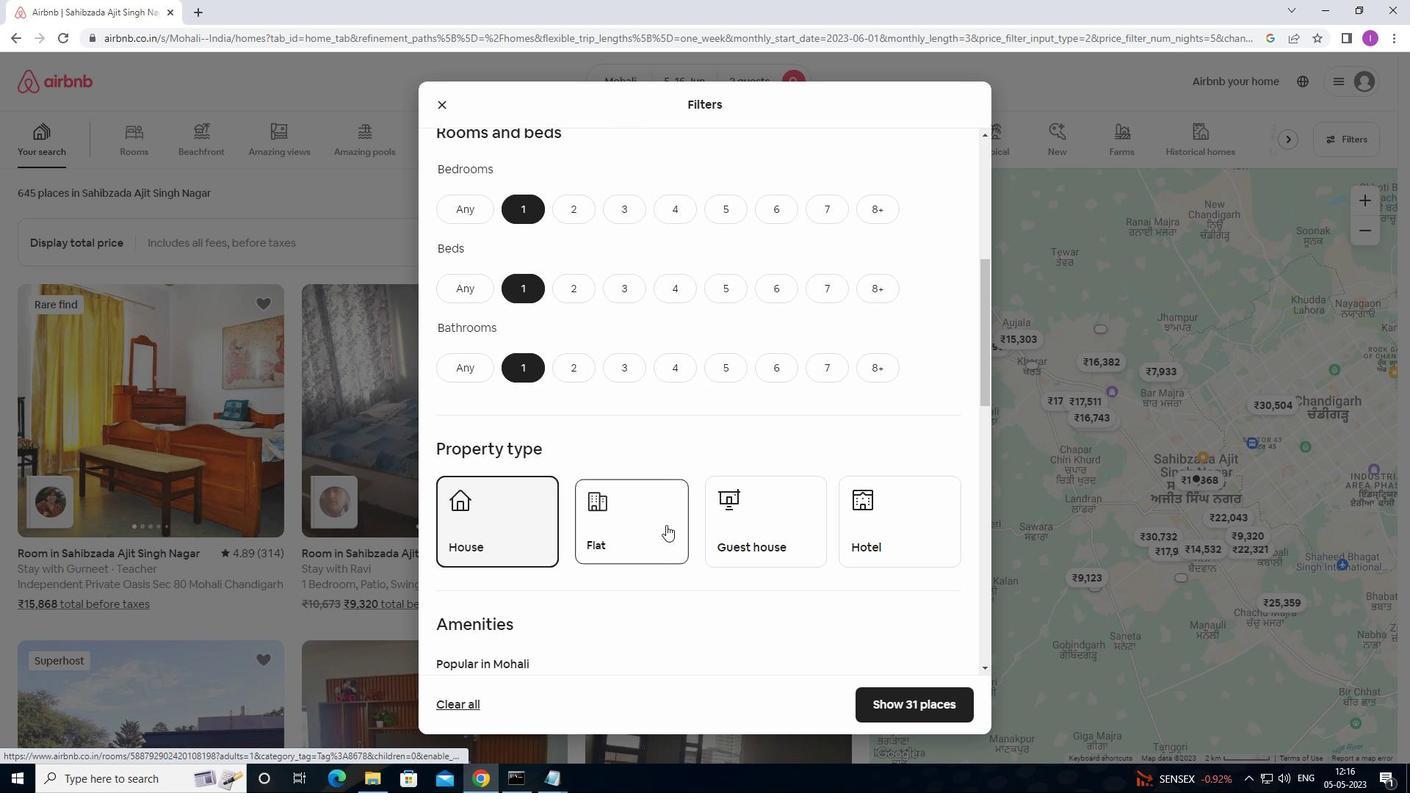 
Action: Mouse pressed left at (740, 530)
Screenshot: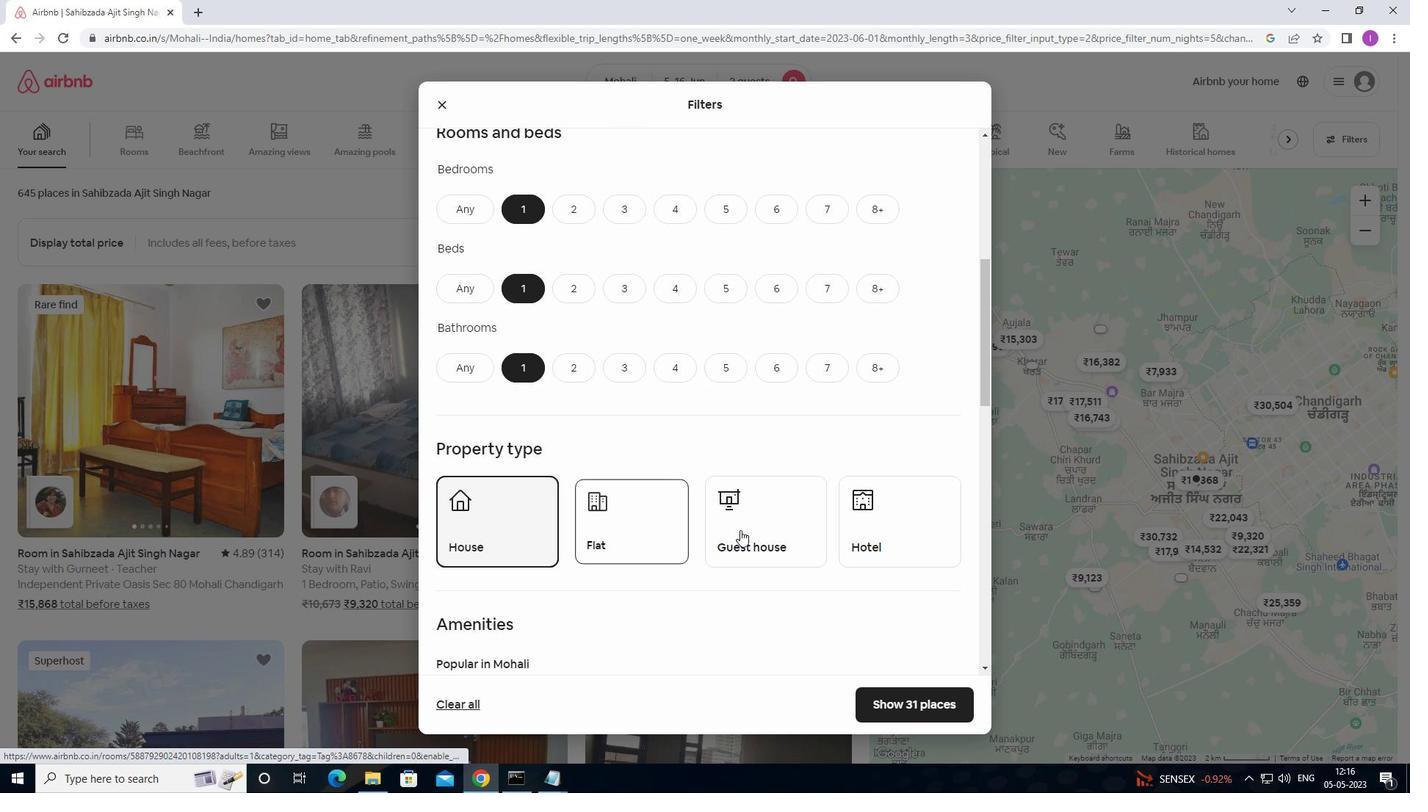 
Action: Mouse moved to (891, 525)
Screenshot: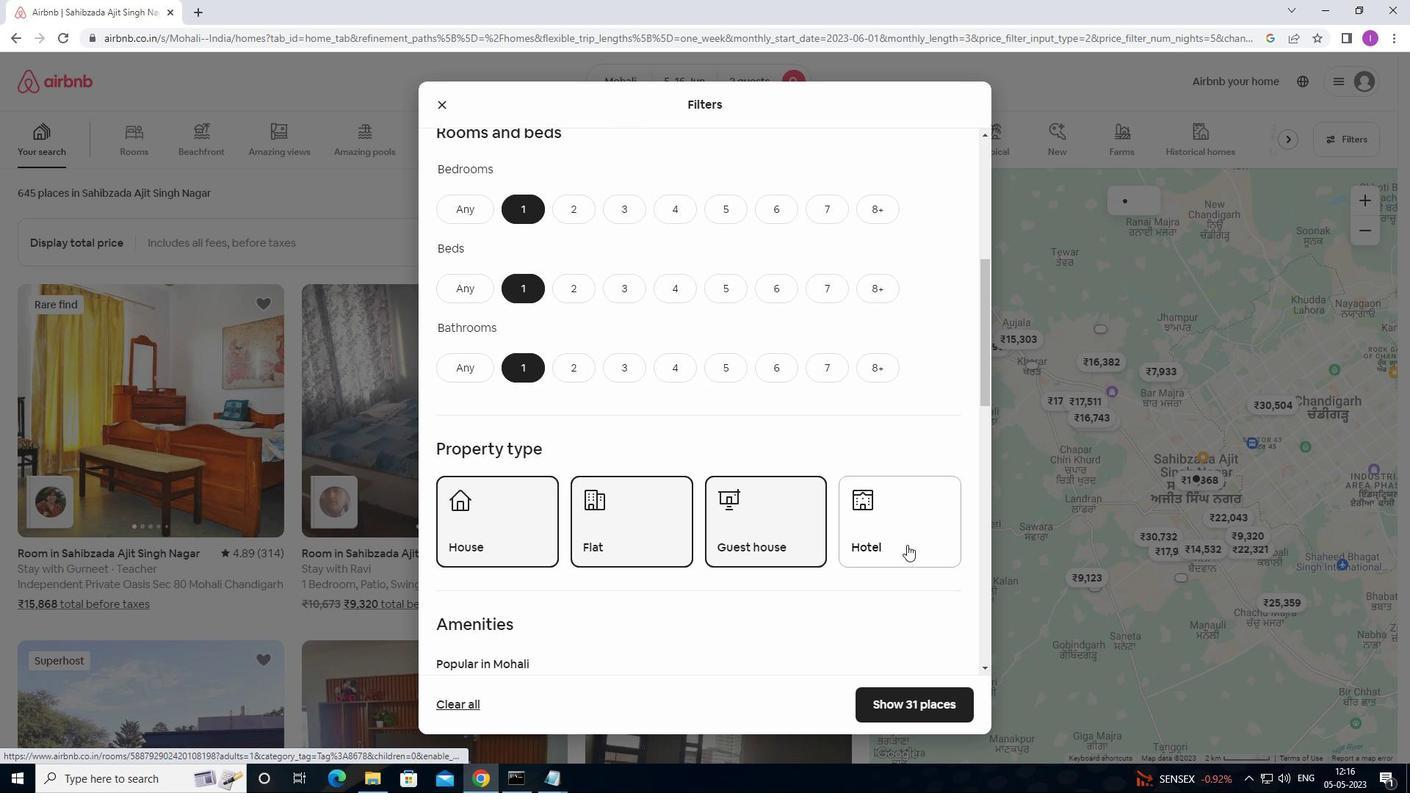 
Action: Mouse pressed left at (891, 525)
Screenshot: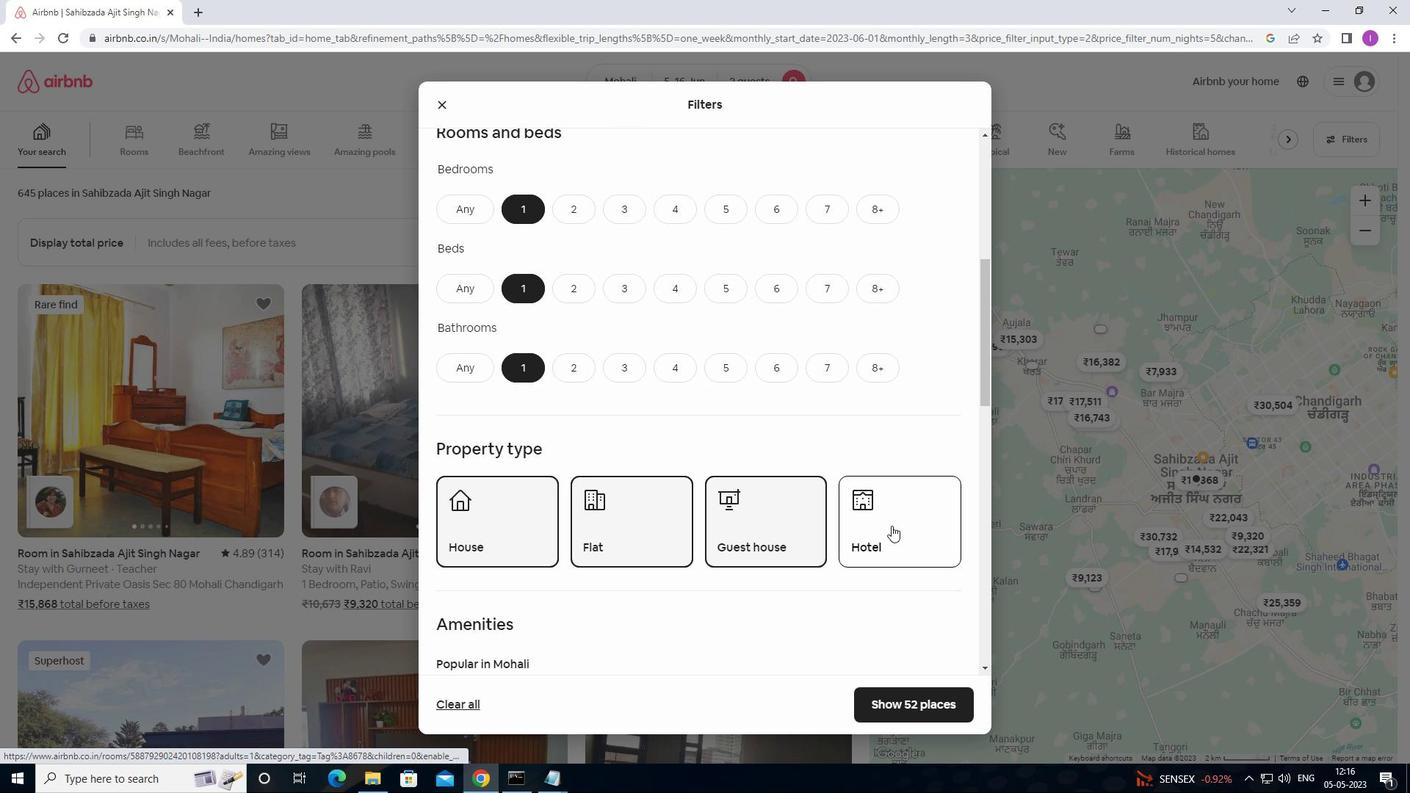 
Action: Mouse moved to (860, 549)
Screenshot: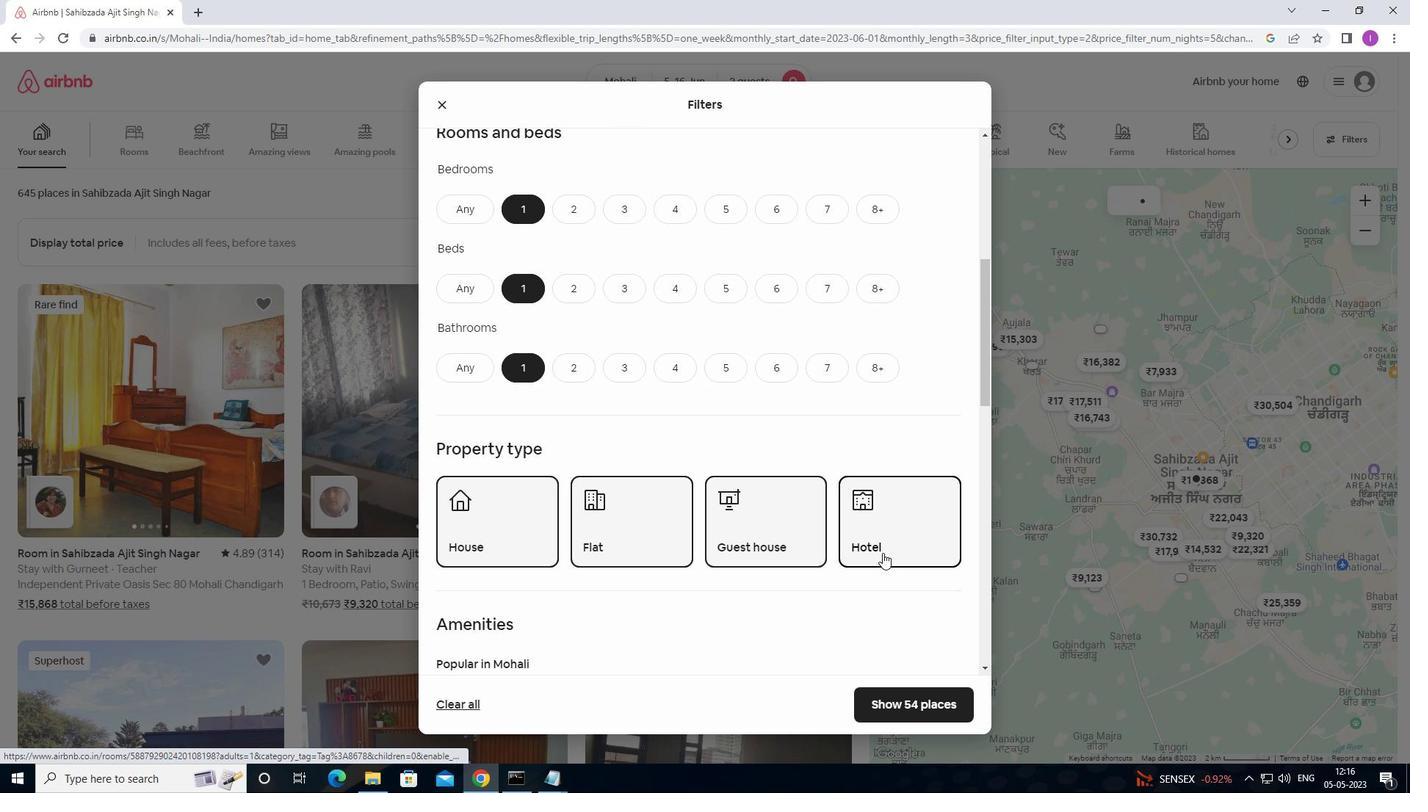 
Action: Mouse scrolled (860, 548) with delta (0, 0)
Screenshot: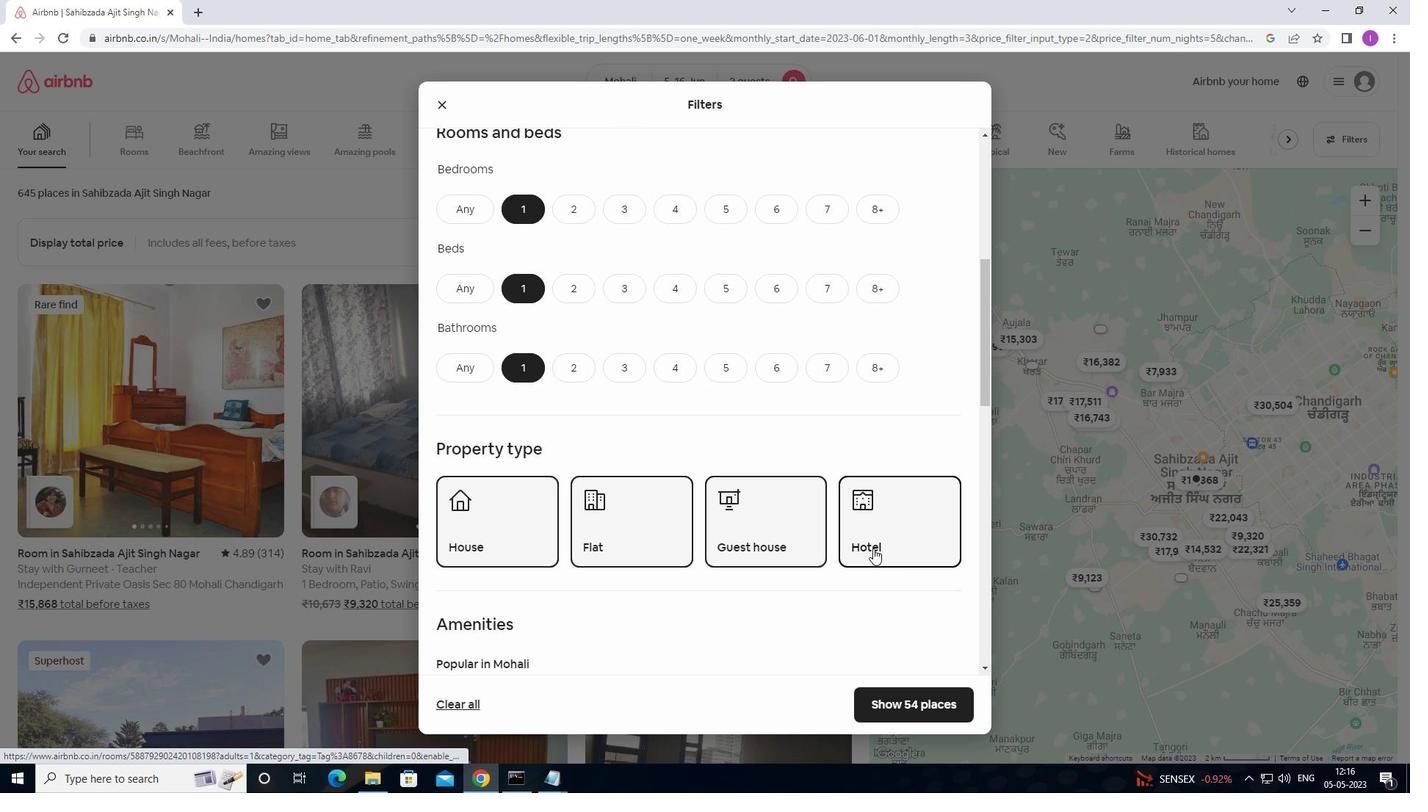 
Action: Mouse moved to (860, 550)
Screenshot: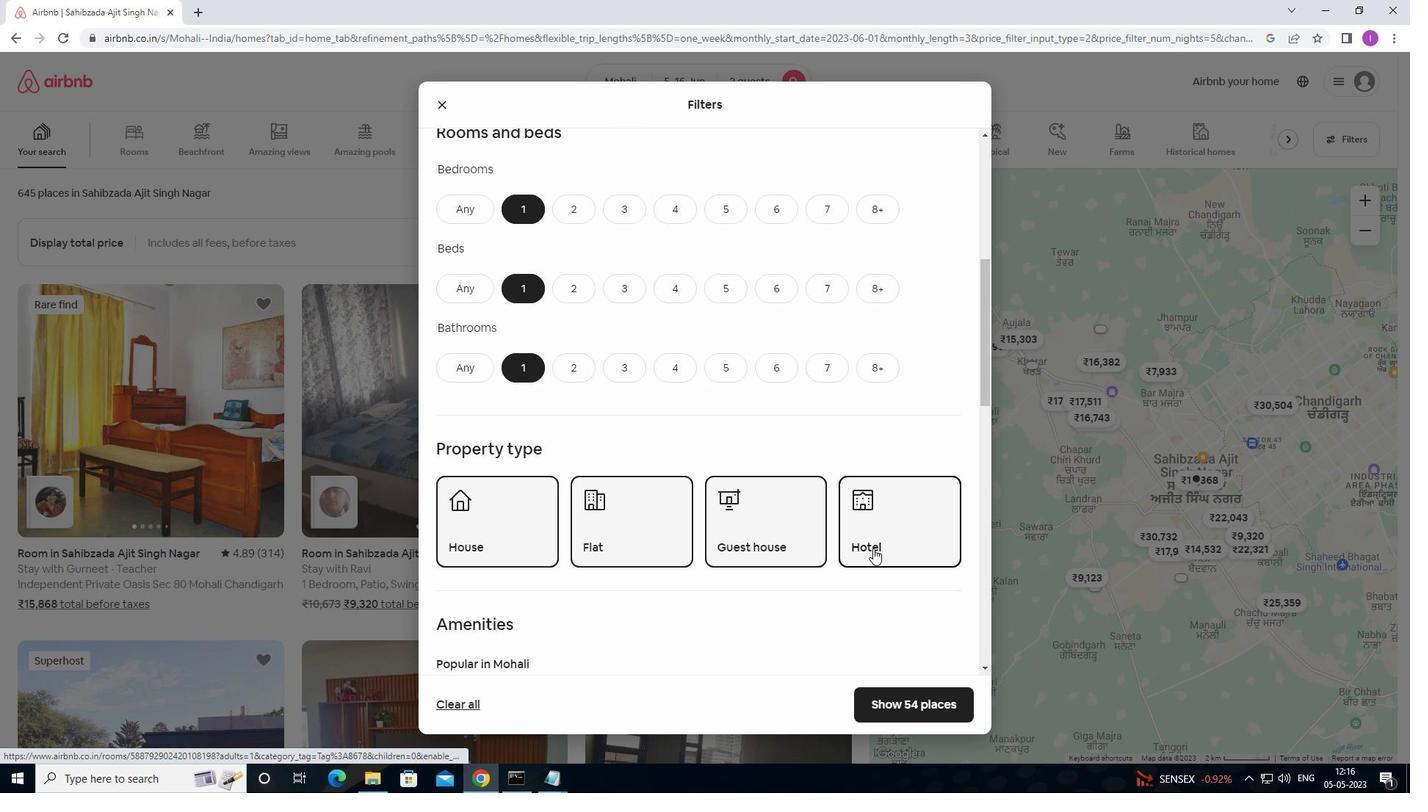 
Action: Mouse scrolled (860, 549) with delta (0, 0)
Screenshot: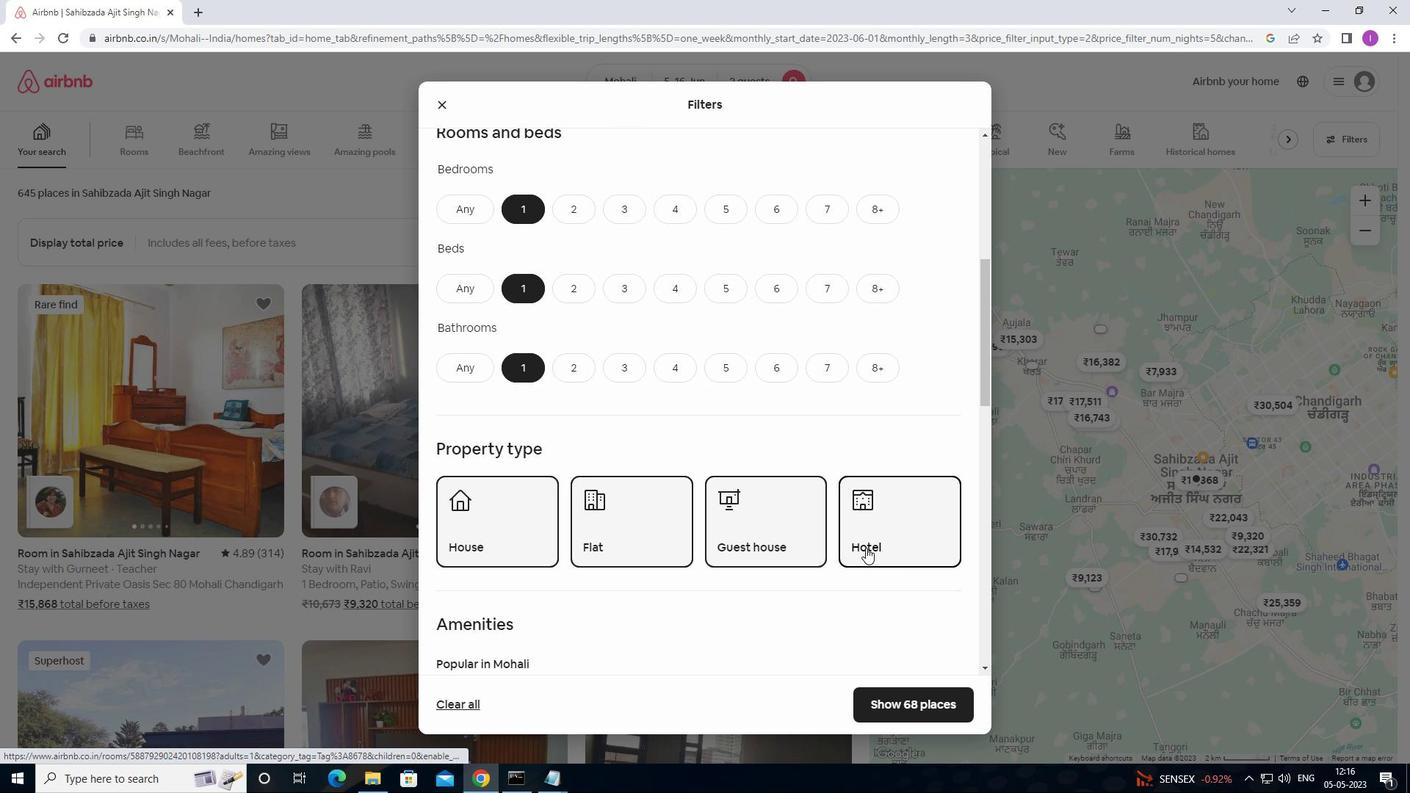 
Action: Mouse moved to (859, 550)
Screenshot: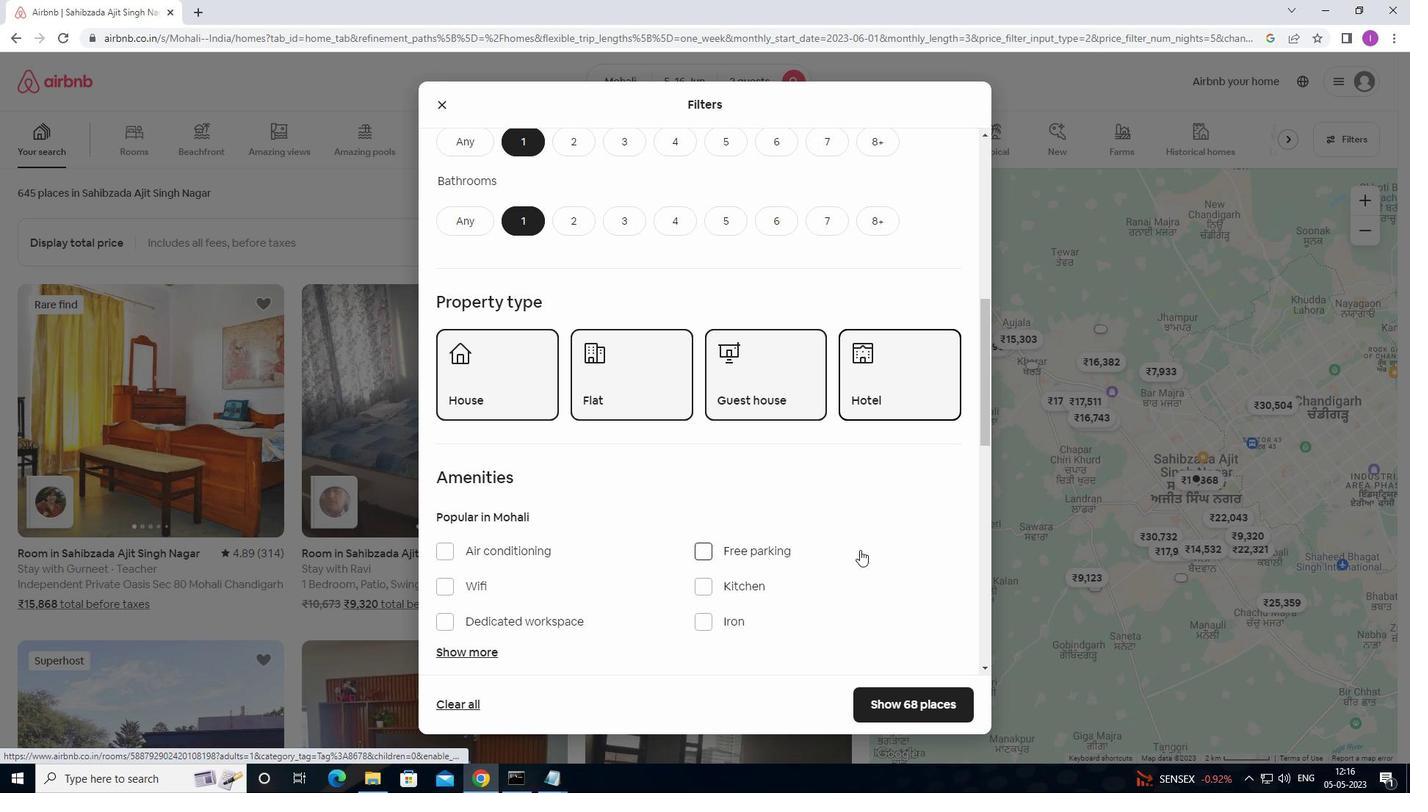 
Action: Mouse scrolled (859, 550) with delta (0, 0)
Screenshot: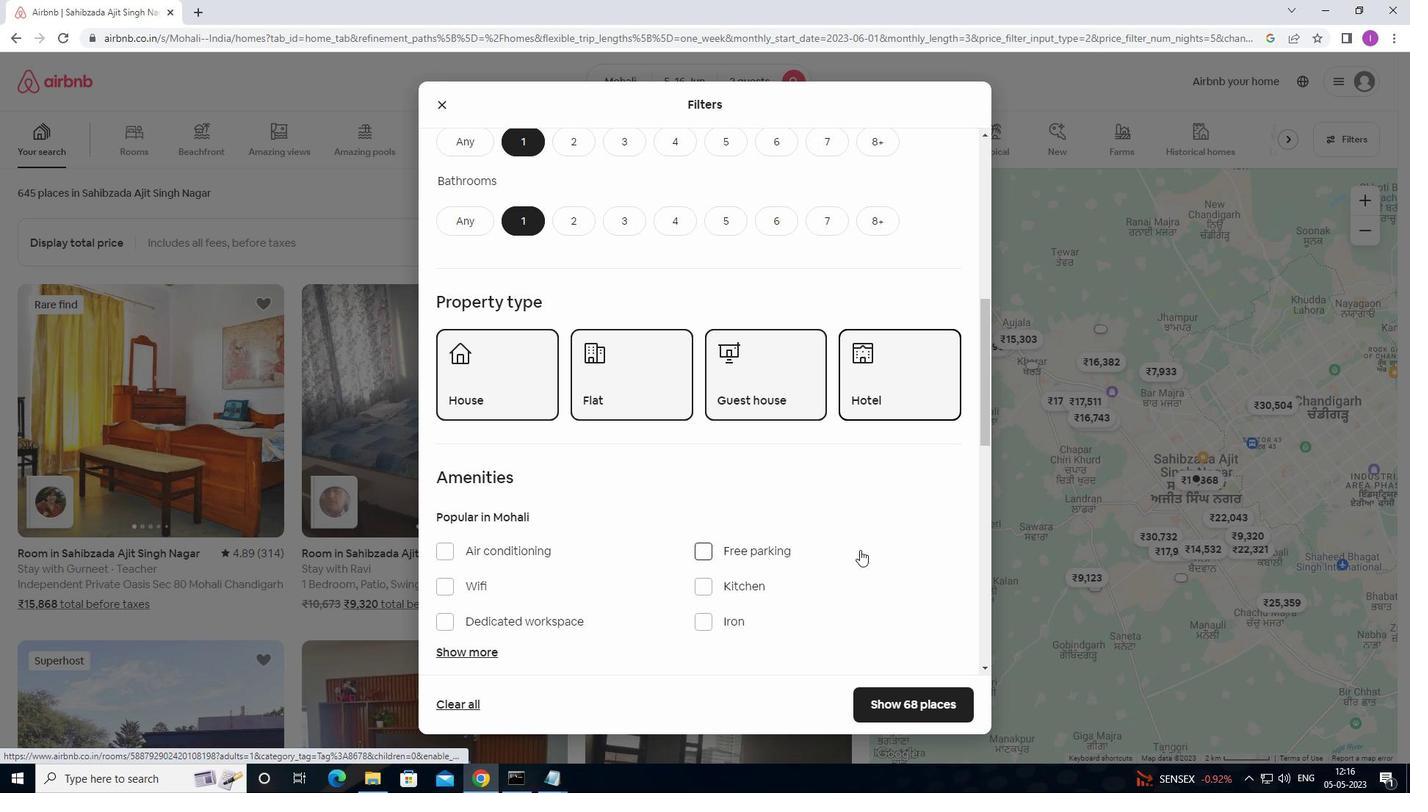 
Action: Mouse moved to (859, 551)
Screenshot: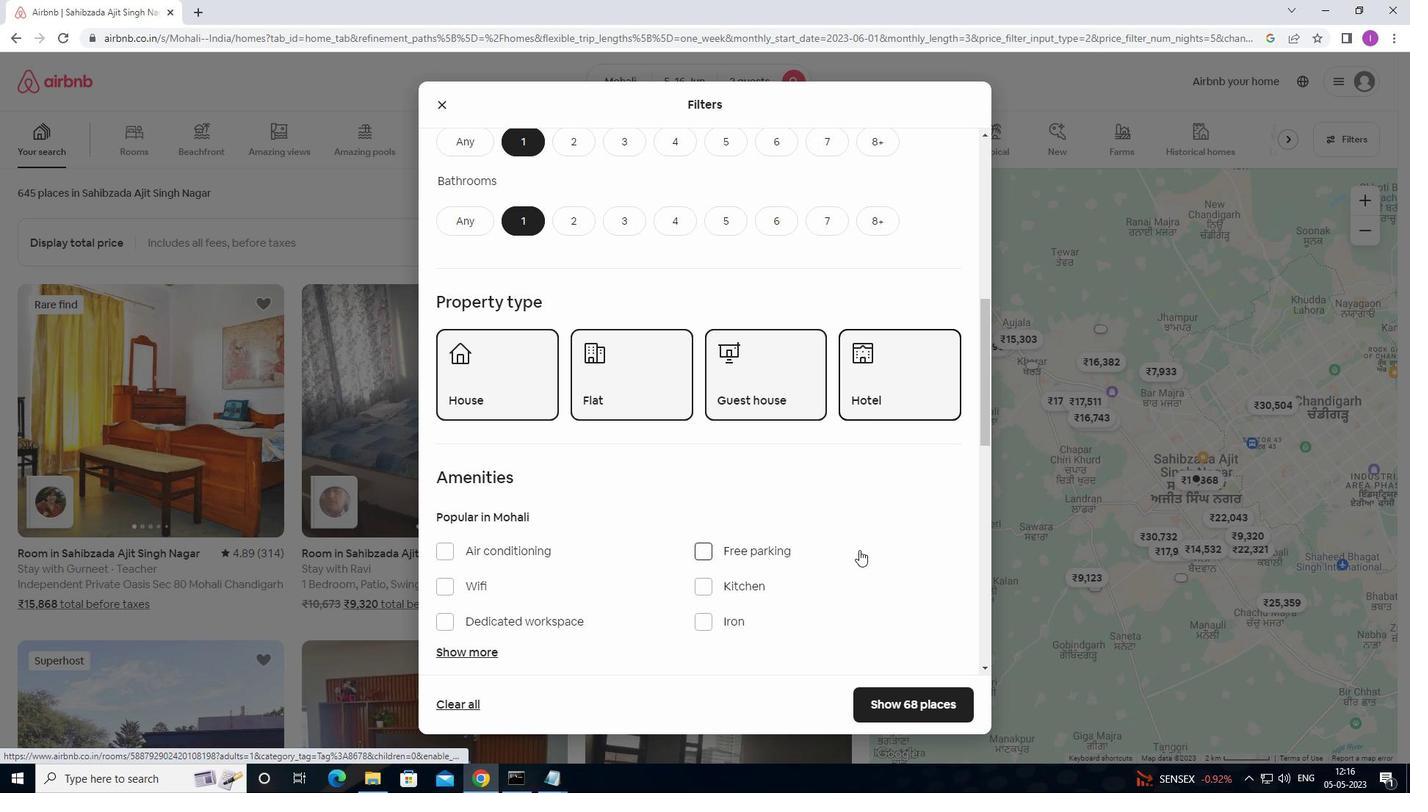 
Action: Mouse scrolled (859, 550) with delta (0, 0)
Screenshot: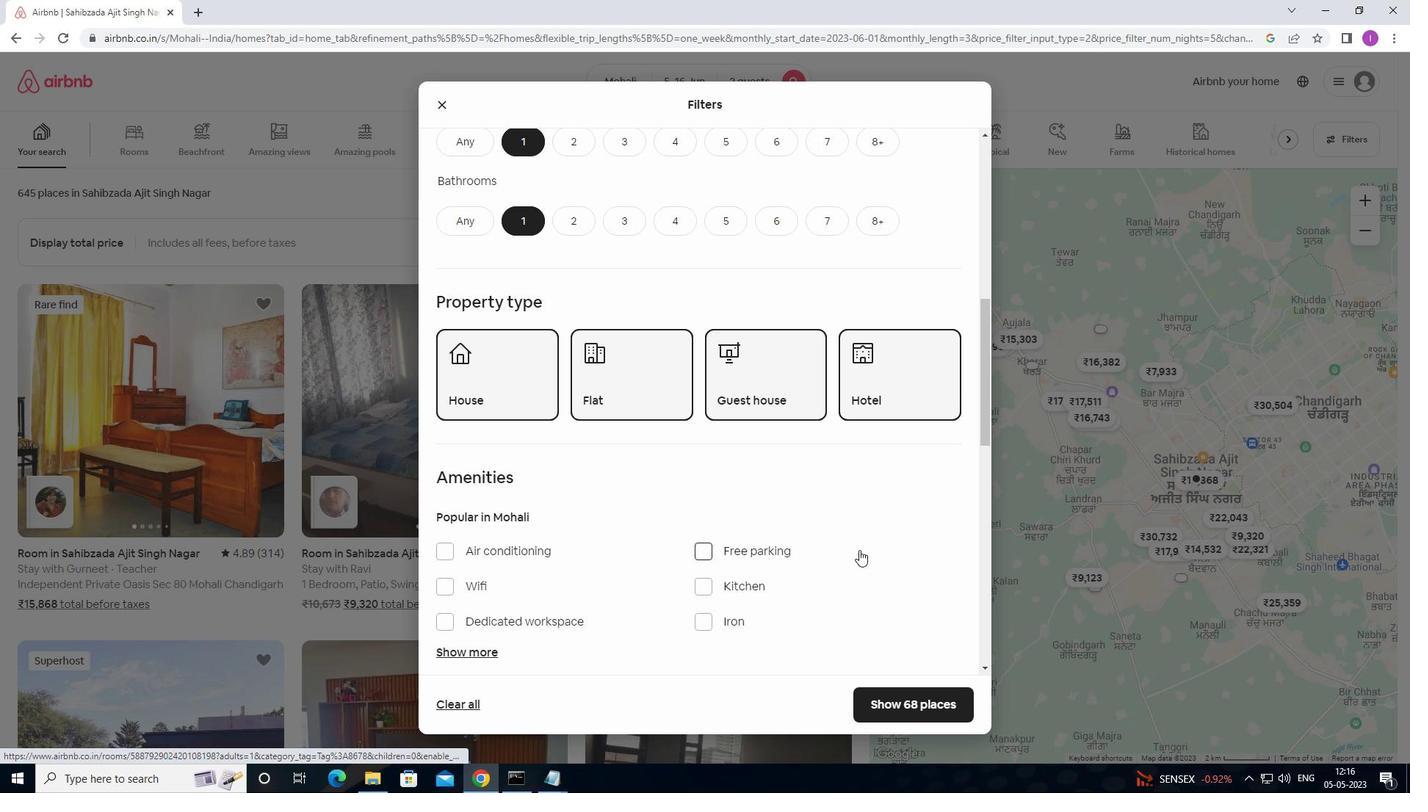 
Action: Mouse moved to (858, 552)
Screenshot: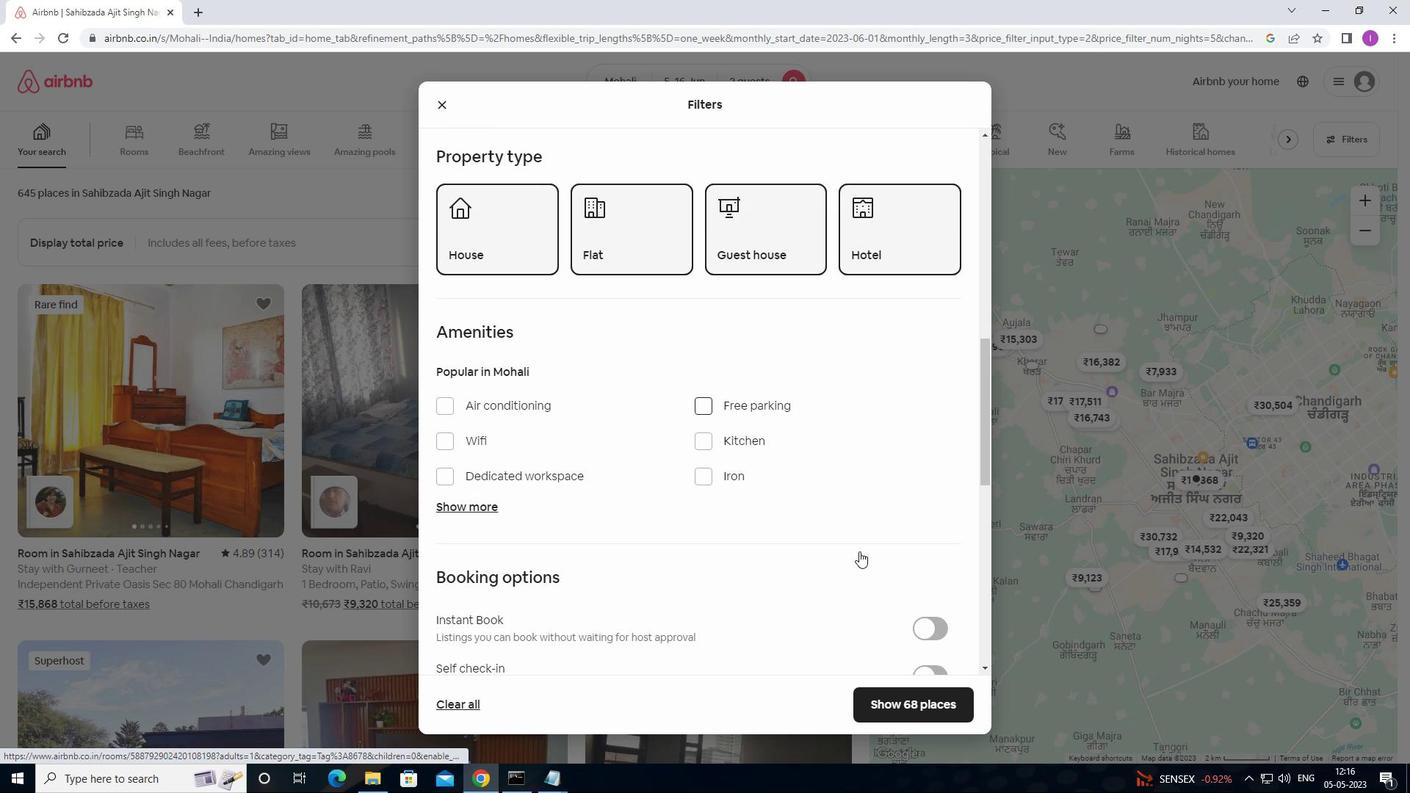 
Action: Mouse scrolled (858, 551) with delta (0, 0)
Screenshot: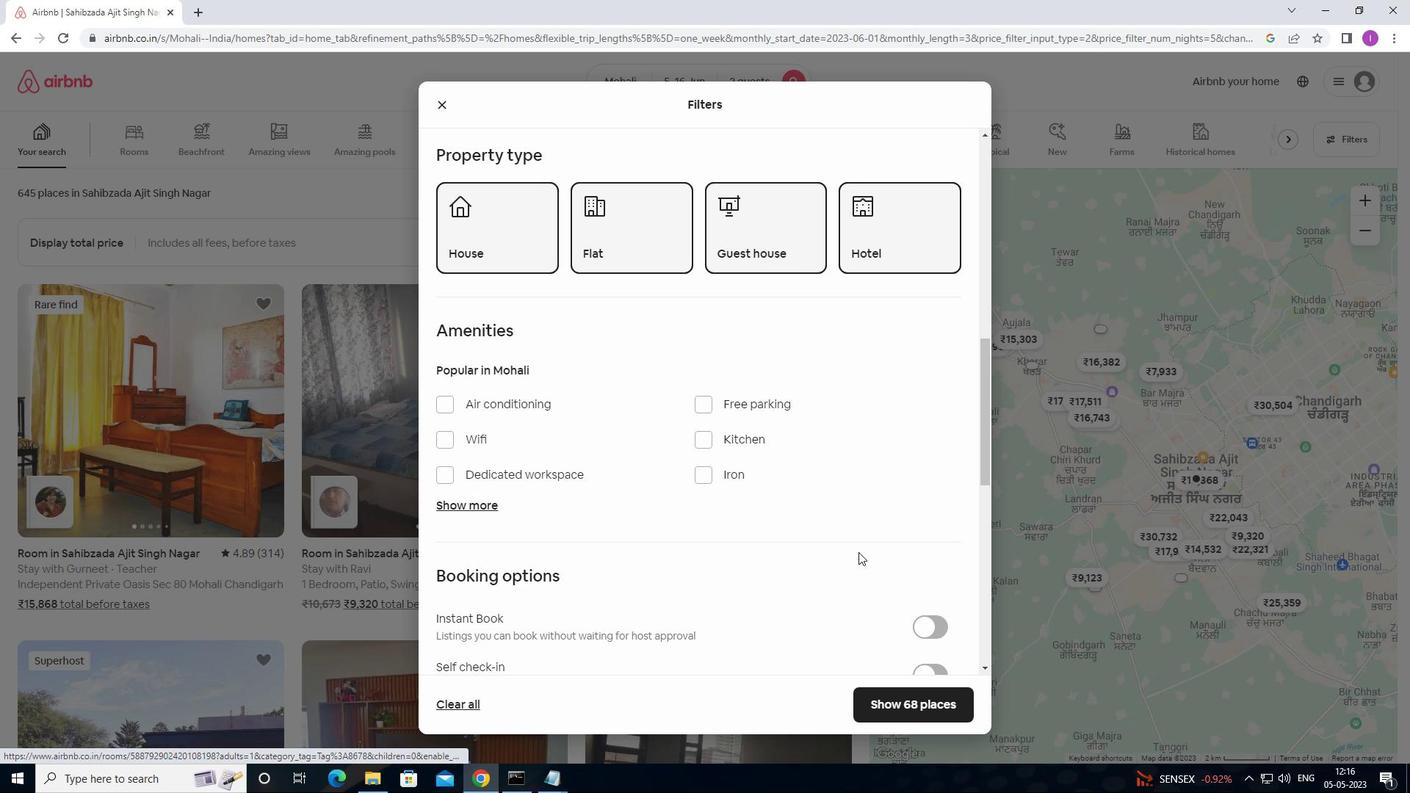 
Action: Mouse moved to (563, 560)
Screenshot: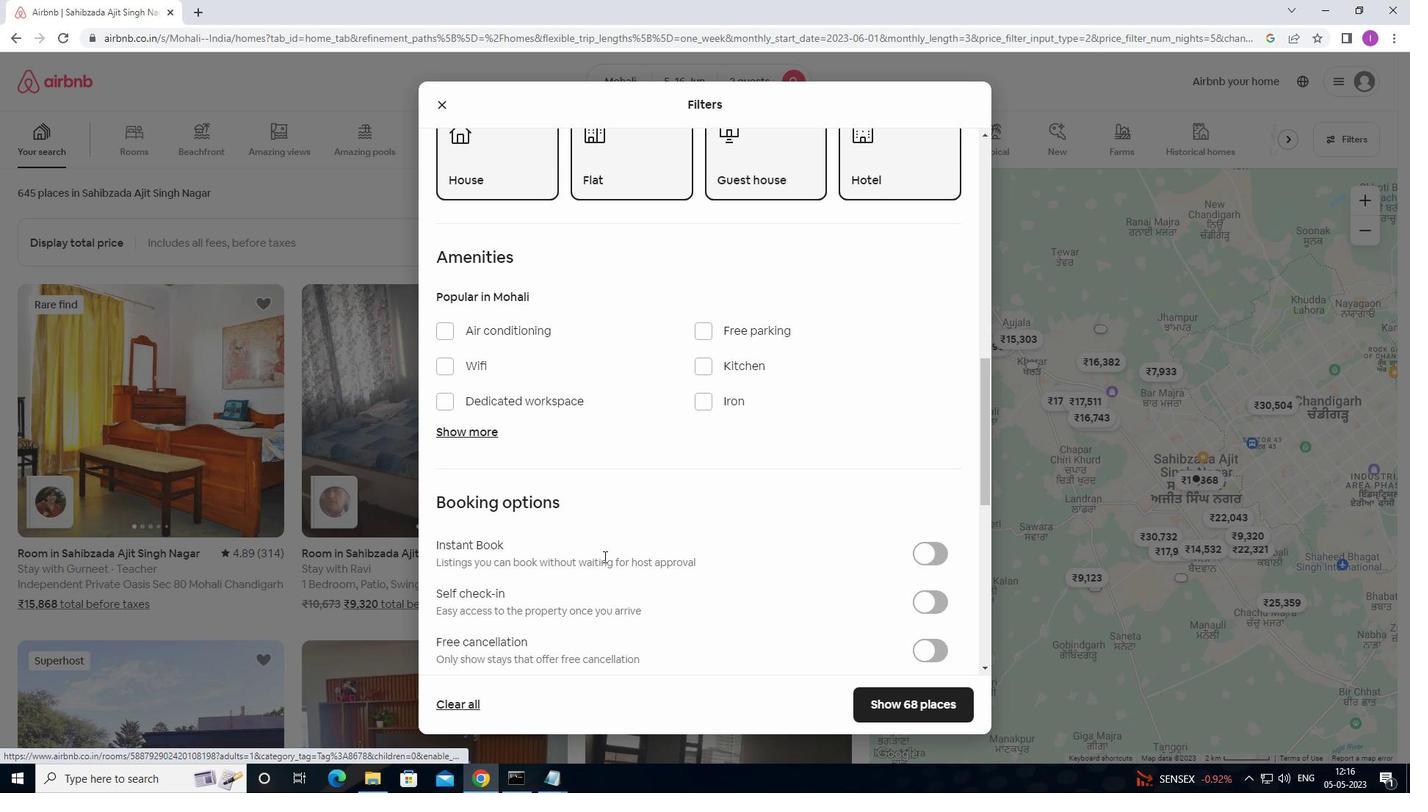 
Action: Mouse scrolled (563, 559) with delta (0, 0)
Screenshot: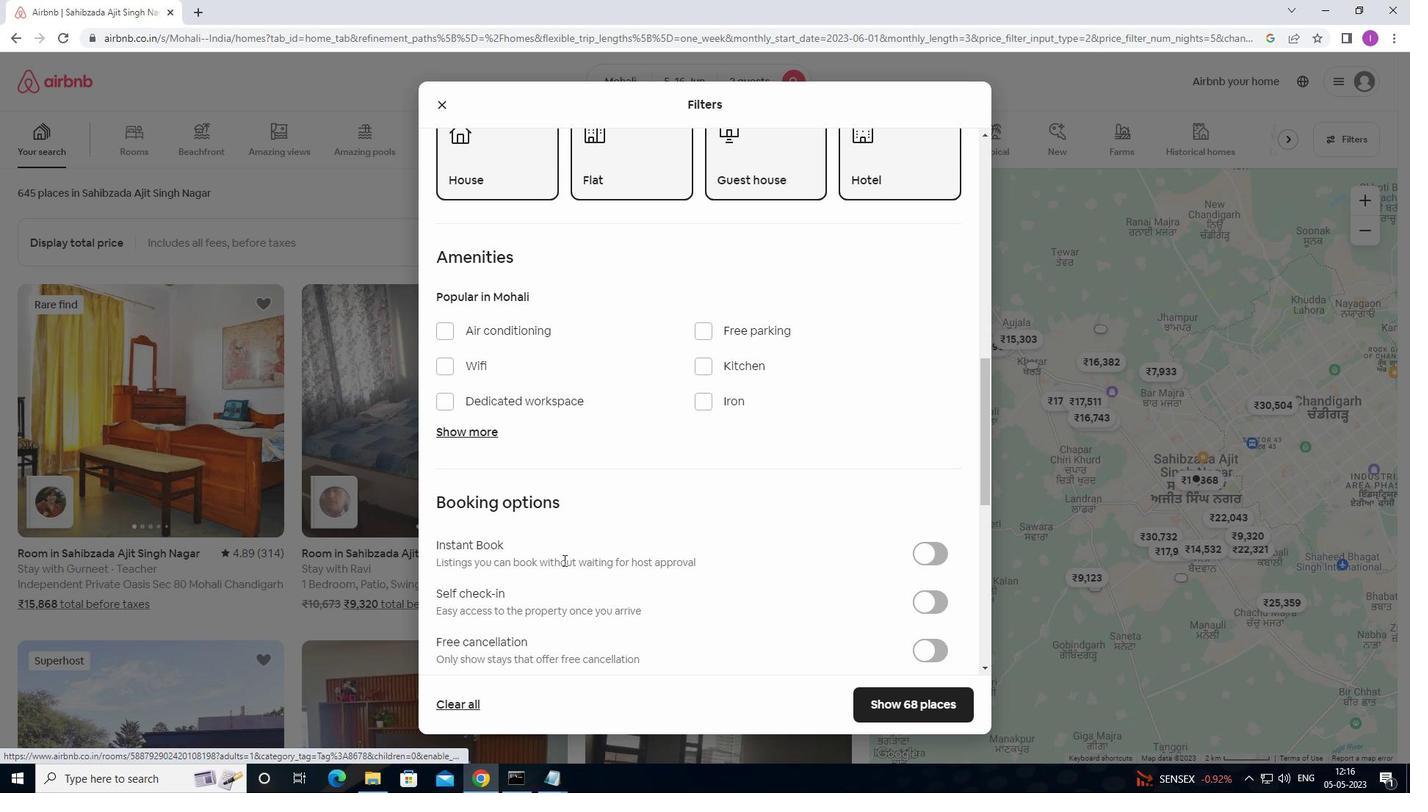 
Action: Mouse moved to (481, 362)
Screenshot: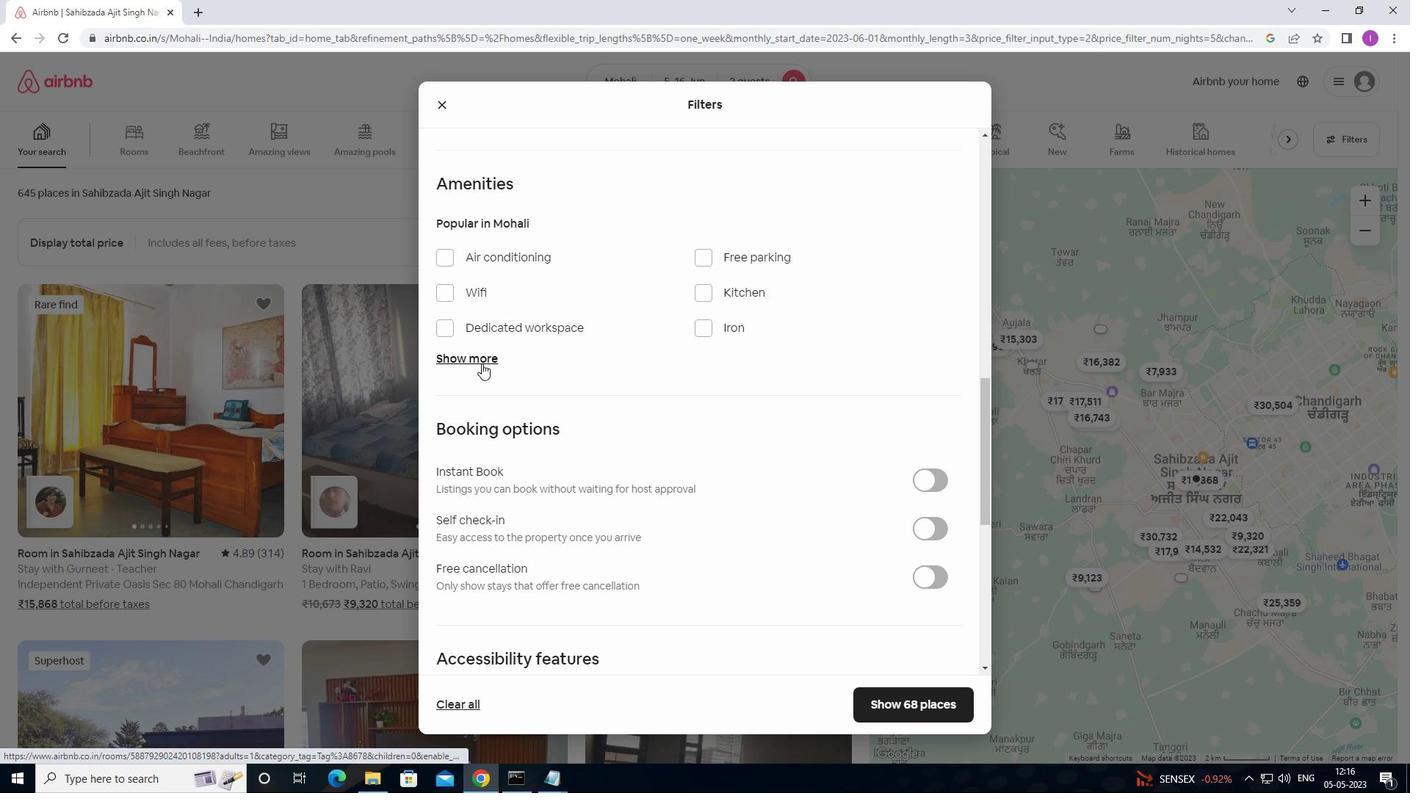 
Action: Mouse pressed left at (481, 362)
Screenshot: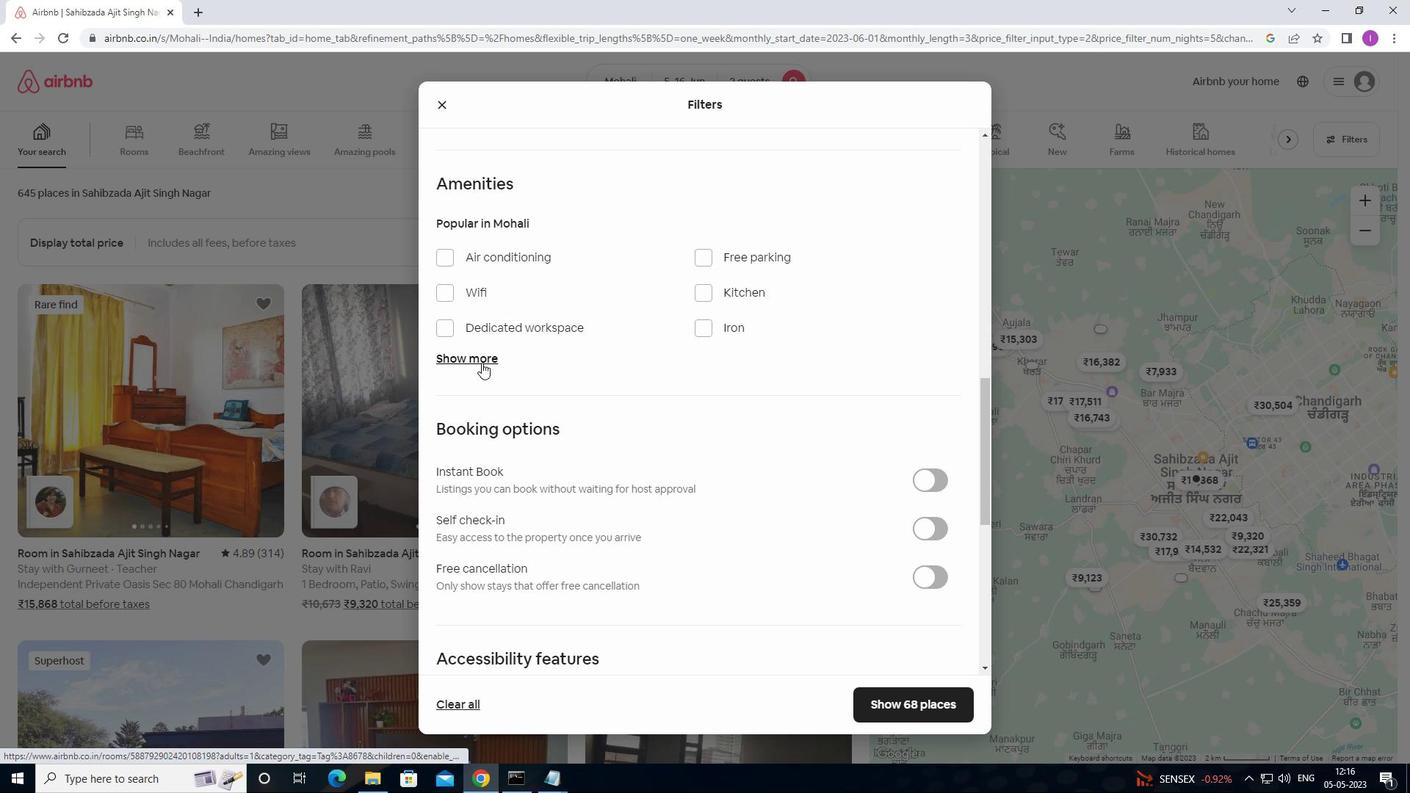 
Action: Mouse moved to (453, 409)
Screenshot: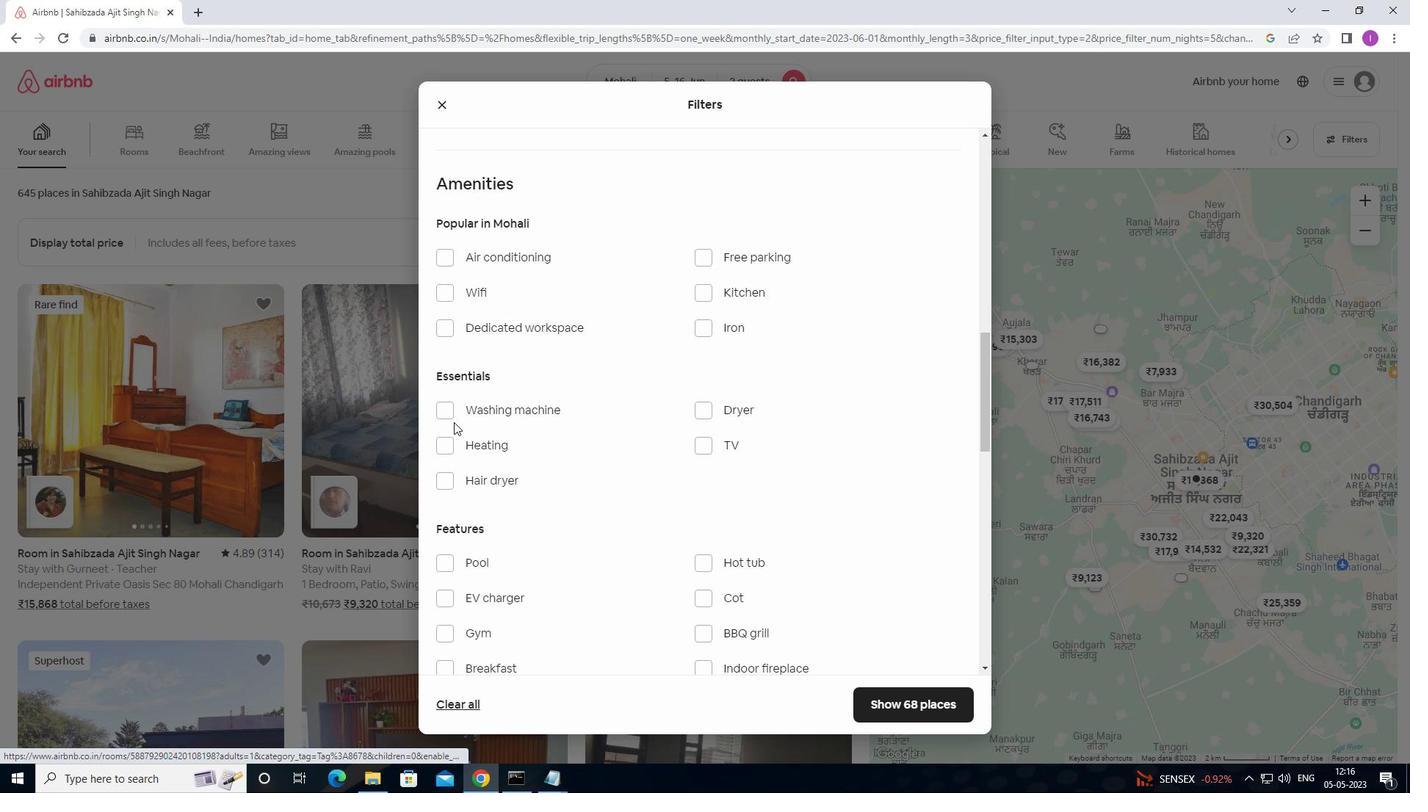 
Action: Mouse pressed left at (453, 409)
Screenshot: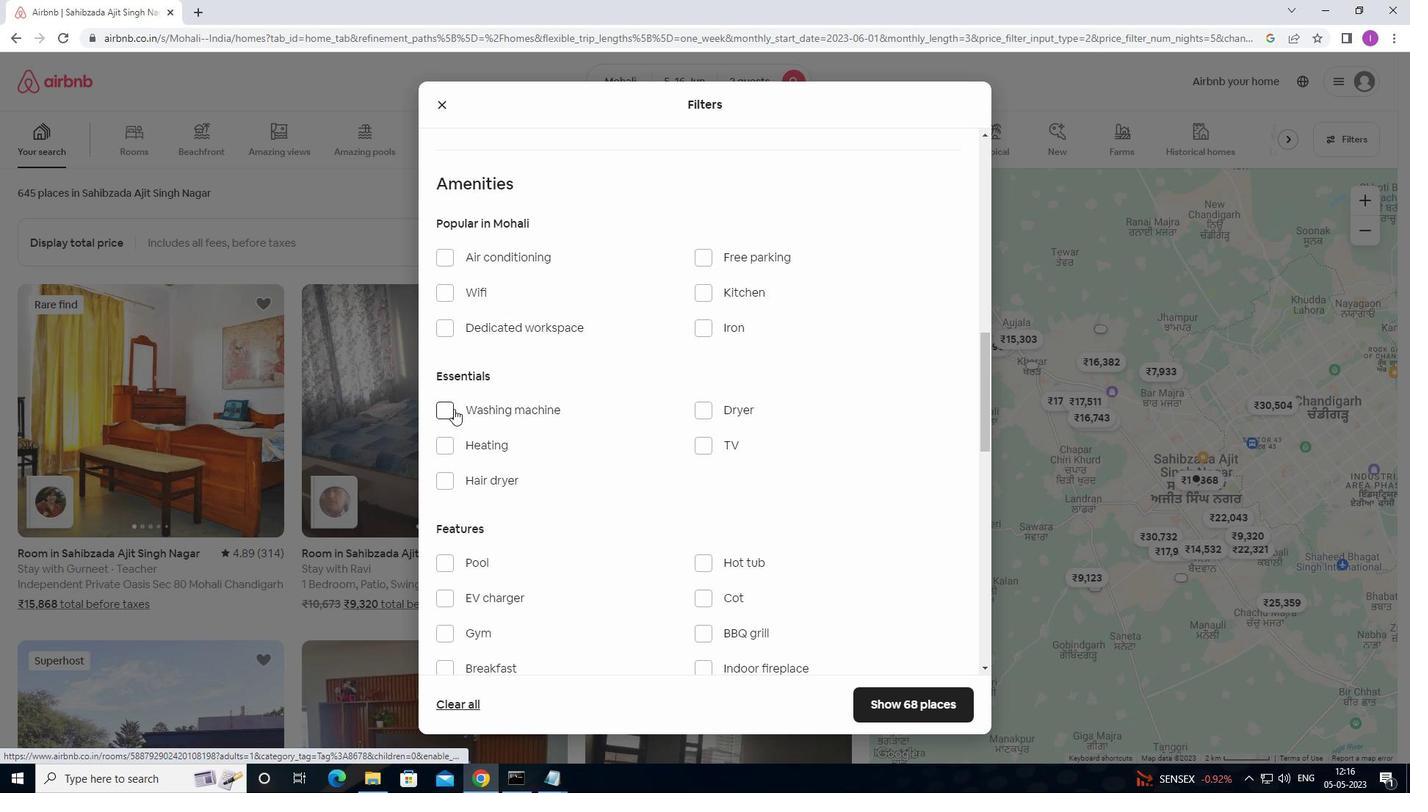 
Action: Mouse moved to (551, 400)
Screenshot: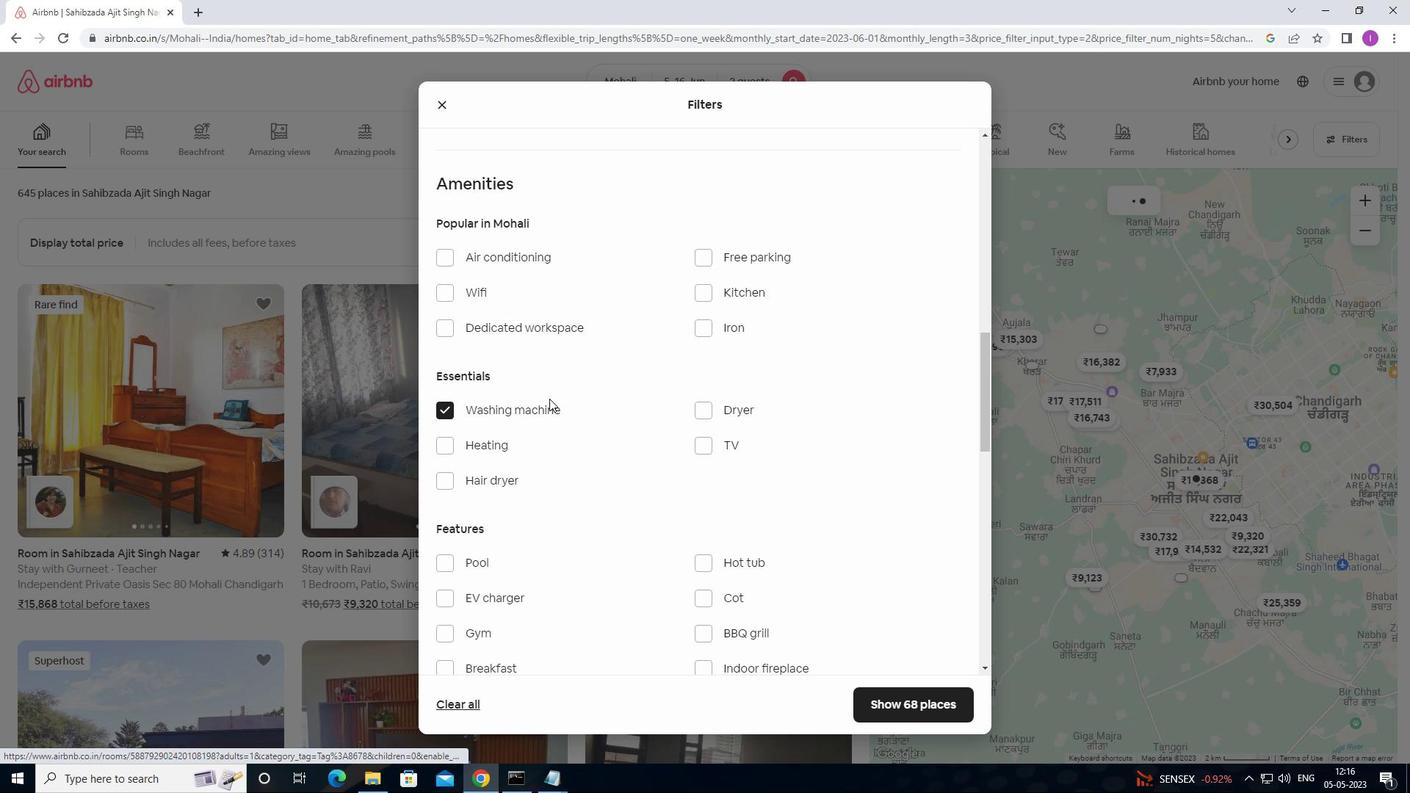 
Action: Mouse scrolled (551, 399) with delta (0, 0)
Screenshot: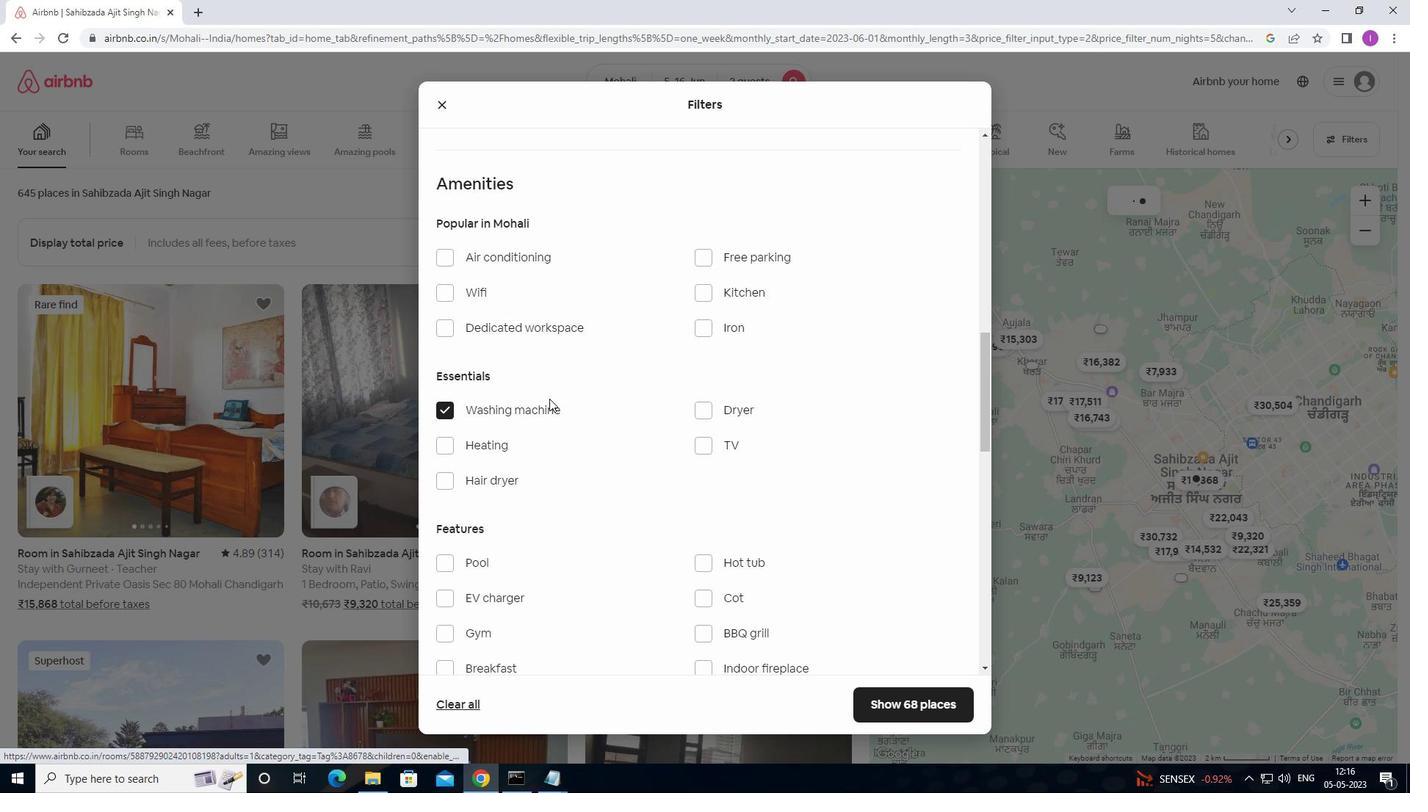 
Action: Mouse moved to (561, 397)
Screenshot: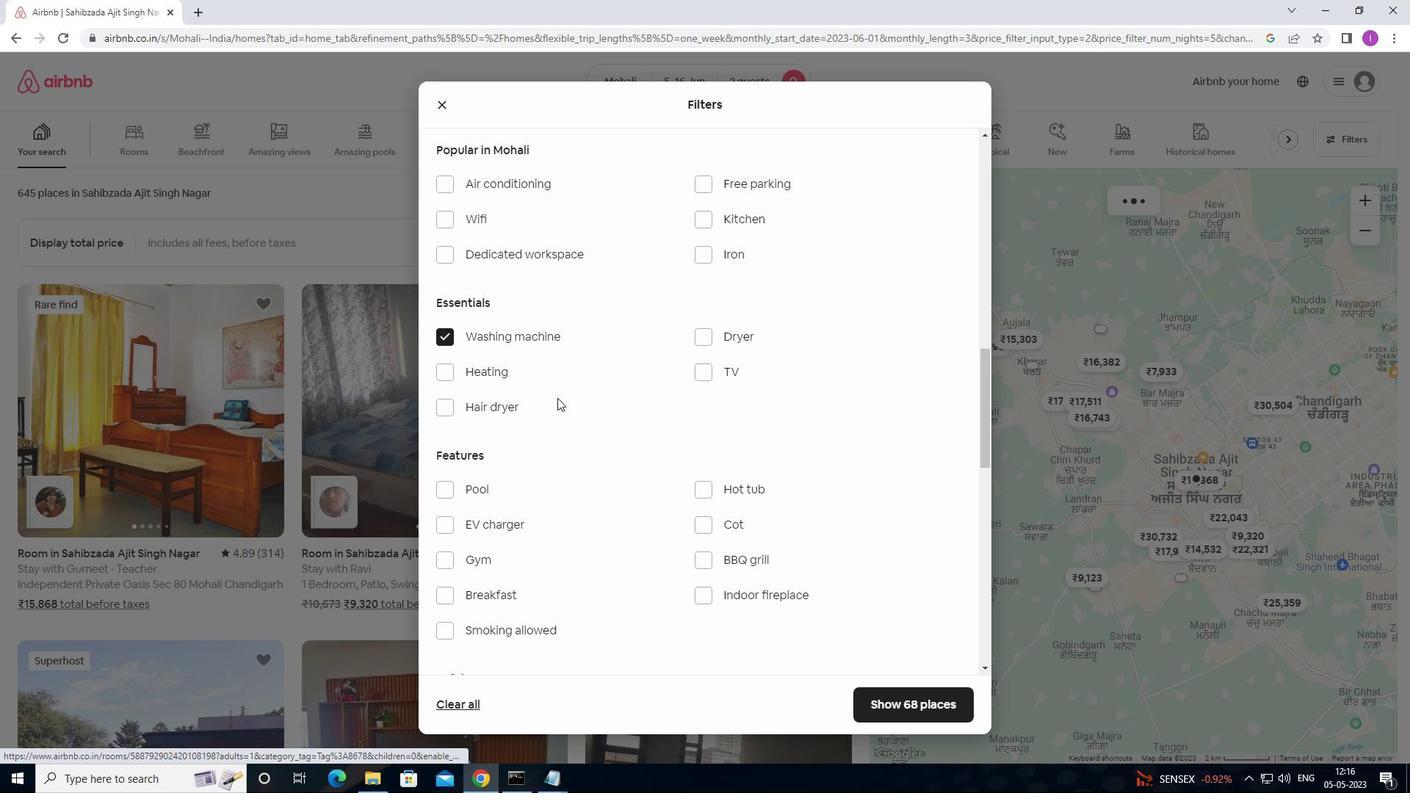 
Action: Mouse scrolled (561, 396) with delta (0, 0)
Screenshot: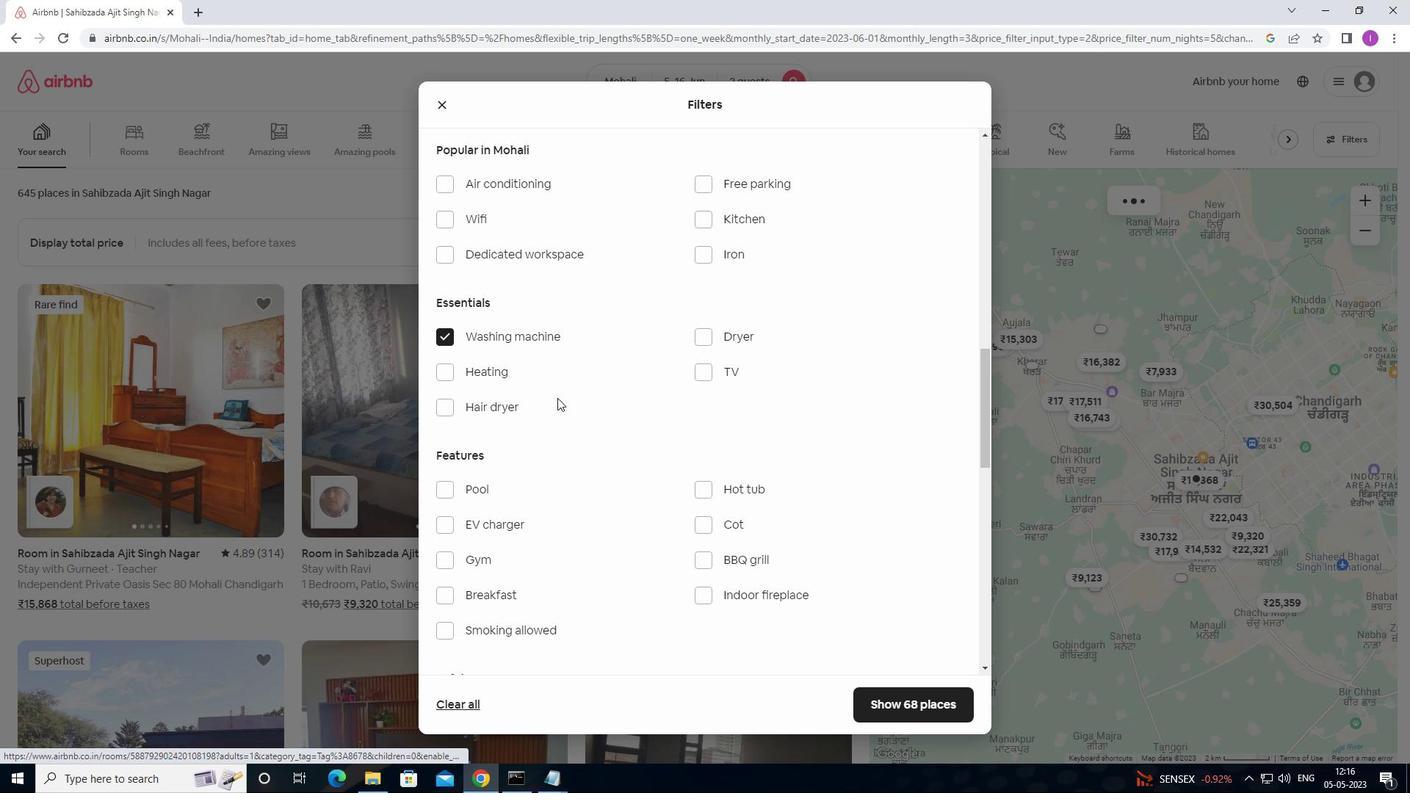 
Action: Mouse moved to (561, 397)
Screenshot: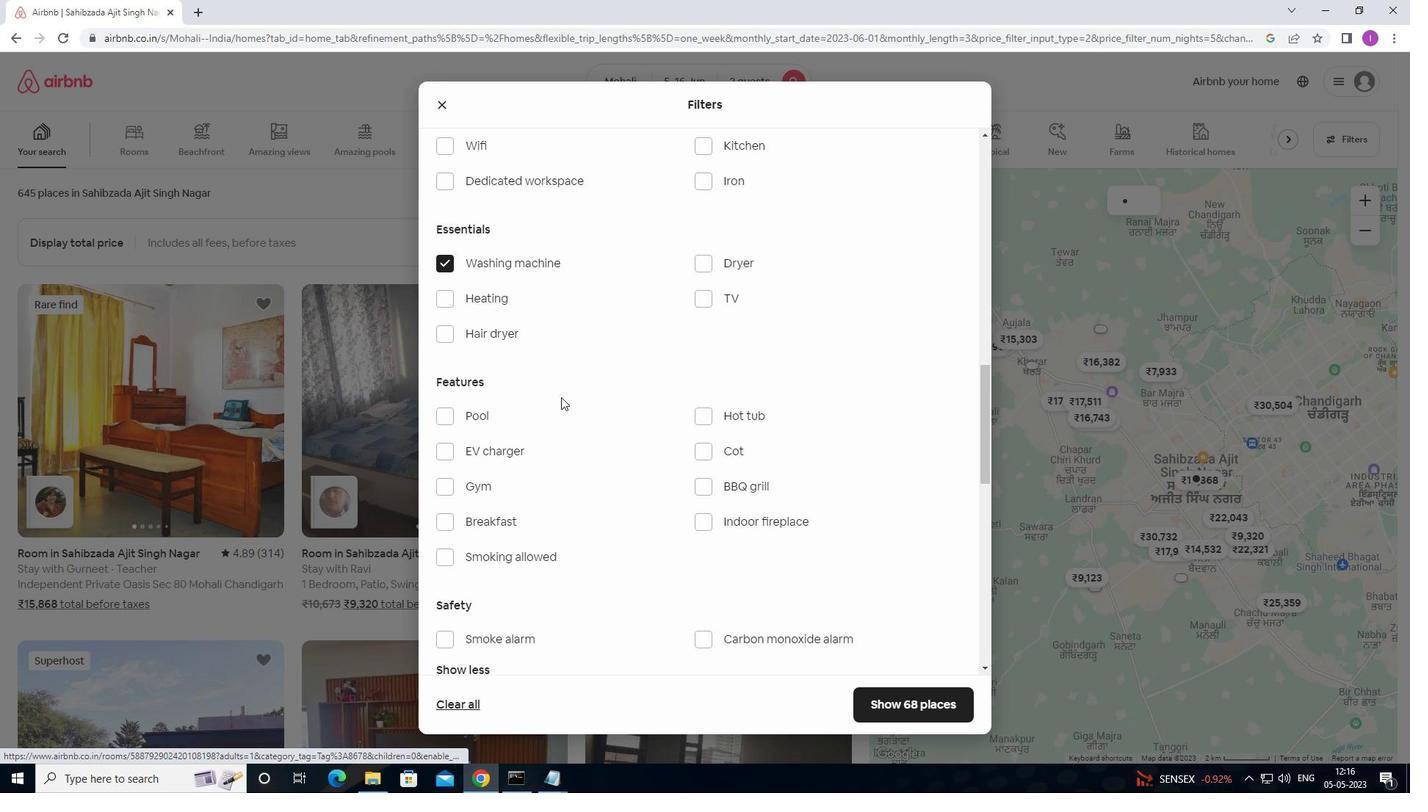 
Action: Mouse scrolled (561, 396) with delta (0, 0)
Screenshot: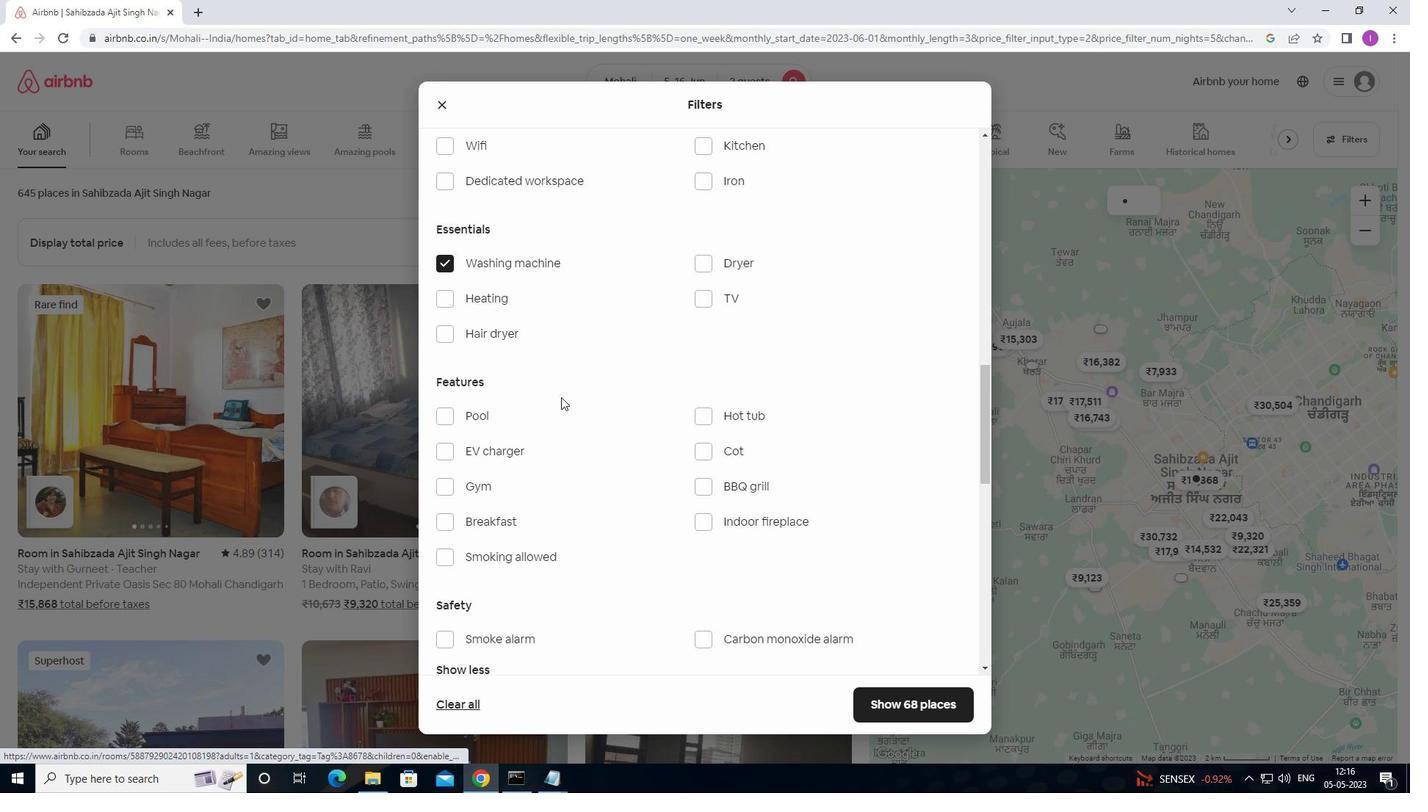 
Action: Mouse moved to (562, 398)
Screenshot: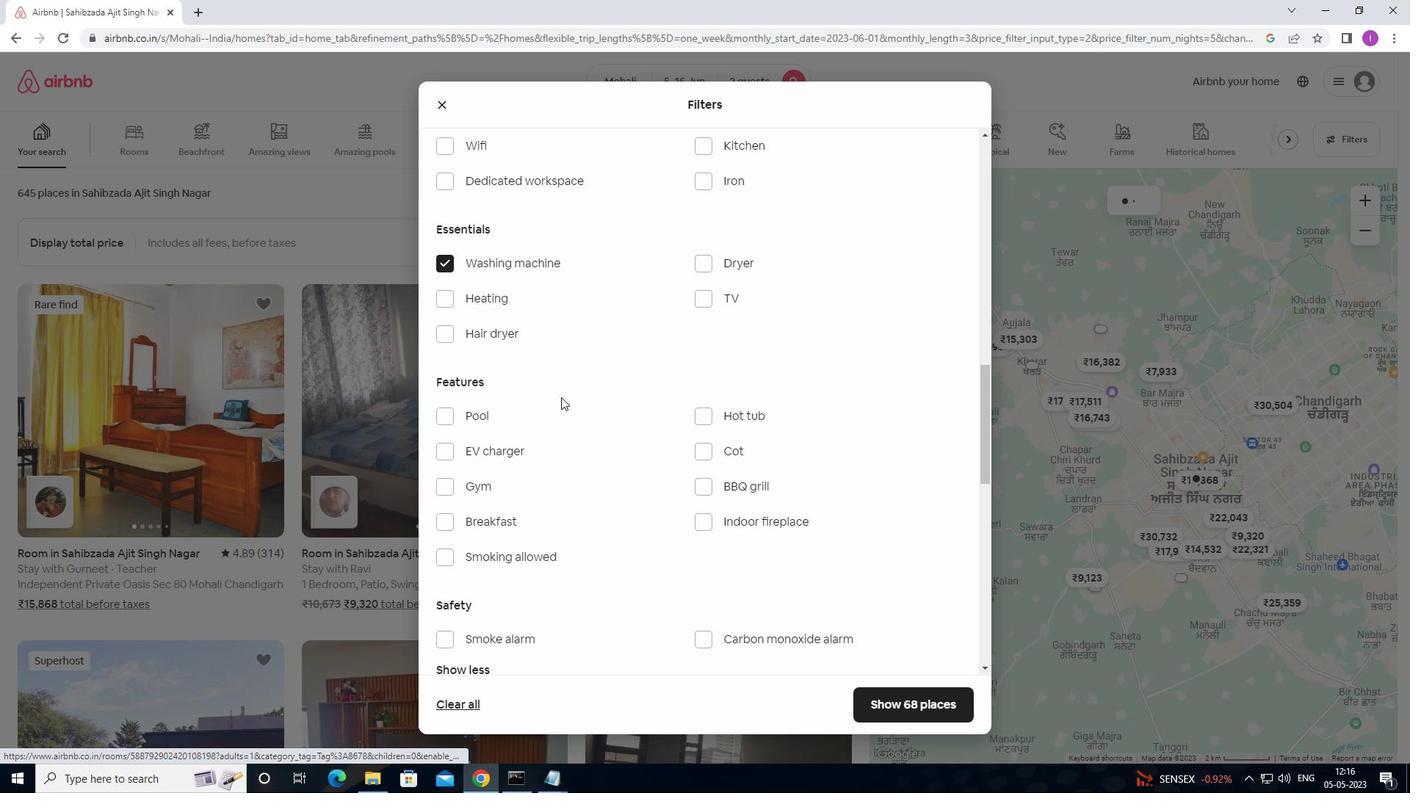 
Action: Mouse scrolled (562, 397) with delta (0, 0)
Screenshot: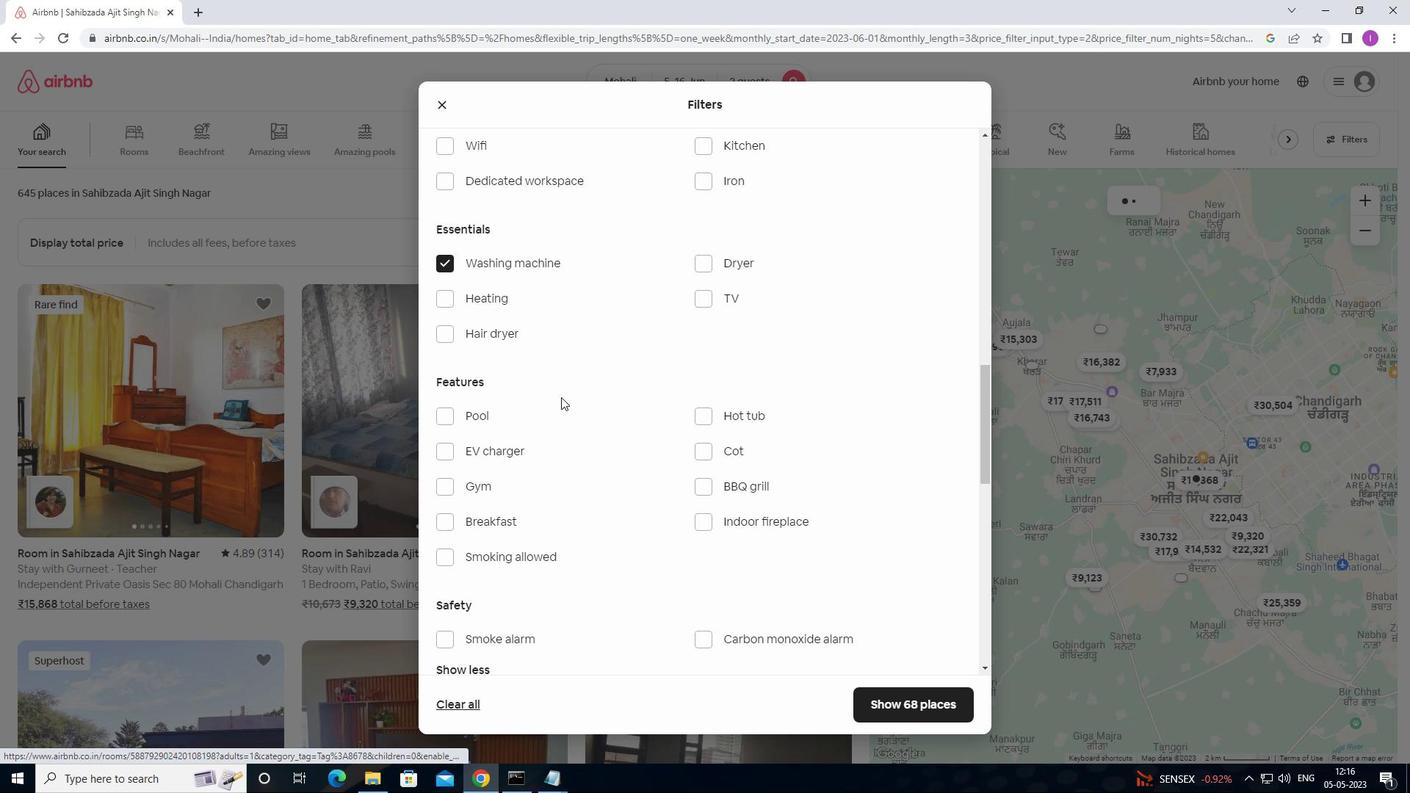 
Action: Mouse moved to (563, 398)
Screenshot: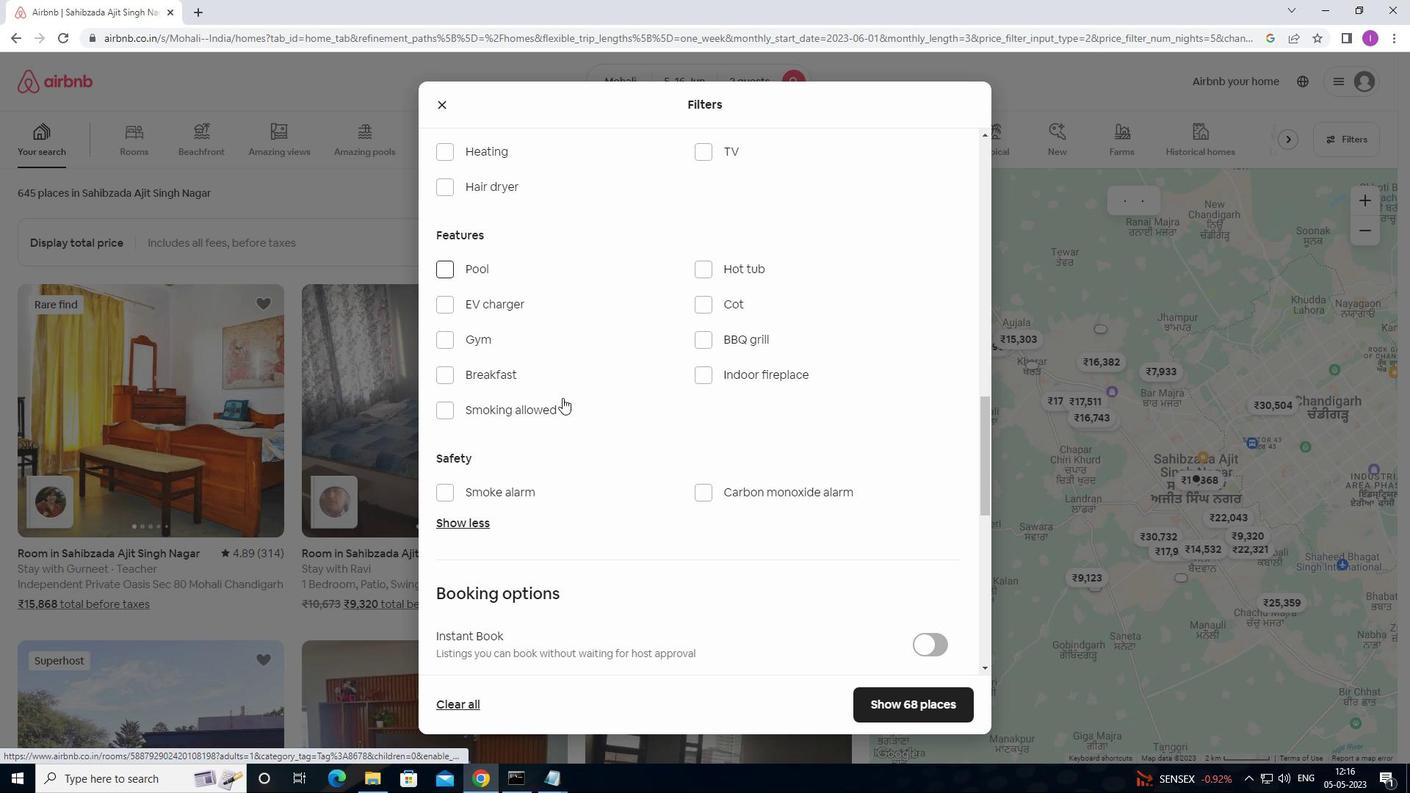 
Action: Mouse scrolled (563, 397) with delta (0, 0)
Screenshot: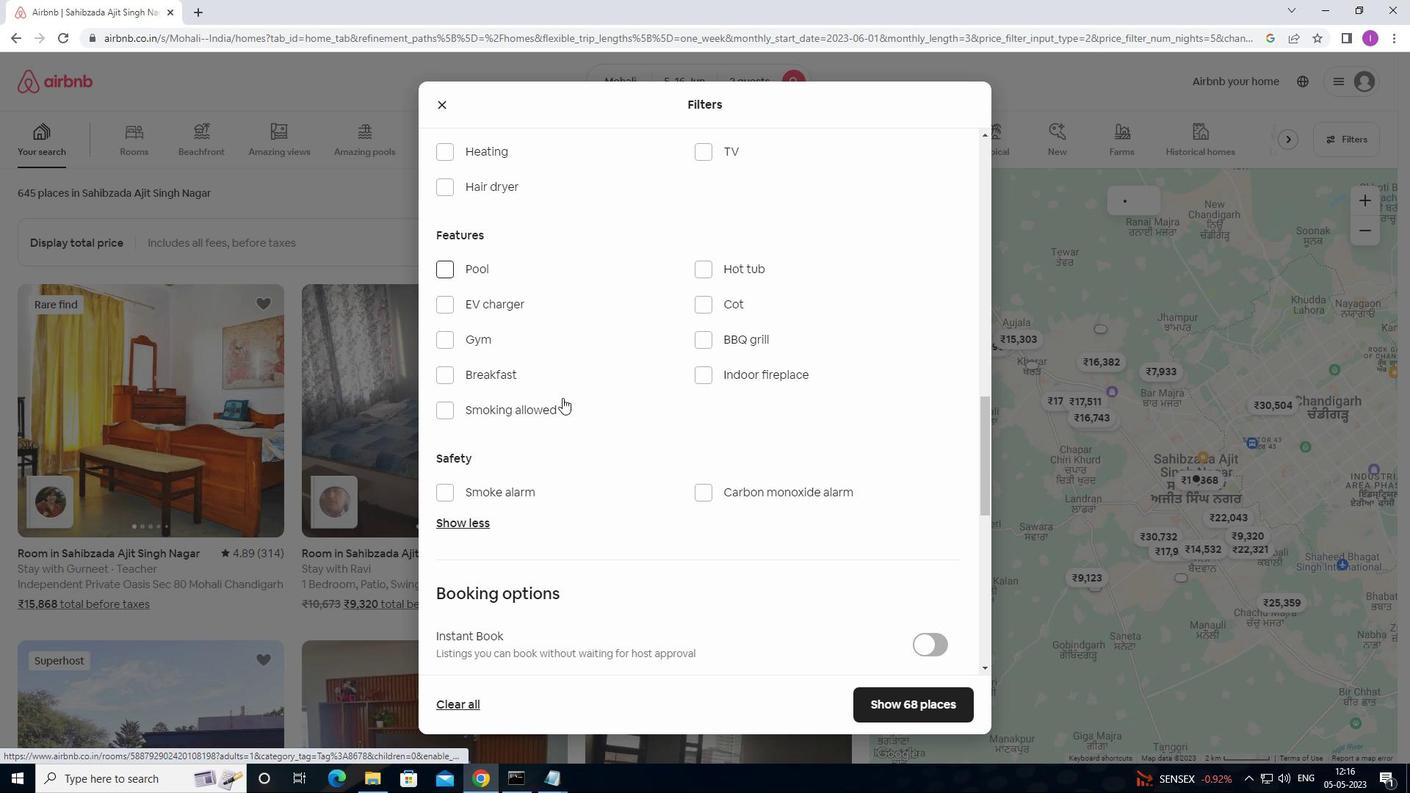 
Action: Mouse moved to (568, 398)
Screenshot: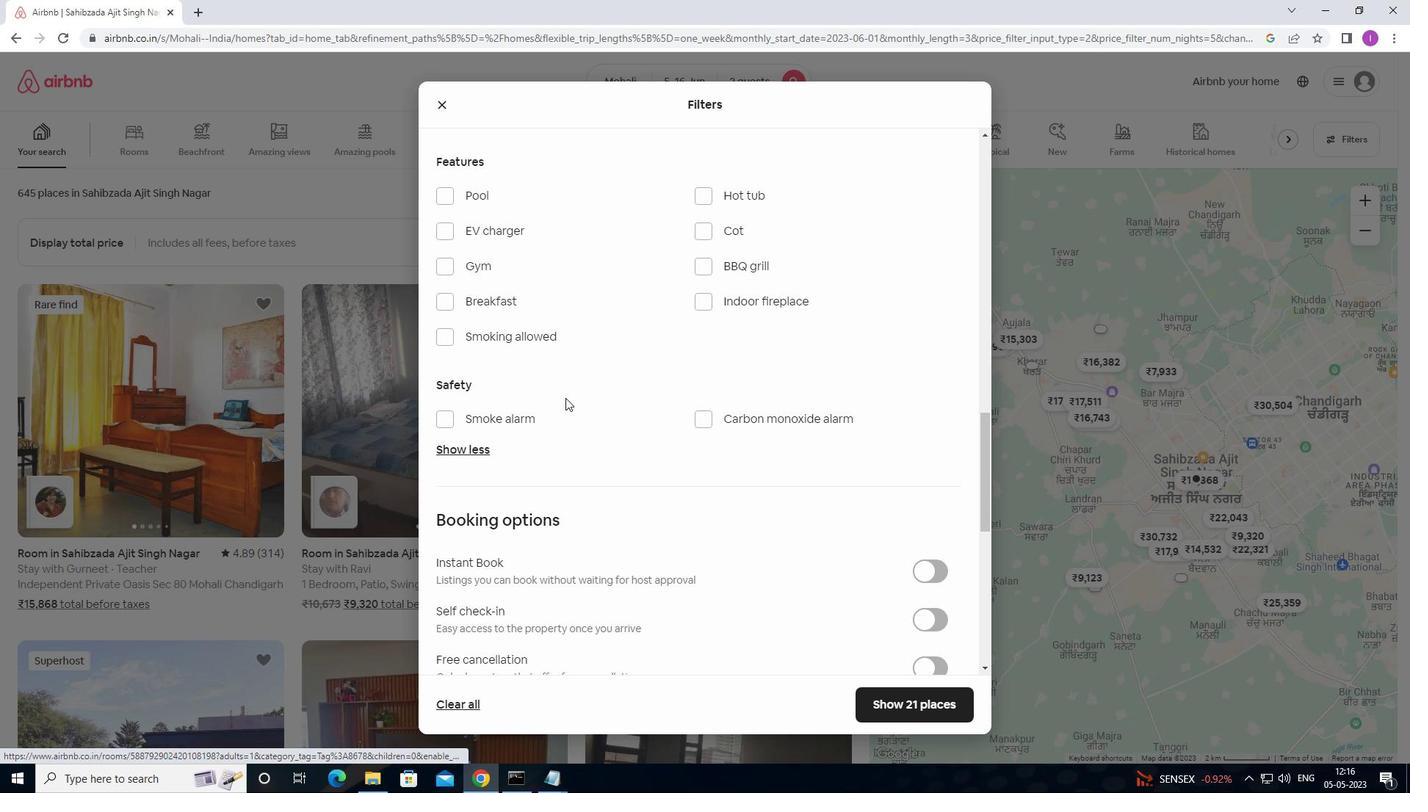 
Action: Mouse scrolled (568, 397) with delta (0, 0)
Screenshot: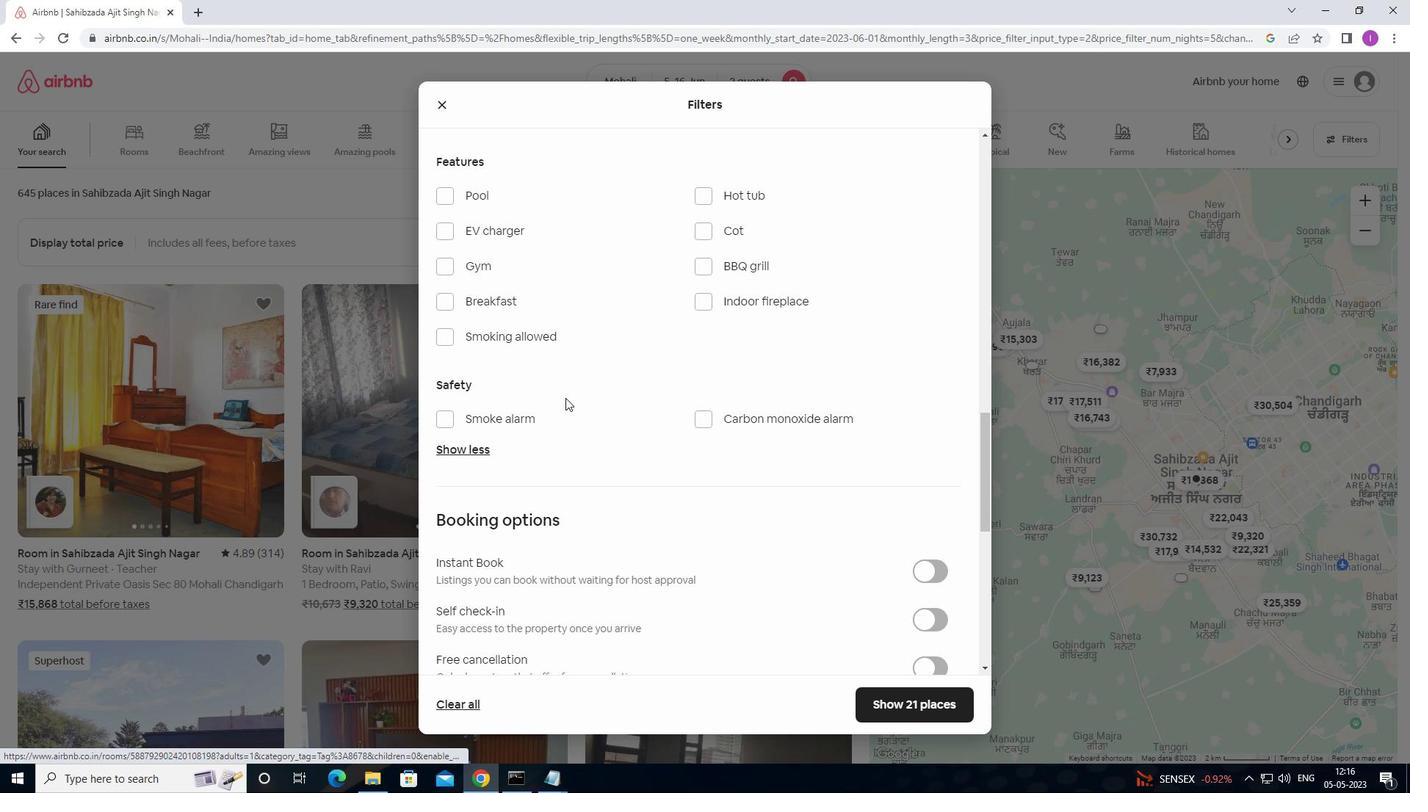 
Action: Mouse moved to (605, 398)
Screenshot: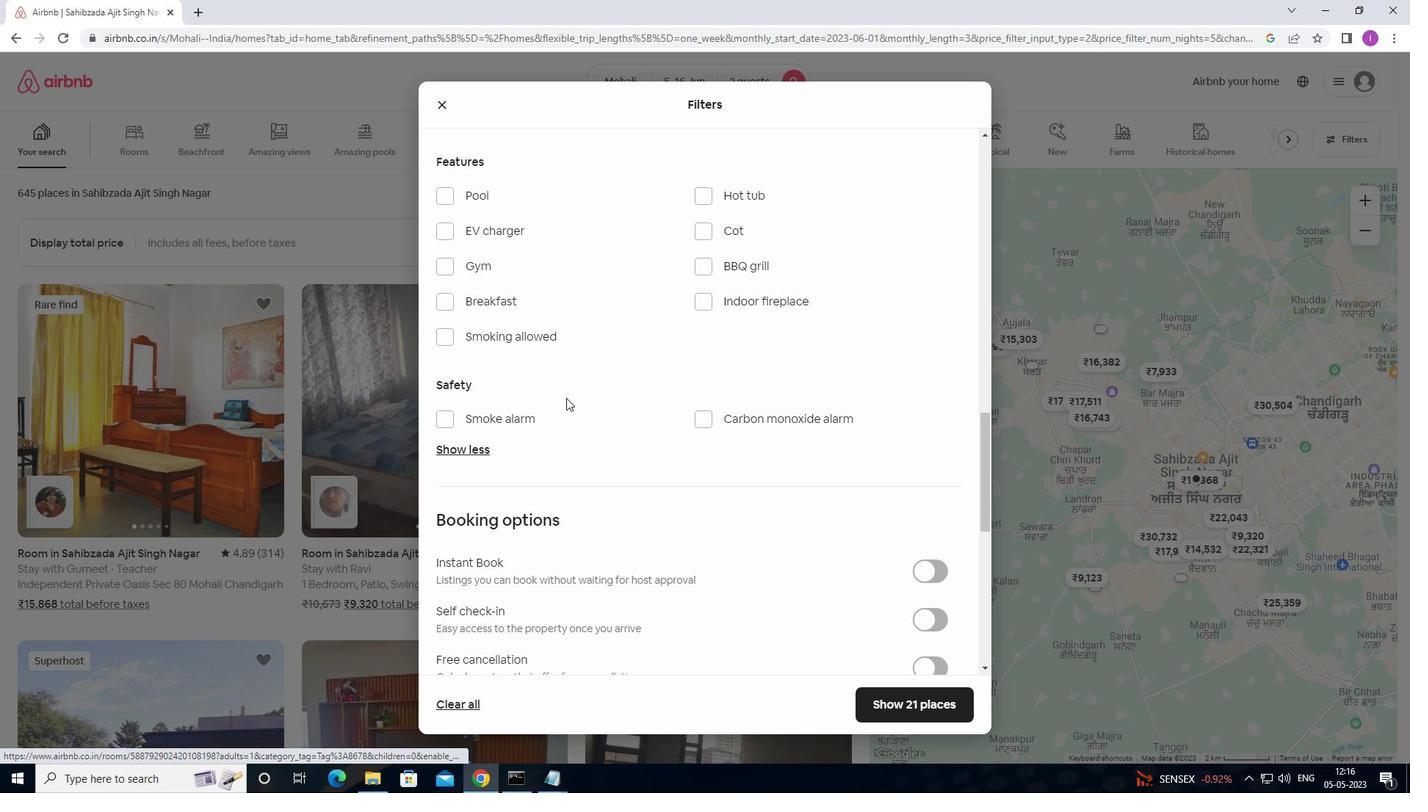 
Action: Mouse scrolled (605, 397) with delta (0, 0)
Screenshot: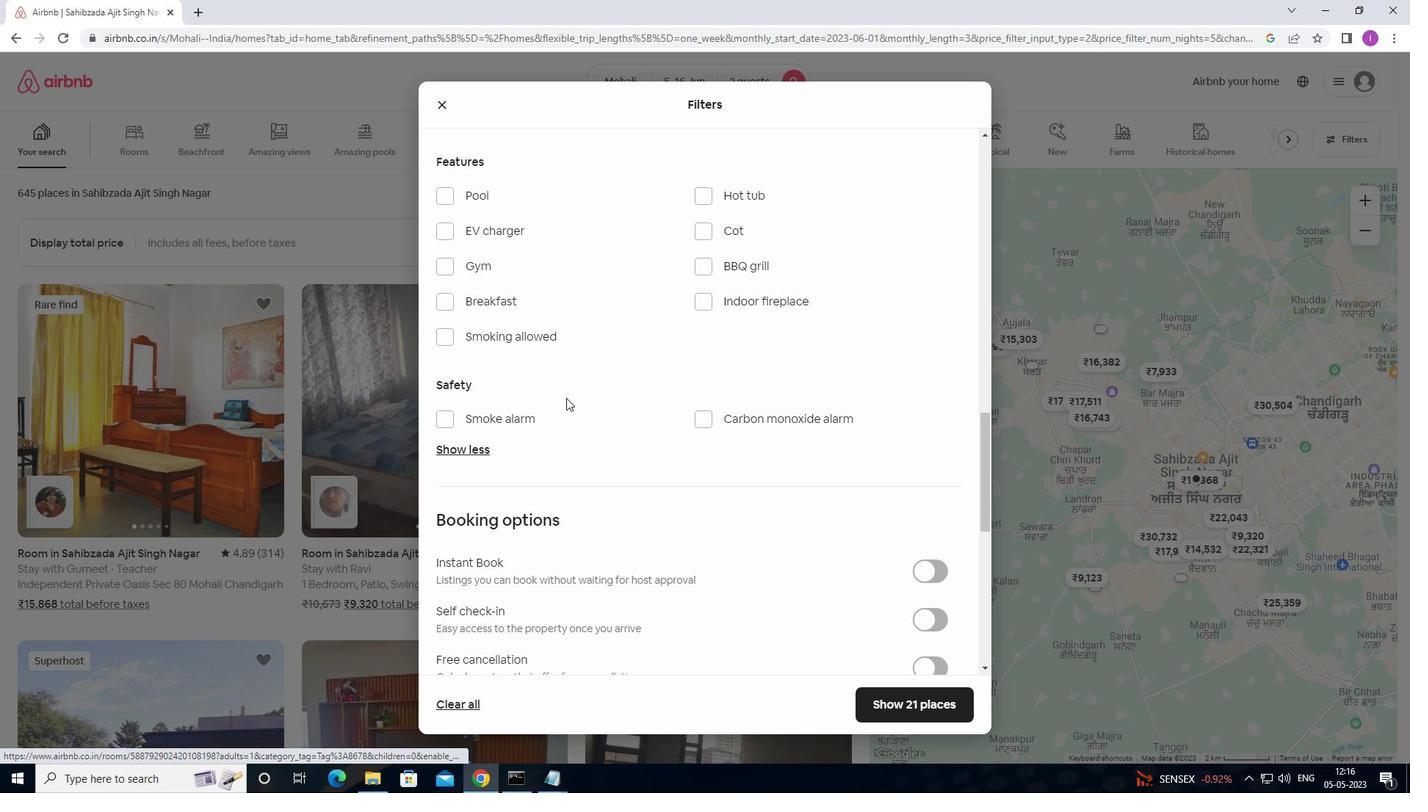 
Action: Mouse moved to (945, 473)
Screenshot: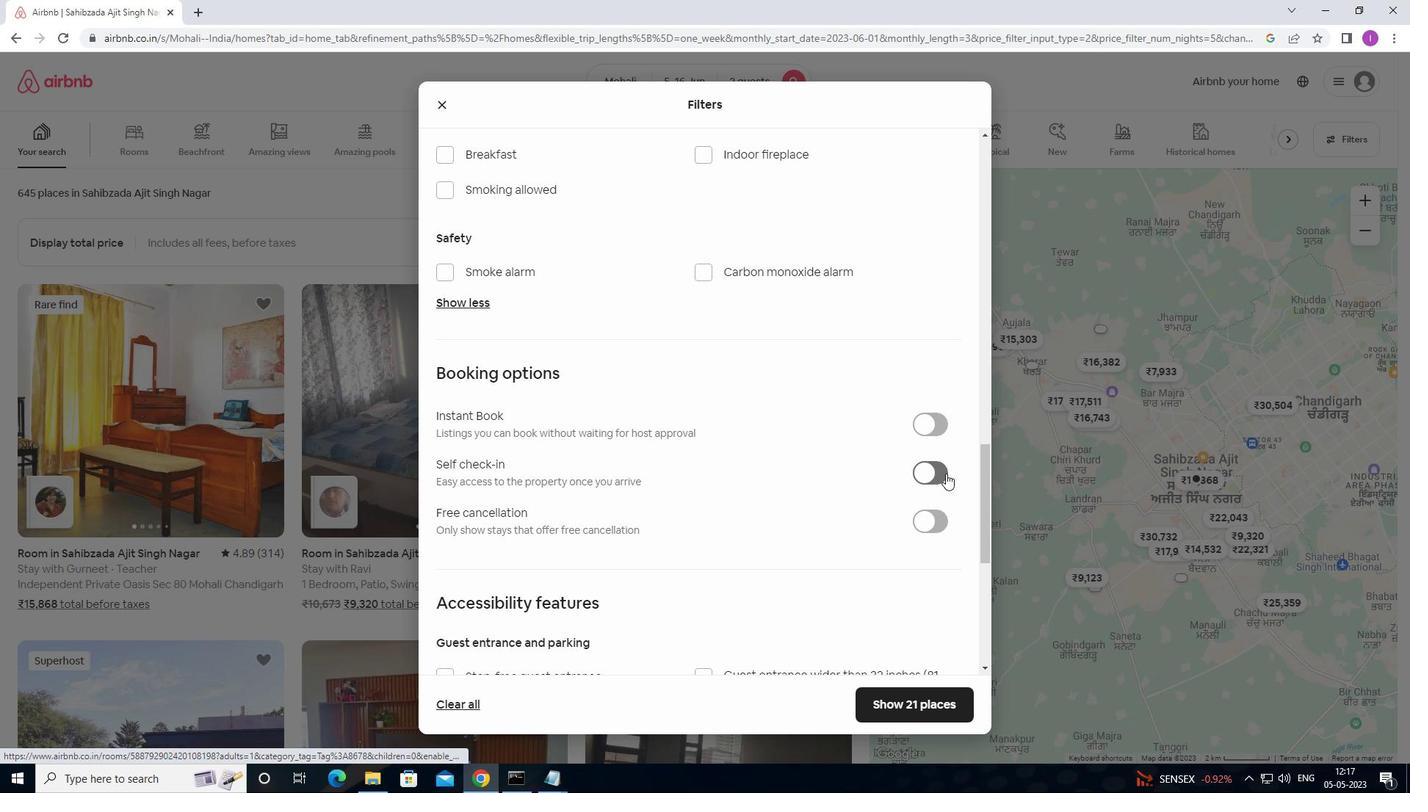 
Action: Mouse pressed left at (945, 473)
Screenshot: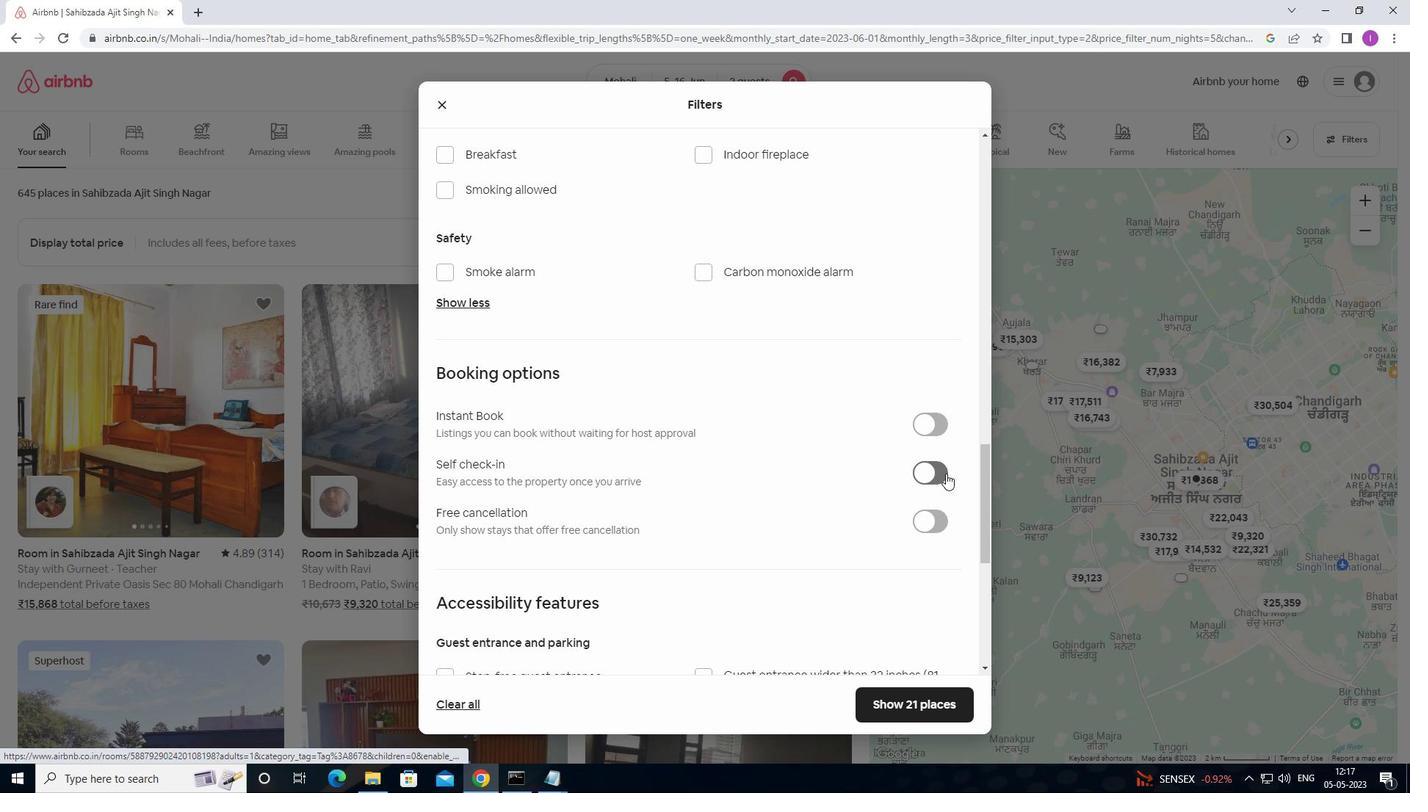 
Action: Mouse moved to (708, 510)
Screenshot: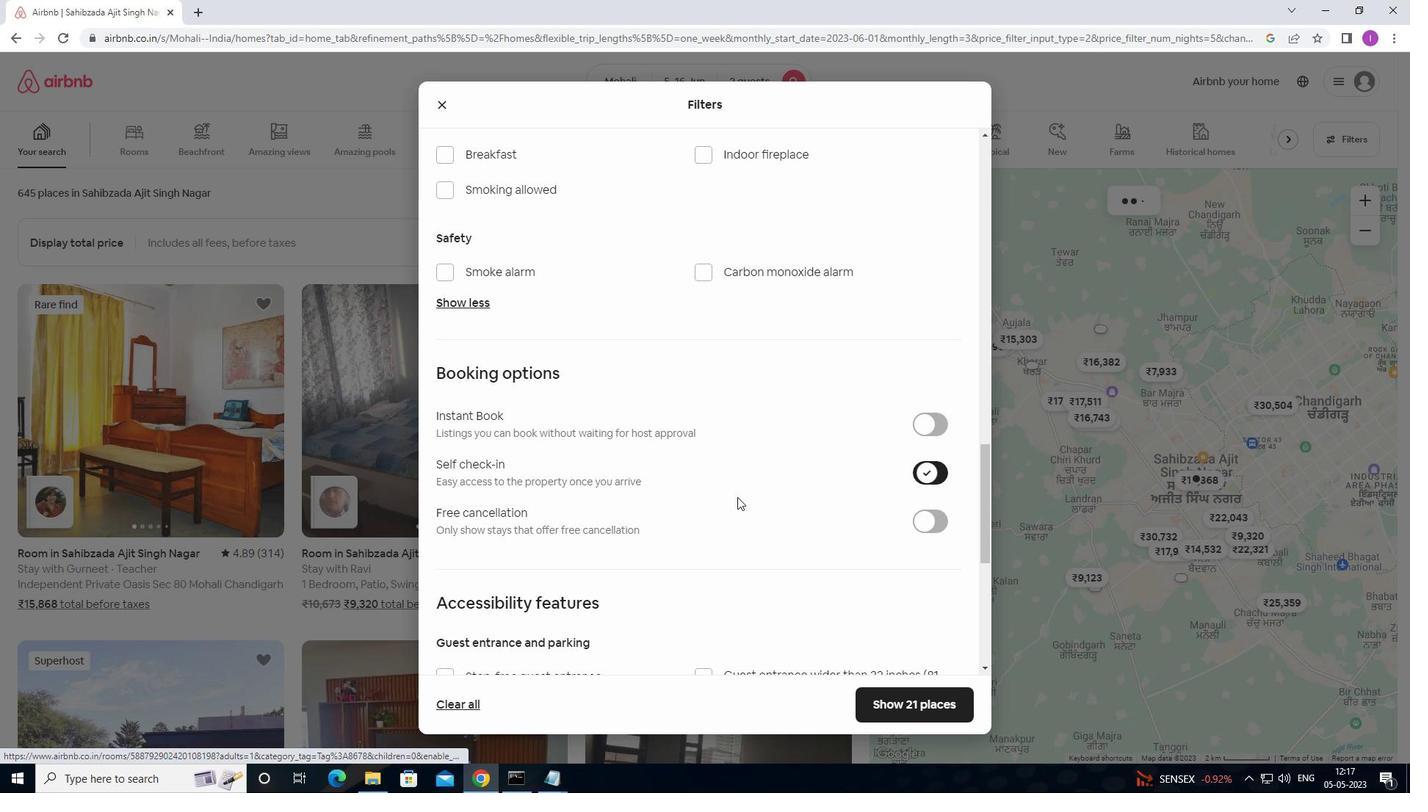 
Action: Mouse scrolled (708, 509) with delta (0, 0)
Screenshot: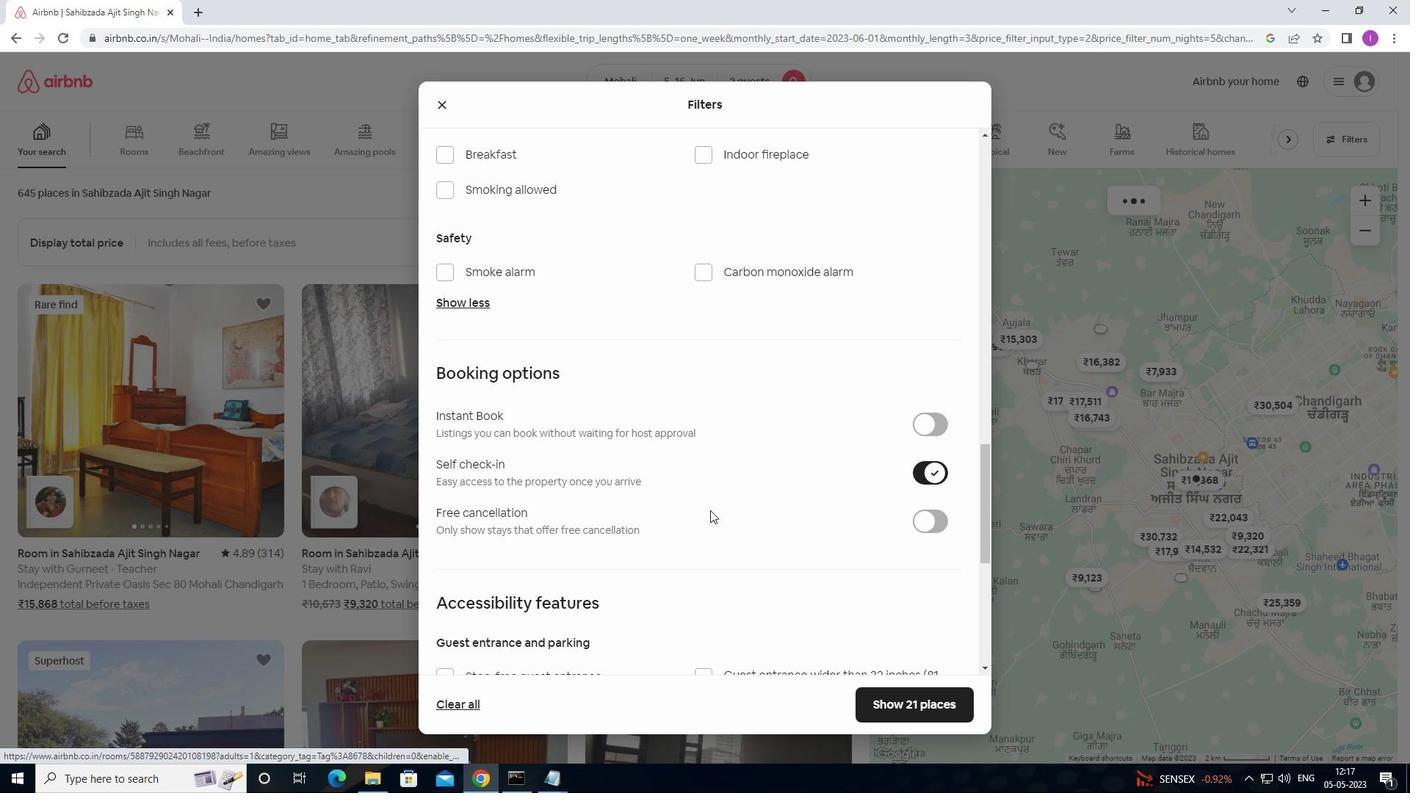 
Action: Mouse scrolled (708, 509) with delta (0, 0)
Screenshot: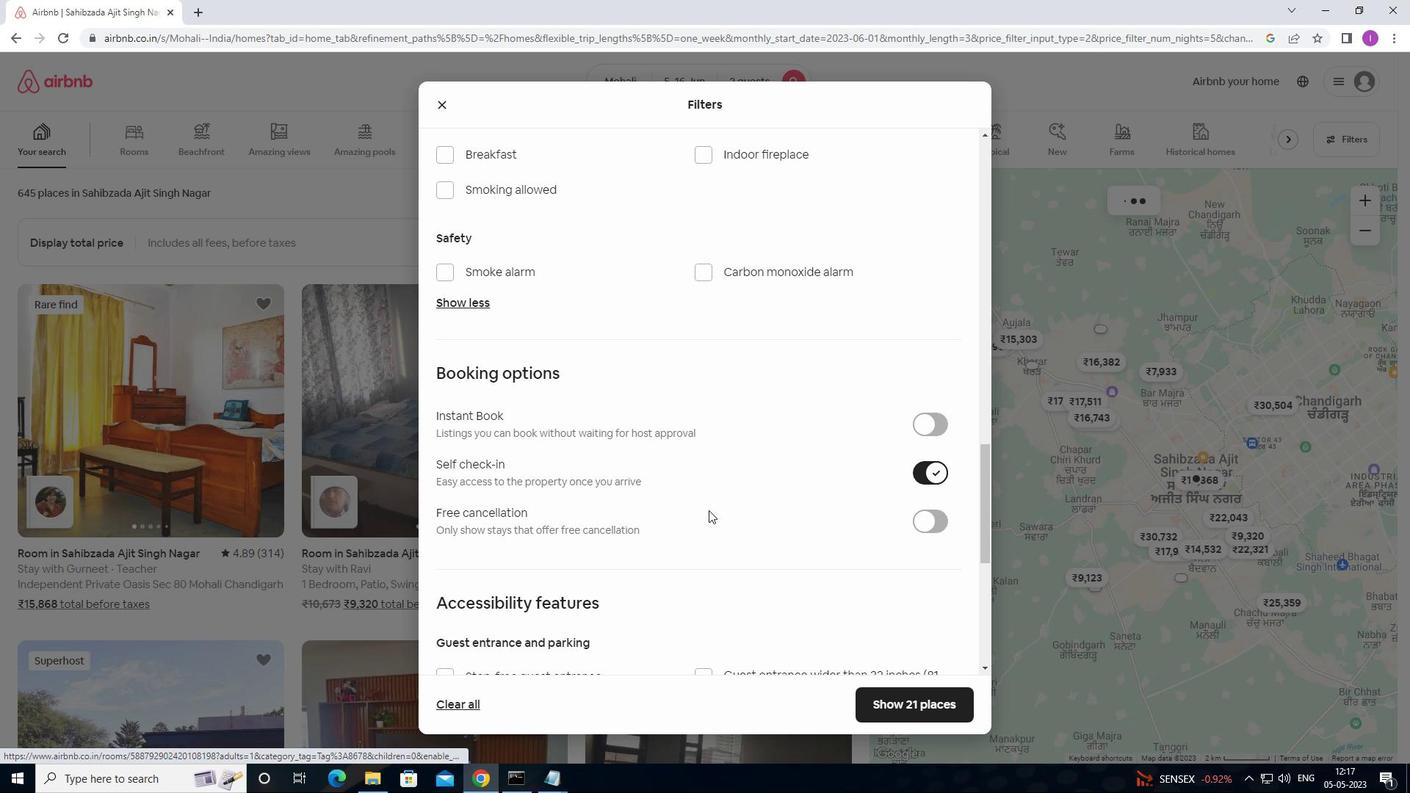 
Action: Mouse scrolled (708, 509) with delta (0, 0)
Screenshot: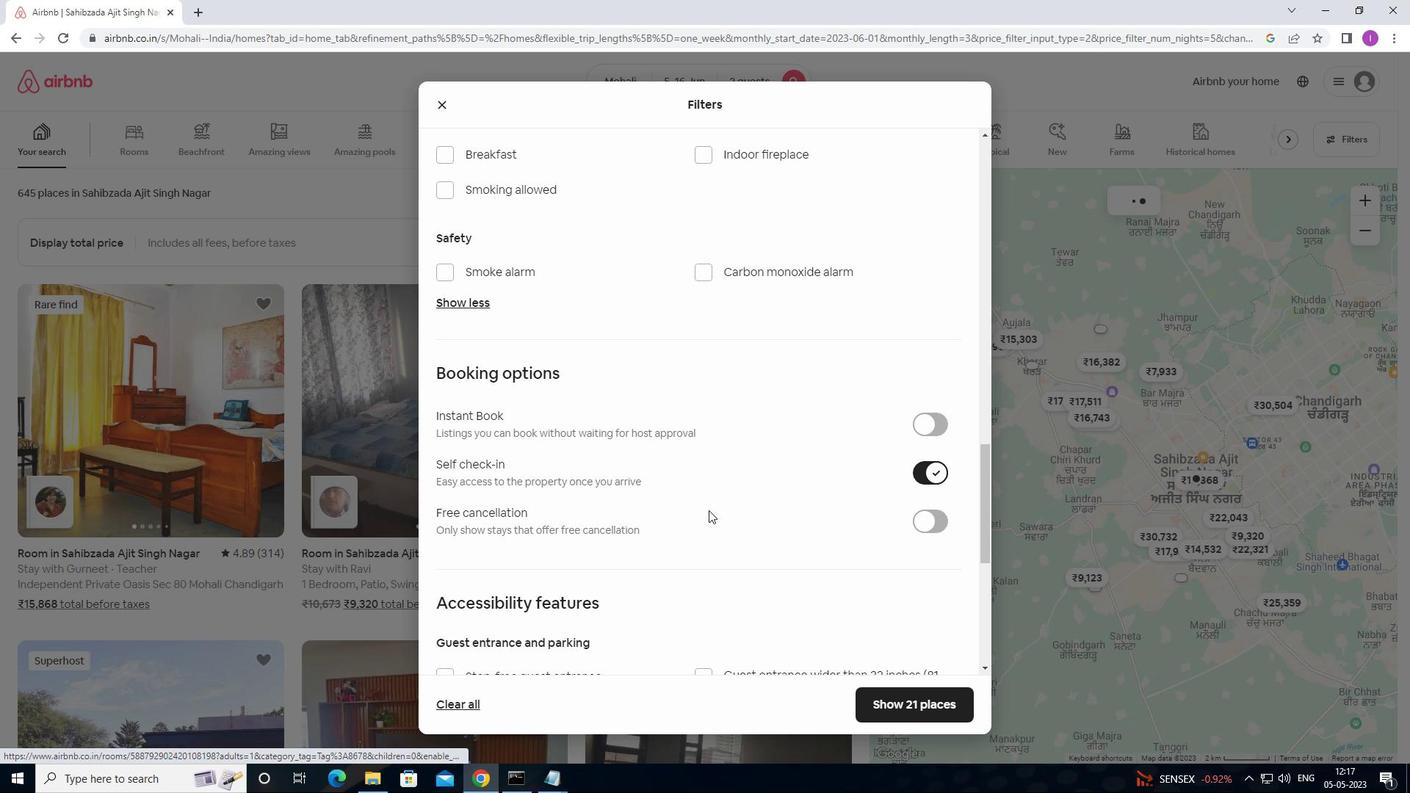 
Action: Mouse moved to (699, 503)
Screenshot: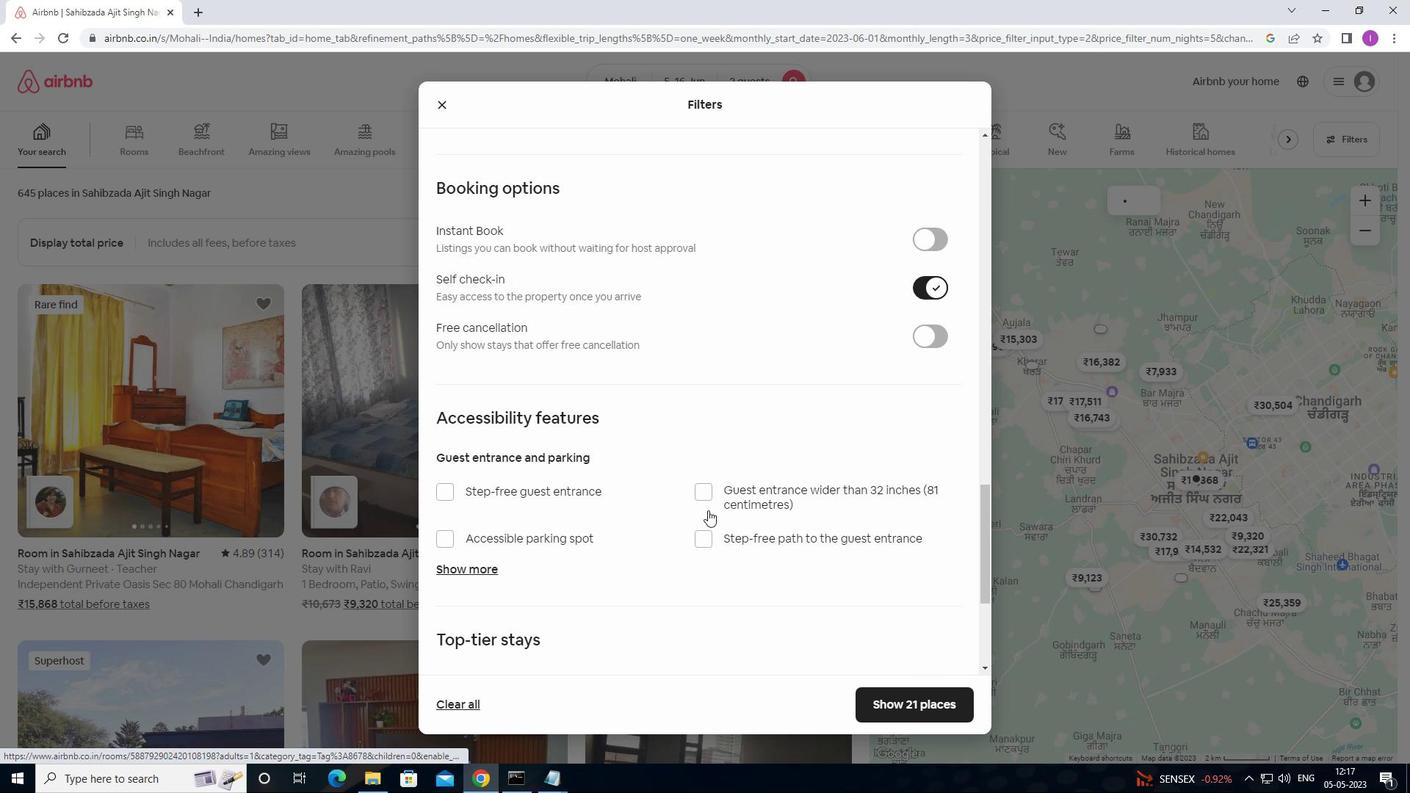 
Action: Mouse scrolled (699, 502) with delta (0, 0)
Screenshot: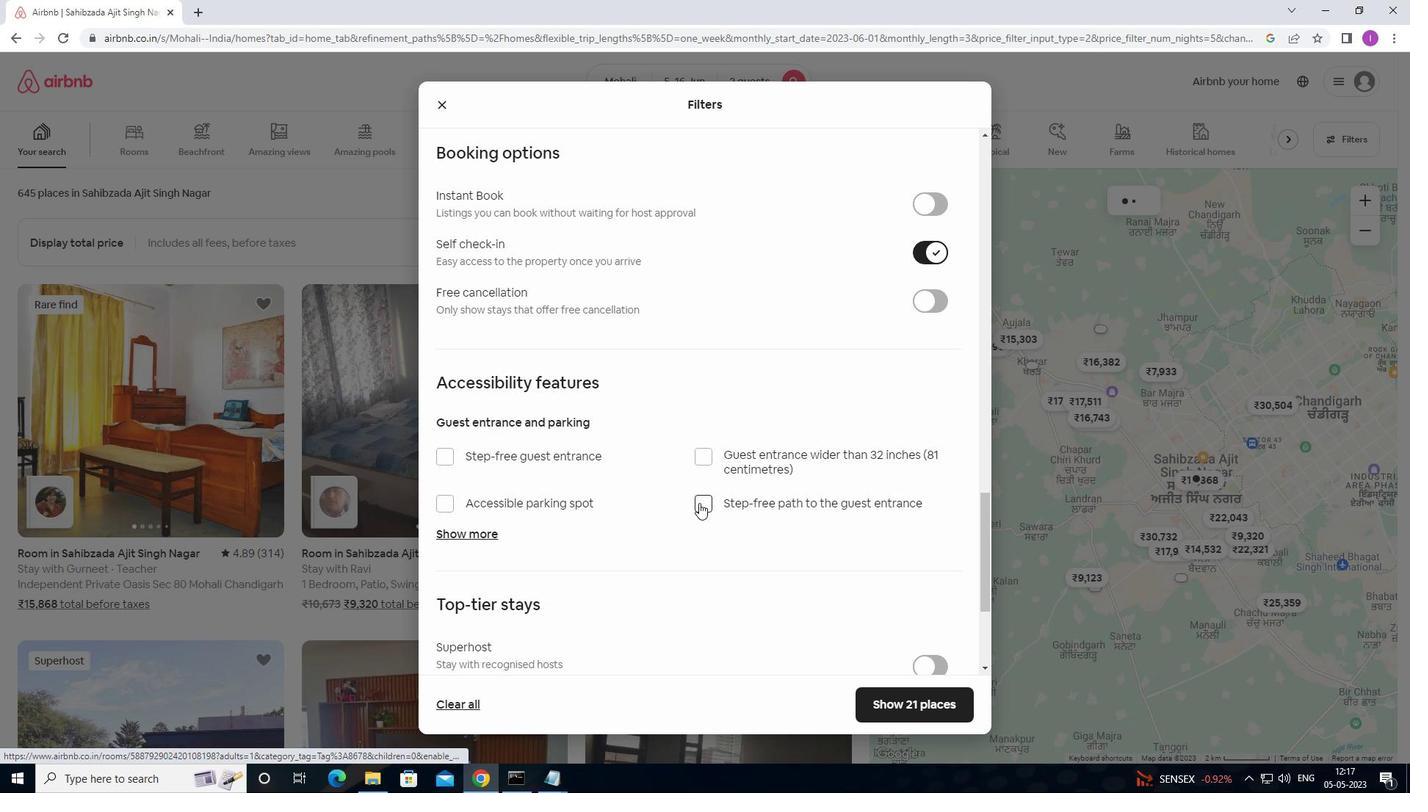 
Action: Mouse moved to (698, 503)
Screenshot: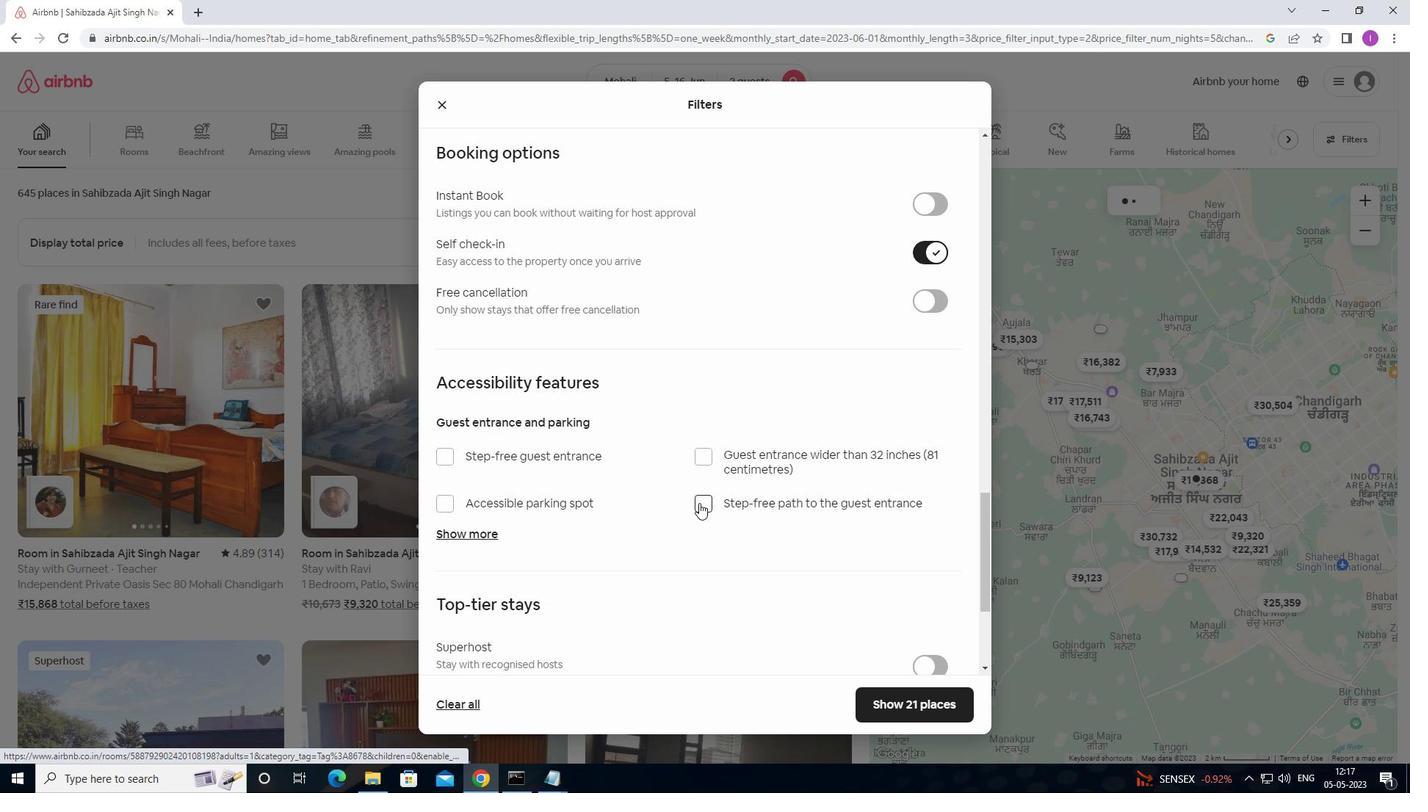 
Action: Mouse scrolled (698, 502) with delta (0, 0)
Screenshot: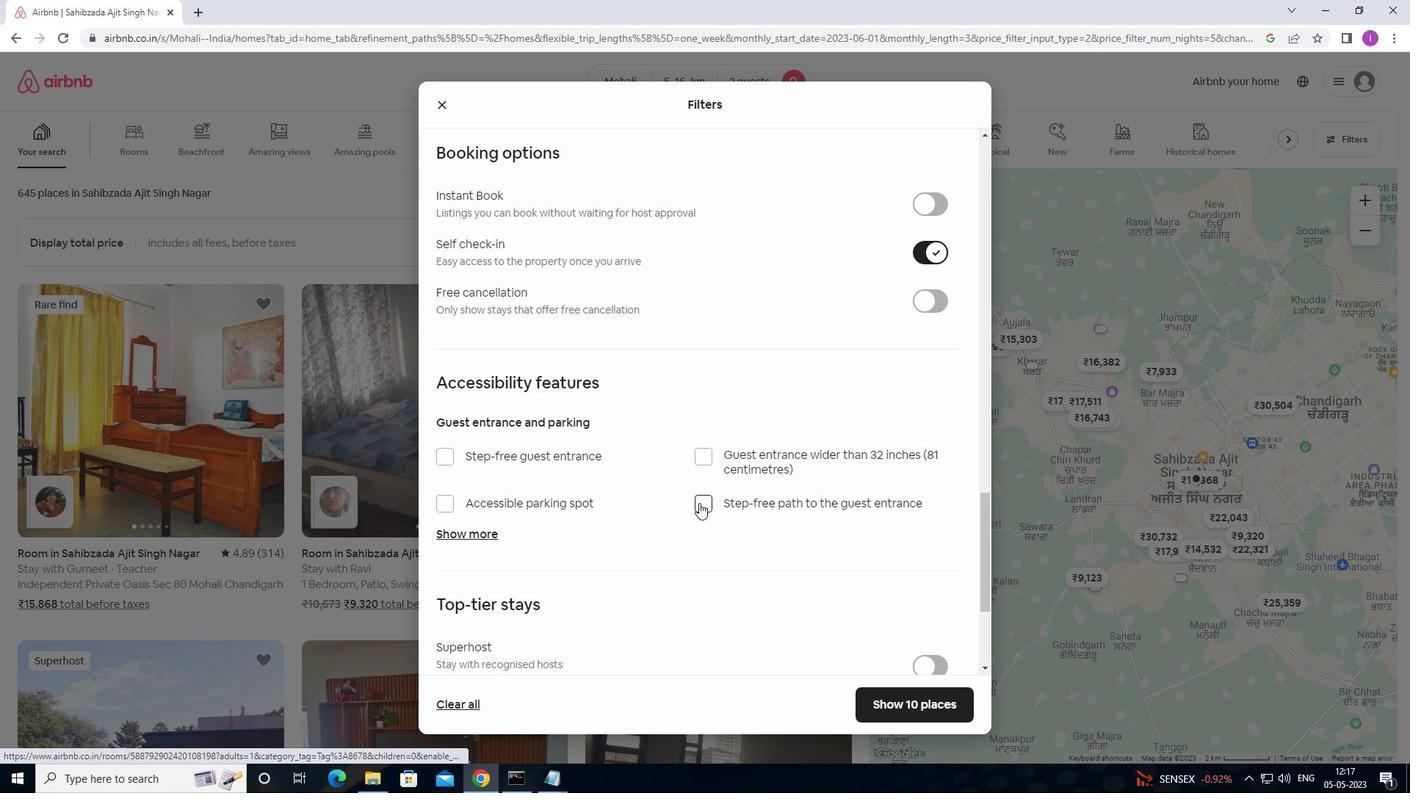 
Action: Mouse moved to (698, 506)
Screenshot: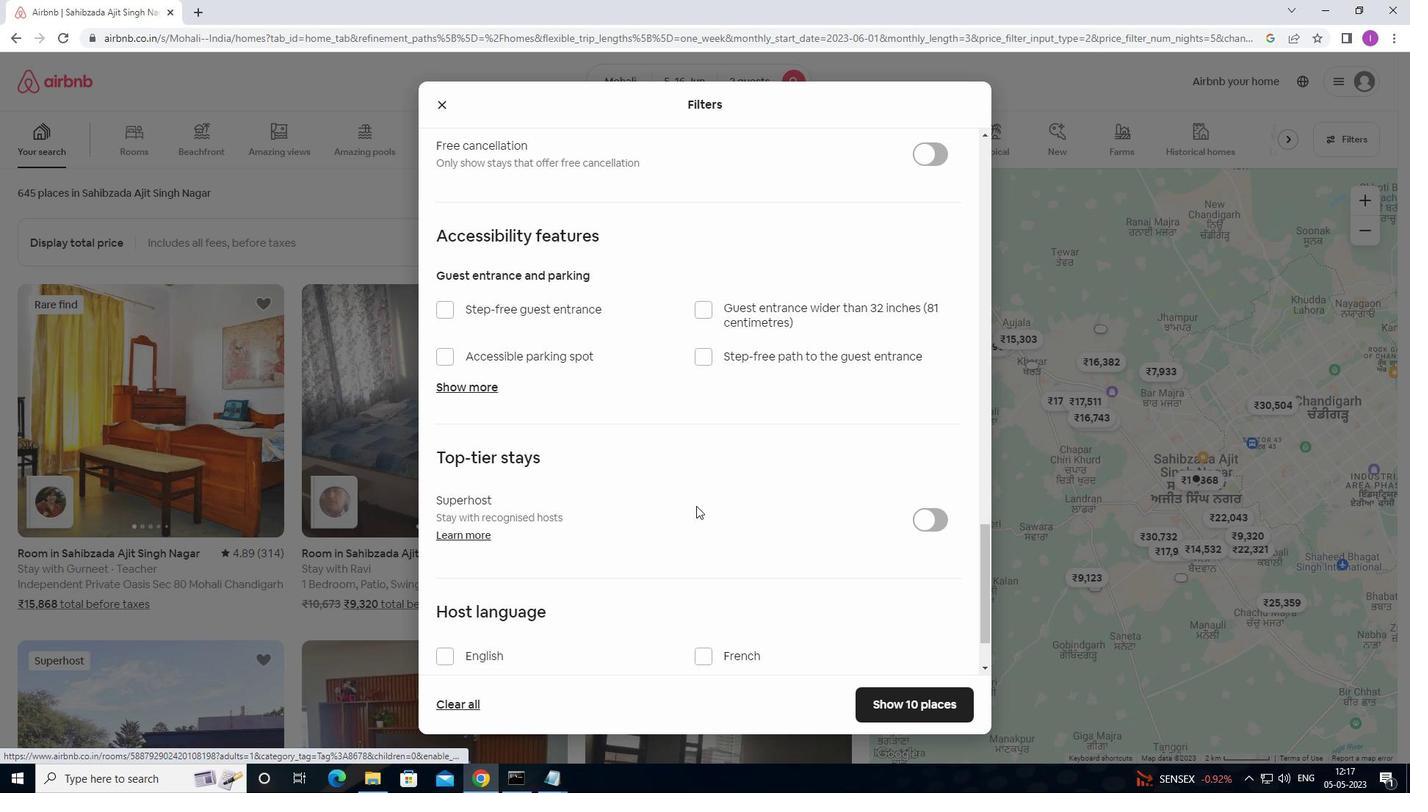 
Action: Mouse scrolled (698, 506) with delta (0, 0)
Screenshot: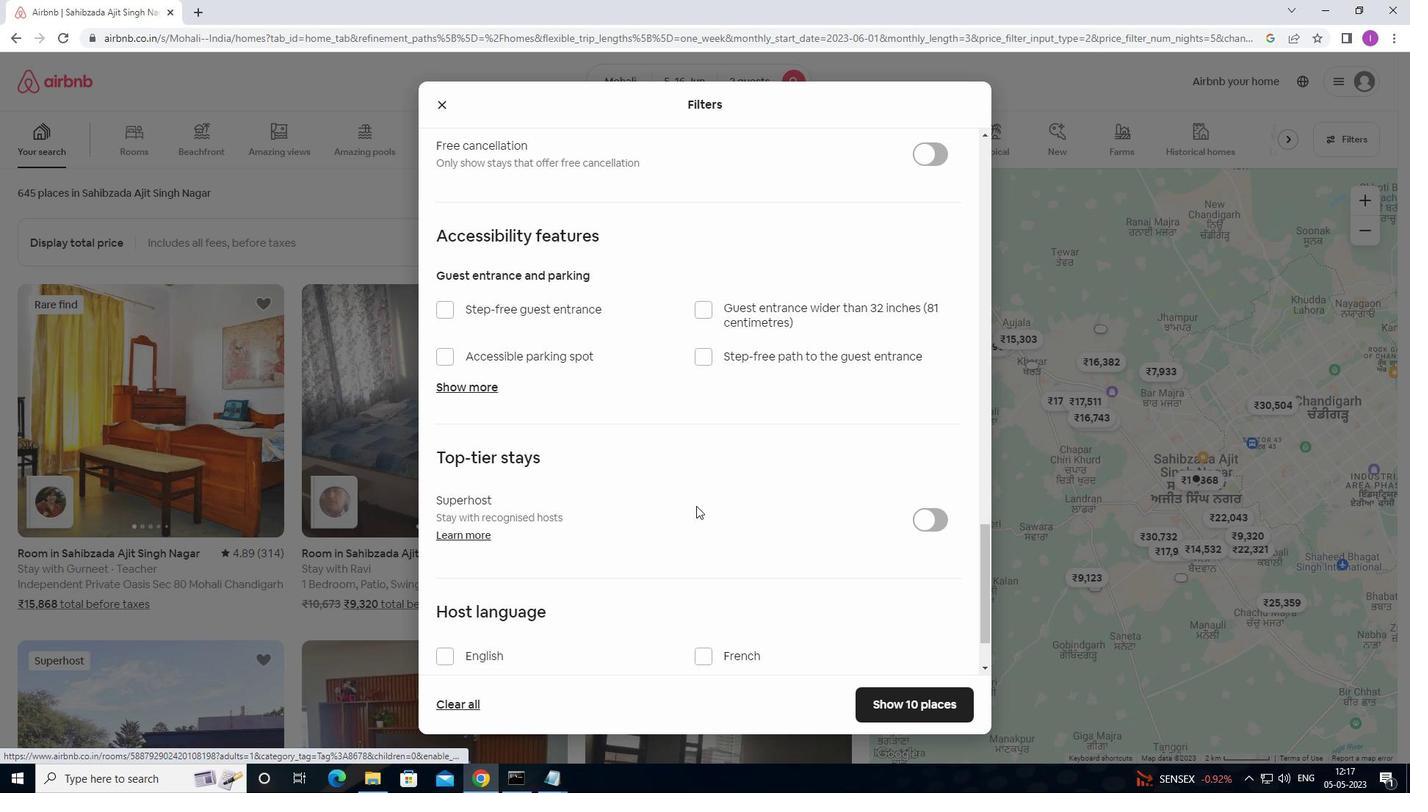 
Action: Mouse moved to (699, 507)
Screenshot: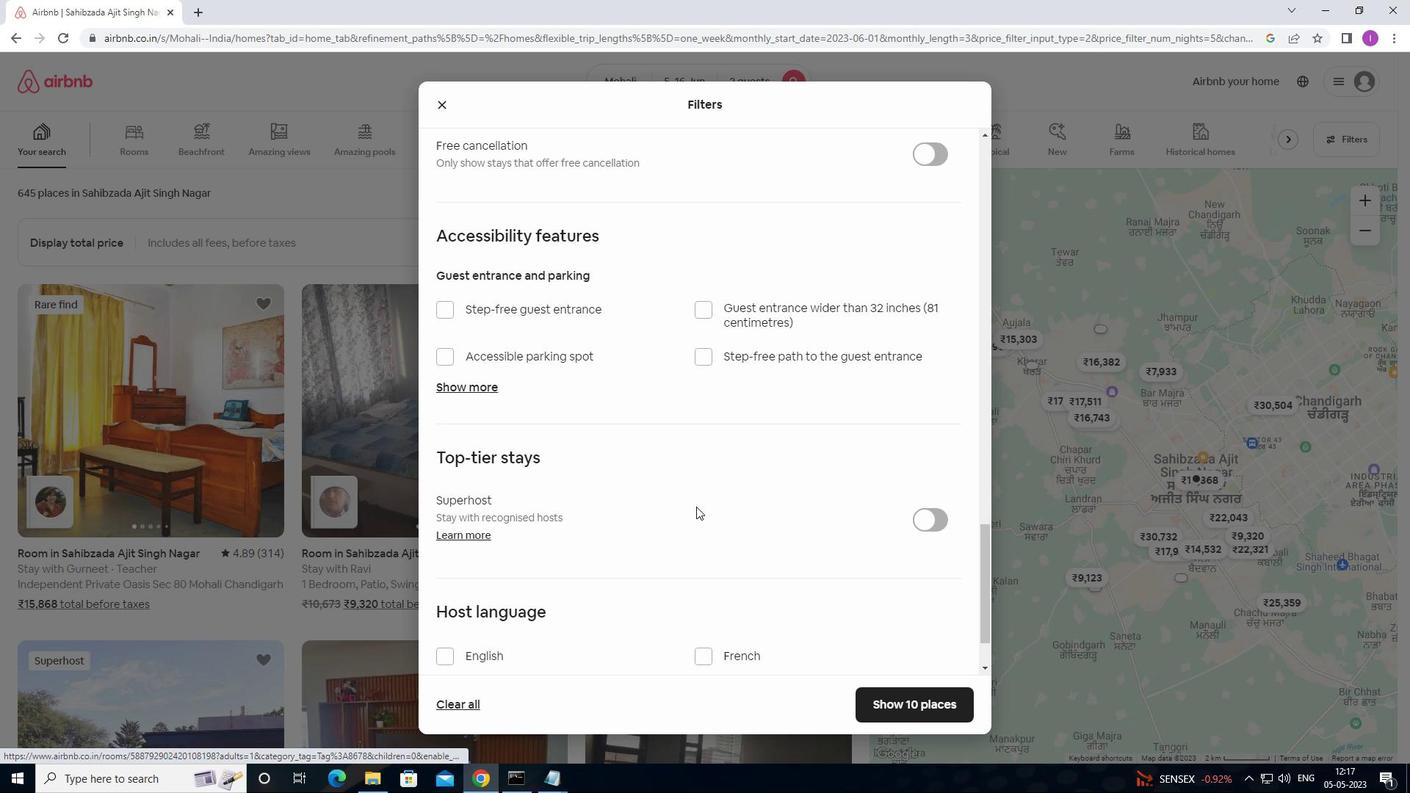 
Action: Mouse scrolled (699, 506) with delta (0, 0)
Screenshot: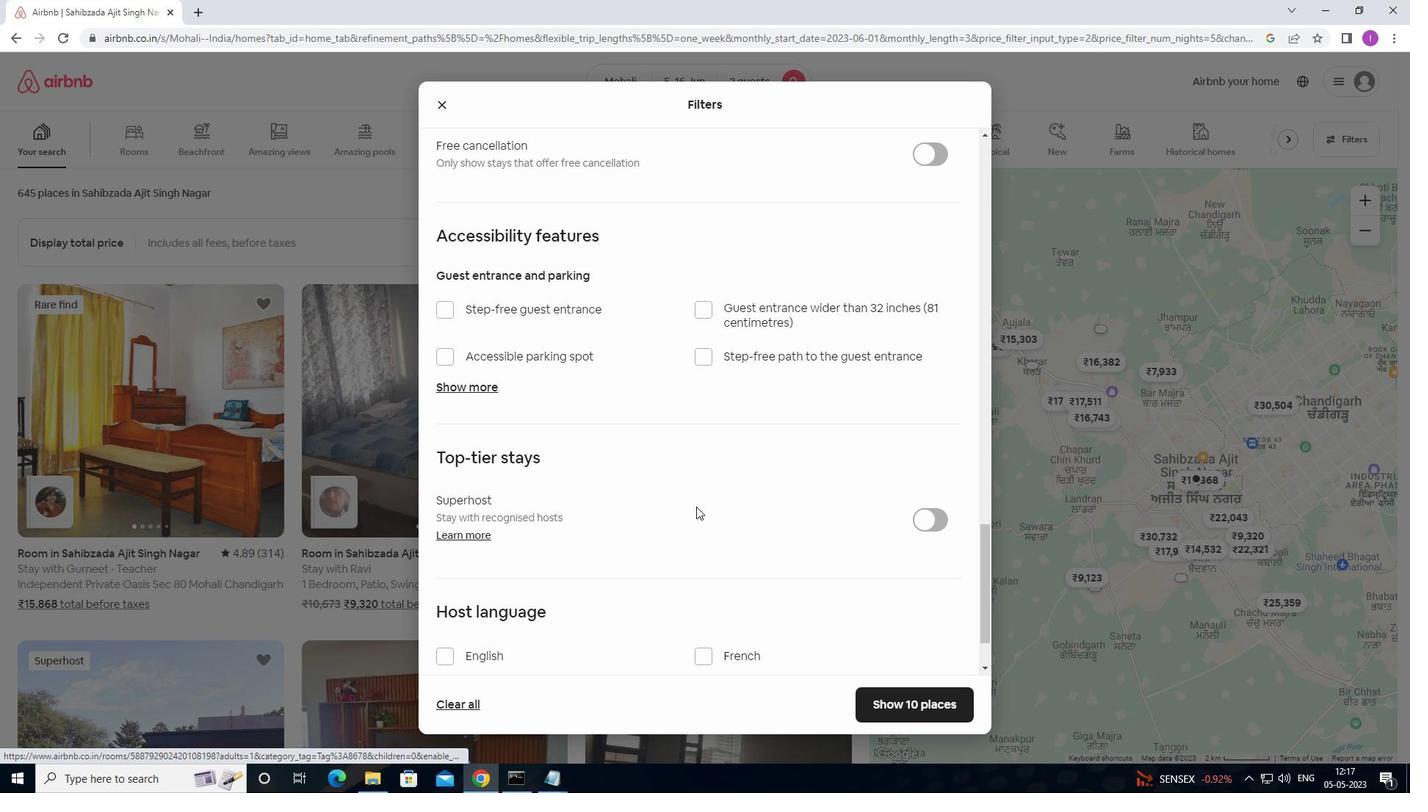 
Action: Mouse moved to (442, 573)
Screenshot: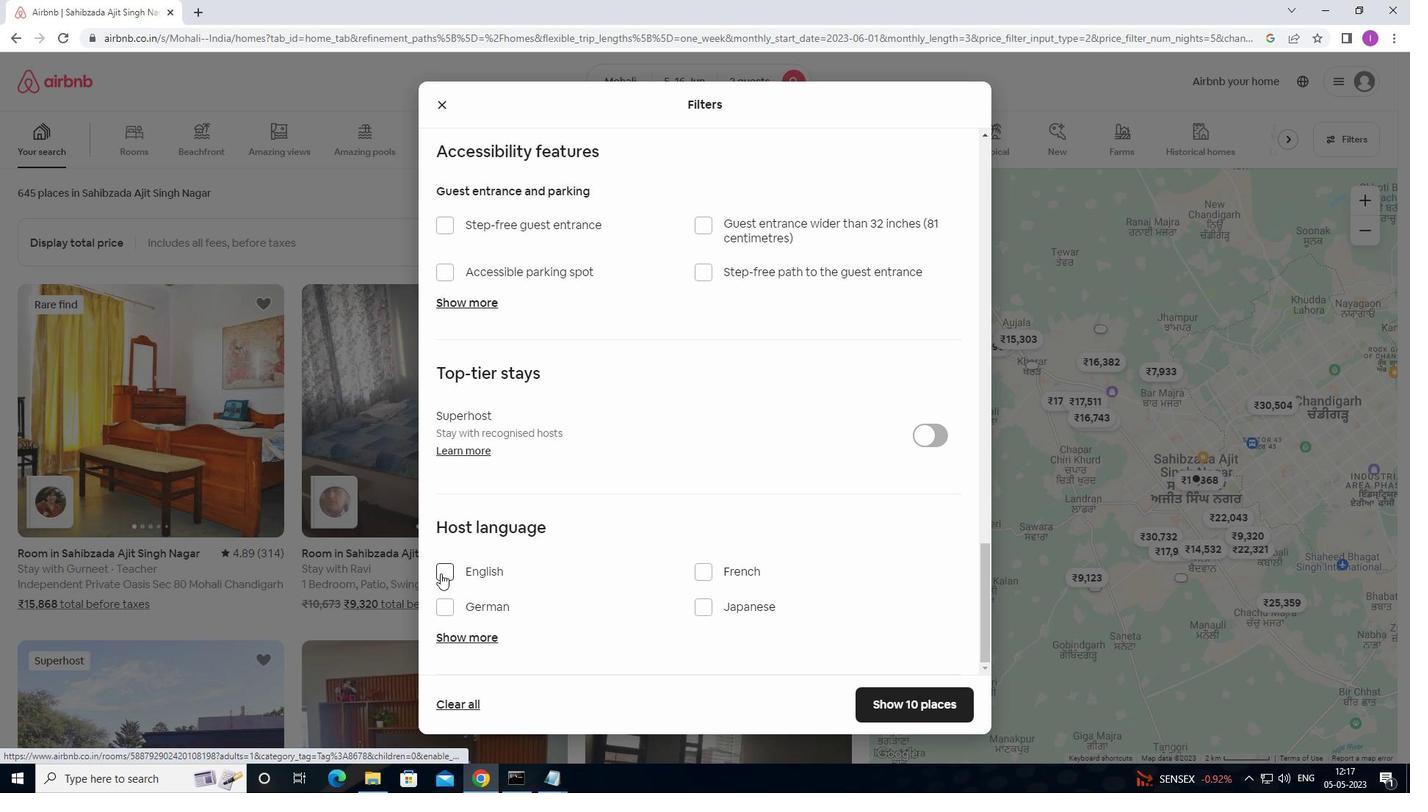 
Action: Mouse pressed left at (442, 573)
Screenshot: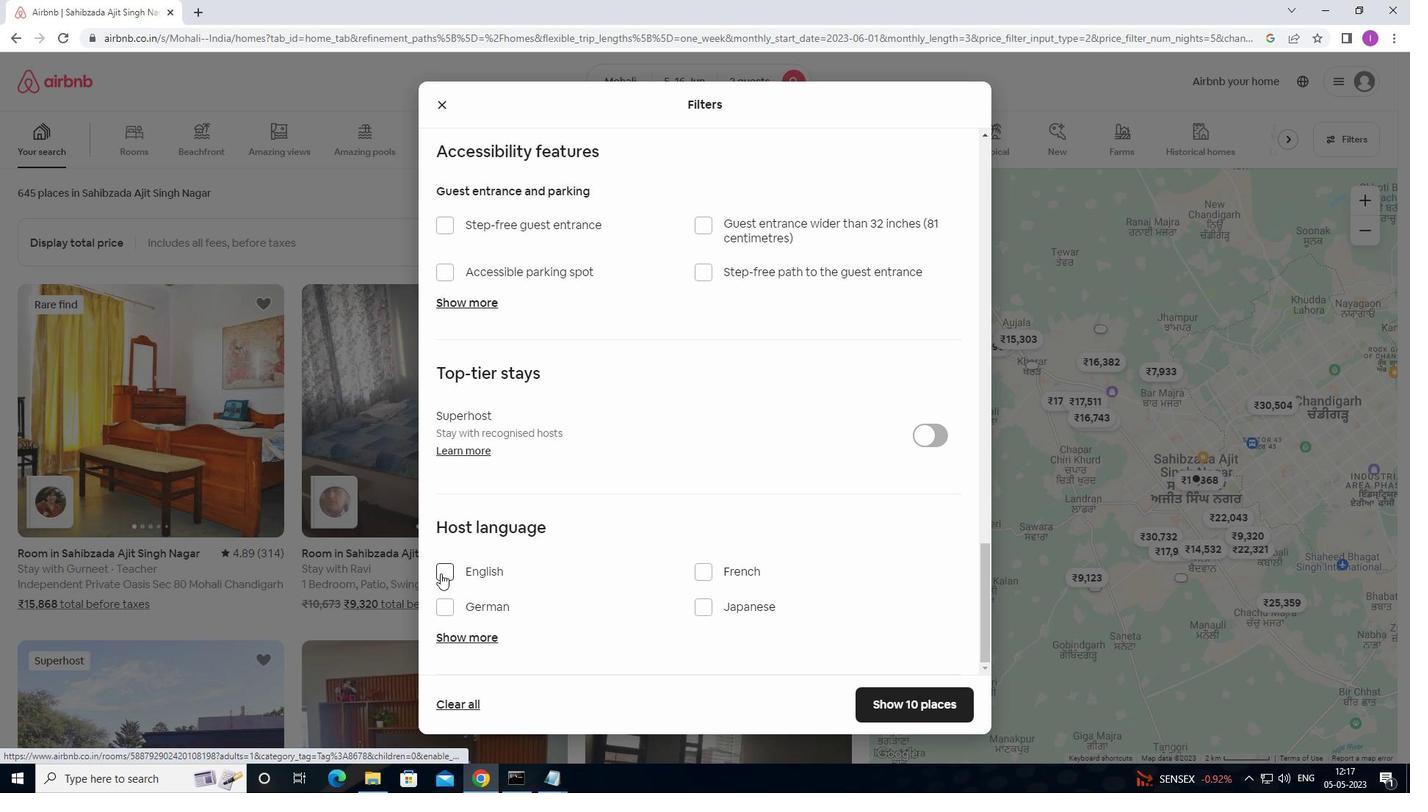 
Action: Mouse moved to (634, 534)
Screenshot: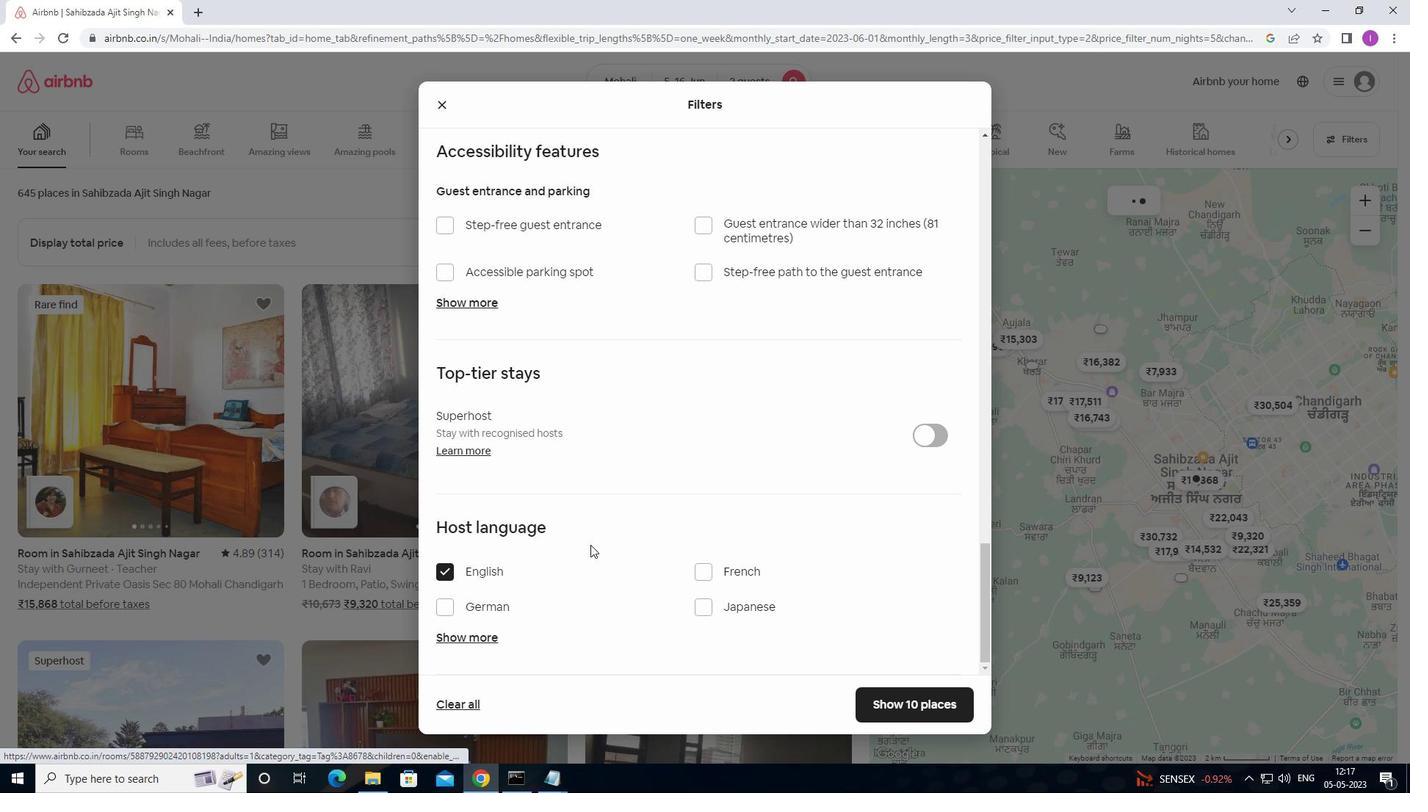 
Action: Mouse scrolled (634, 534) with delta (0, 0)
Screenshot: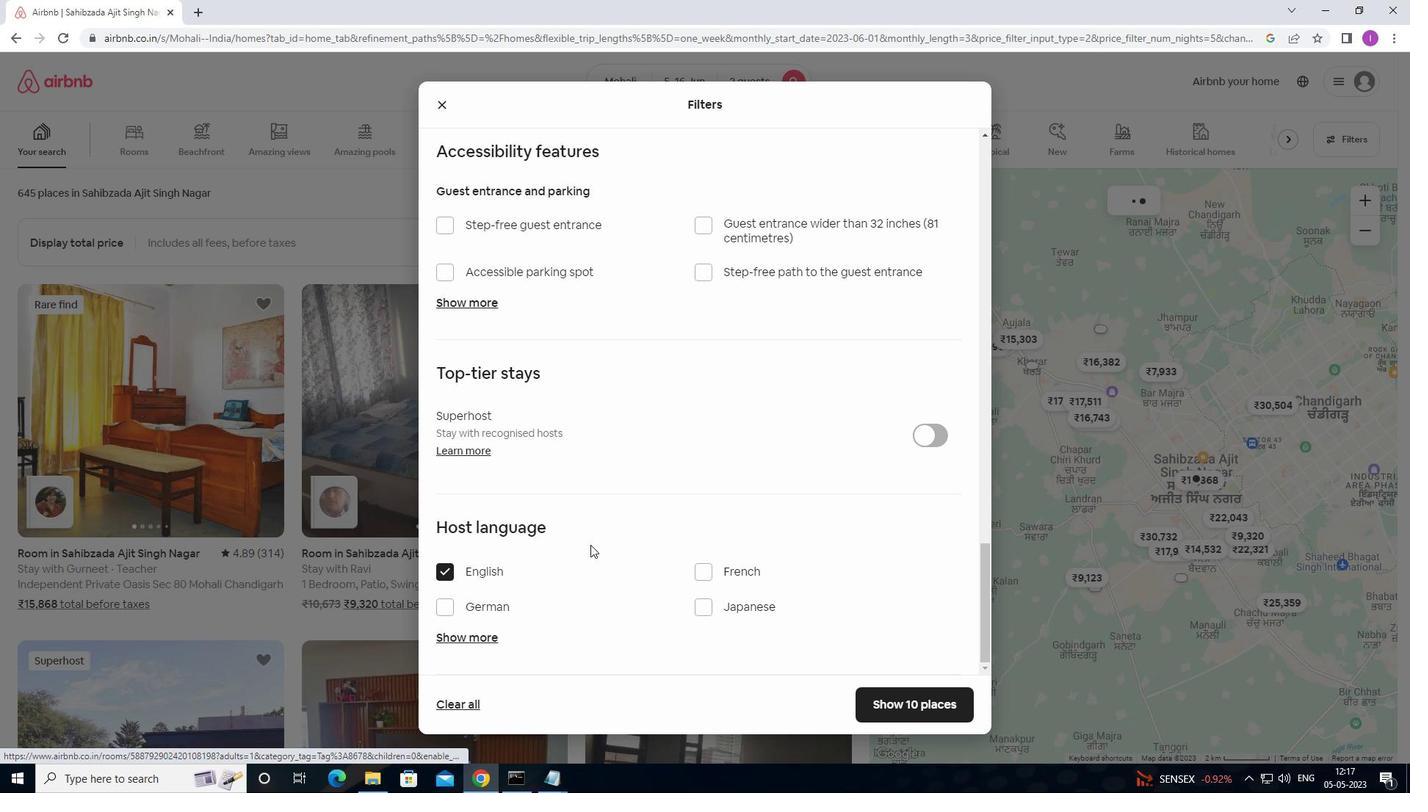 
Action: Mouse moved to (661, 534)
Screenshot: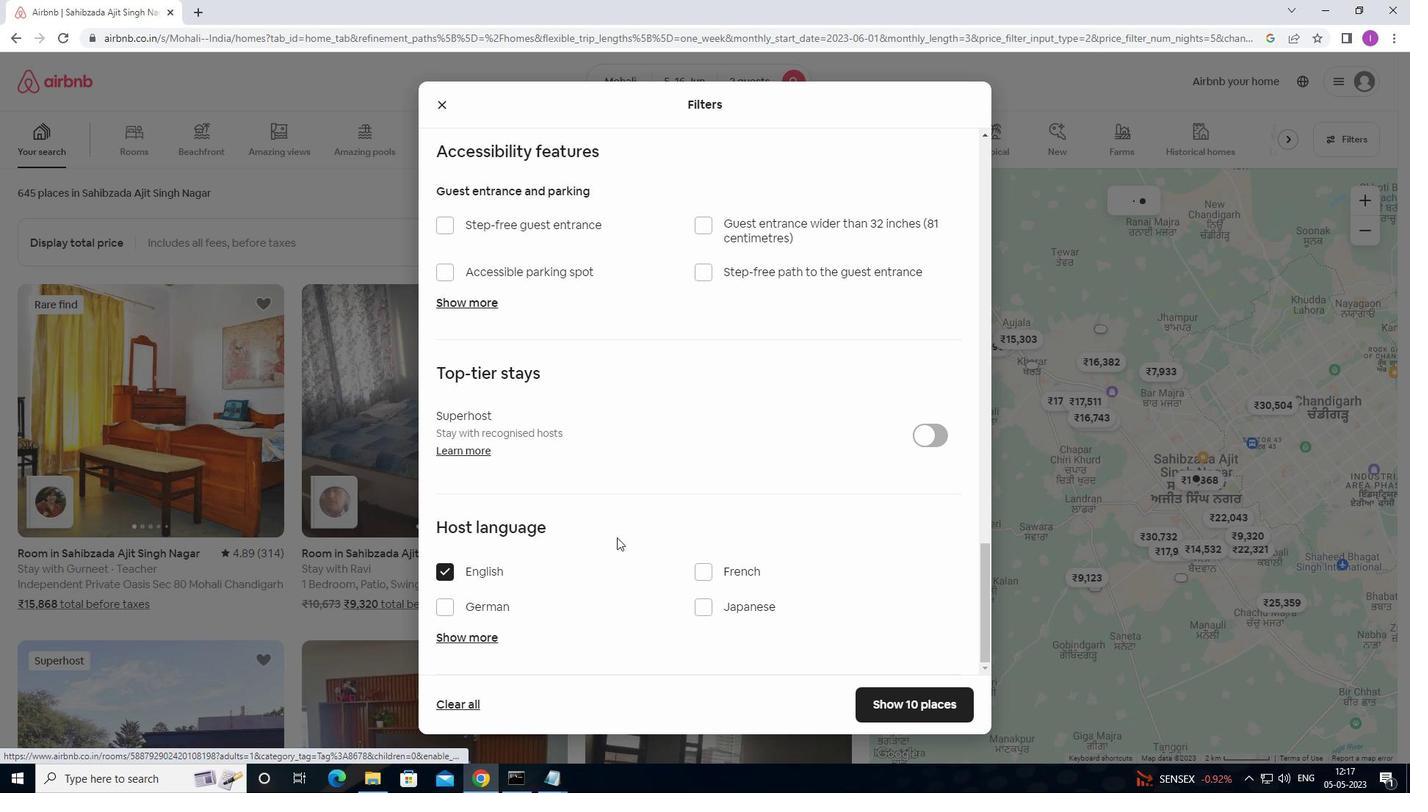 
Action: Mouse scrolled (661, 534) with delta (0, 0)
Screenshot: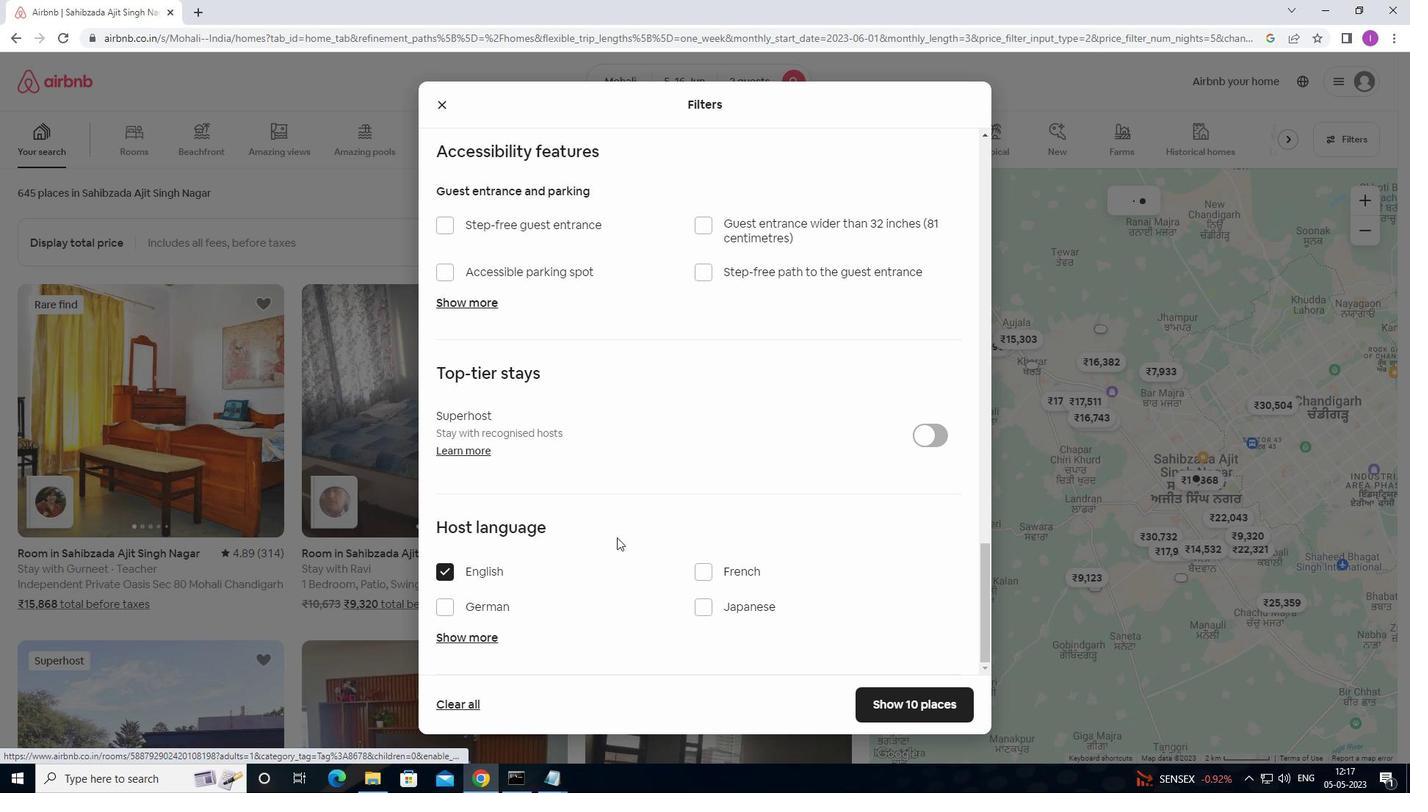 
Action: Mouse moved to (666, 535)
Screenshot: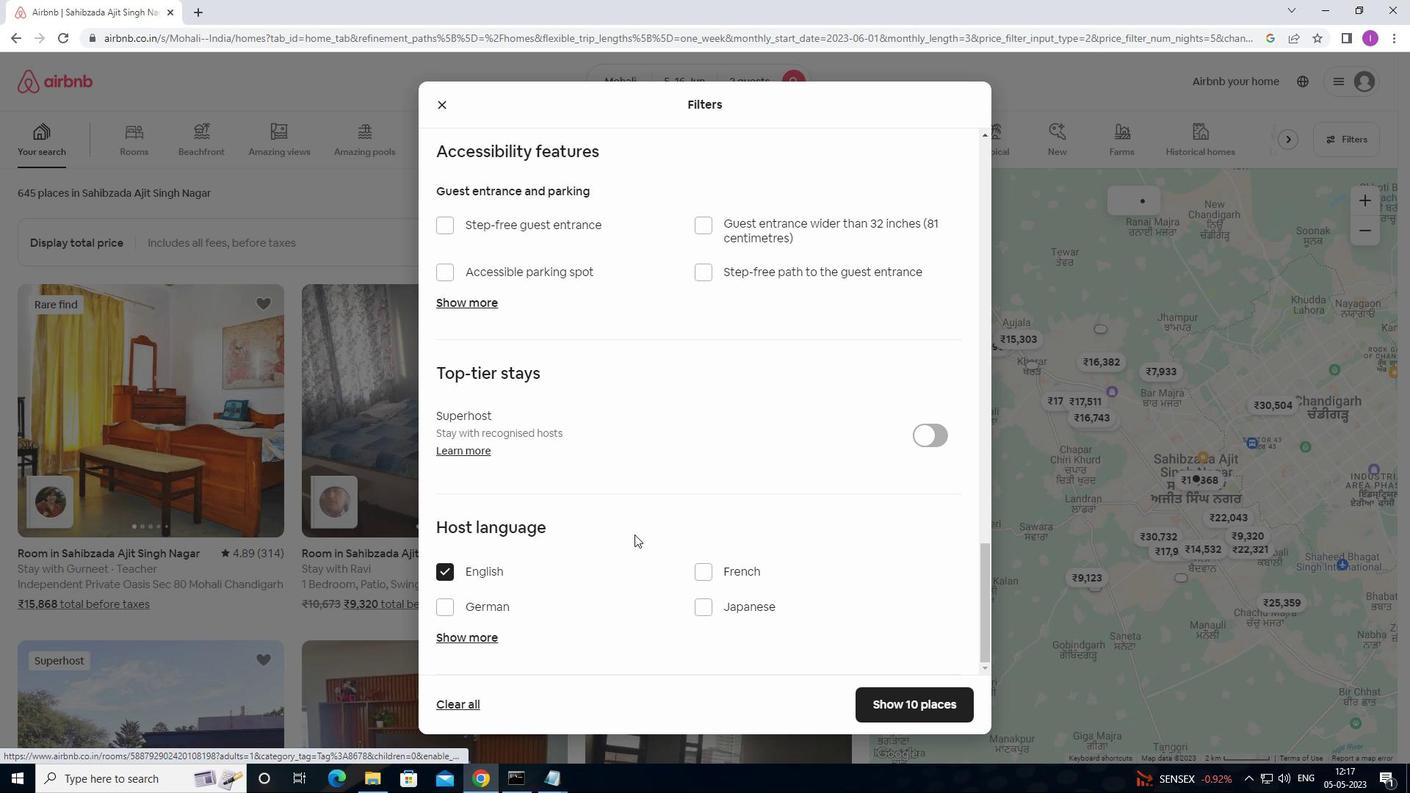 
Action: Mouse scrolled (666, 534) with delta (0, 0)
Screenshot: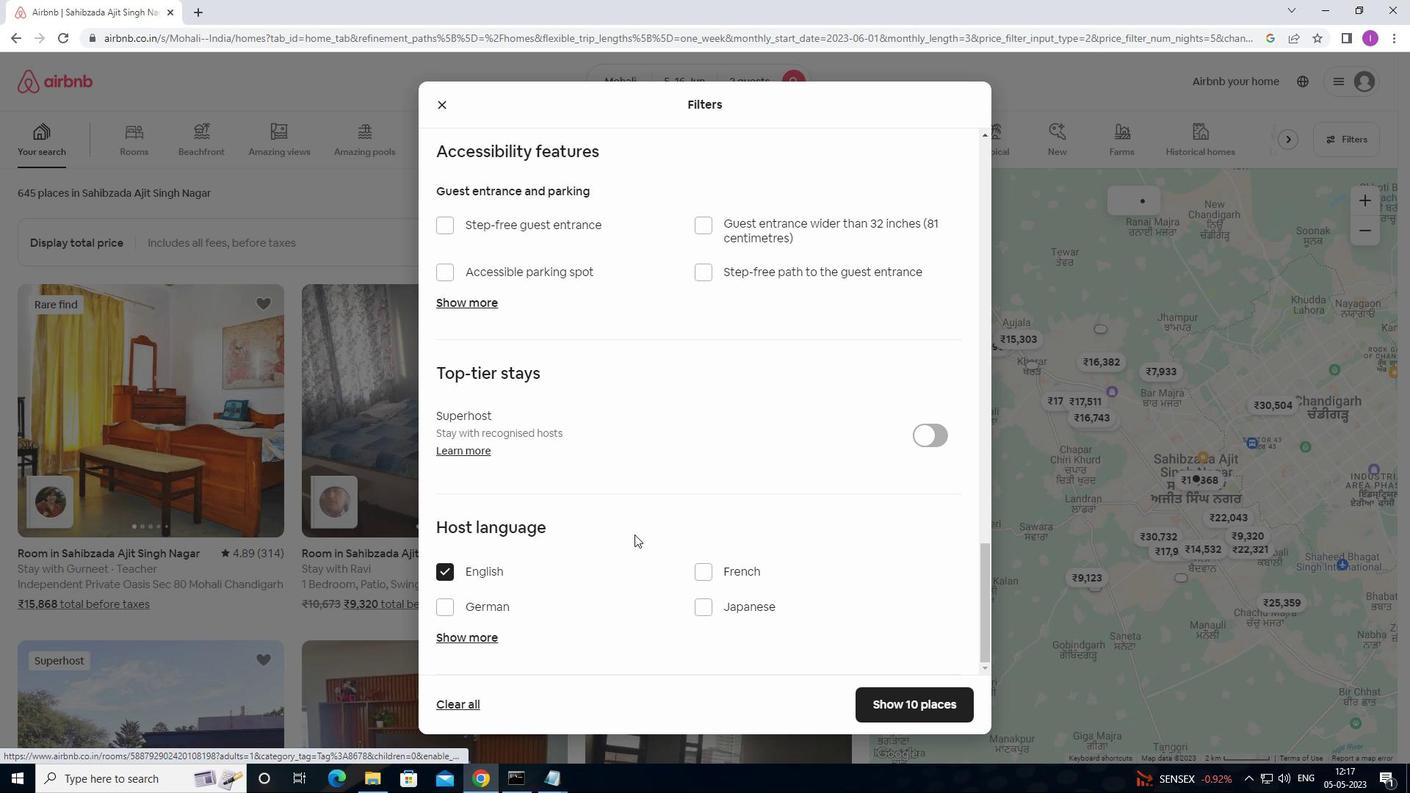 
Action: Mouse moved to (888, 707)
Screenshot: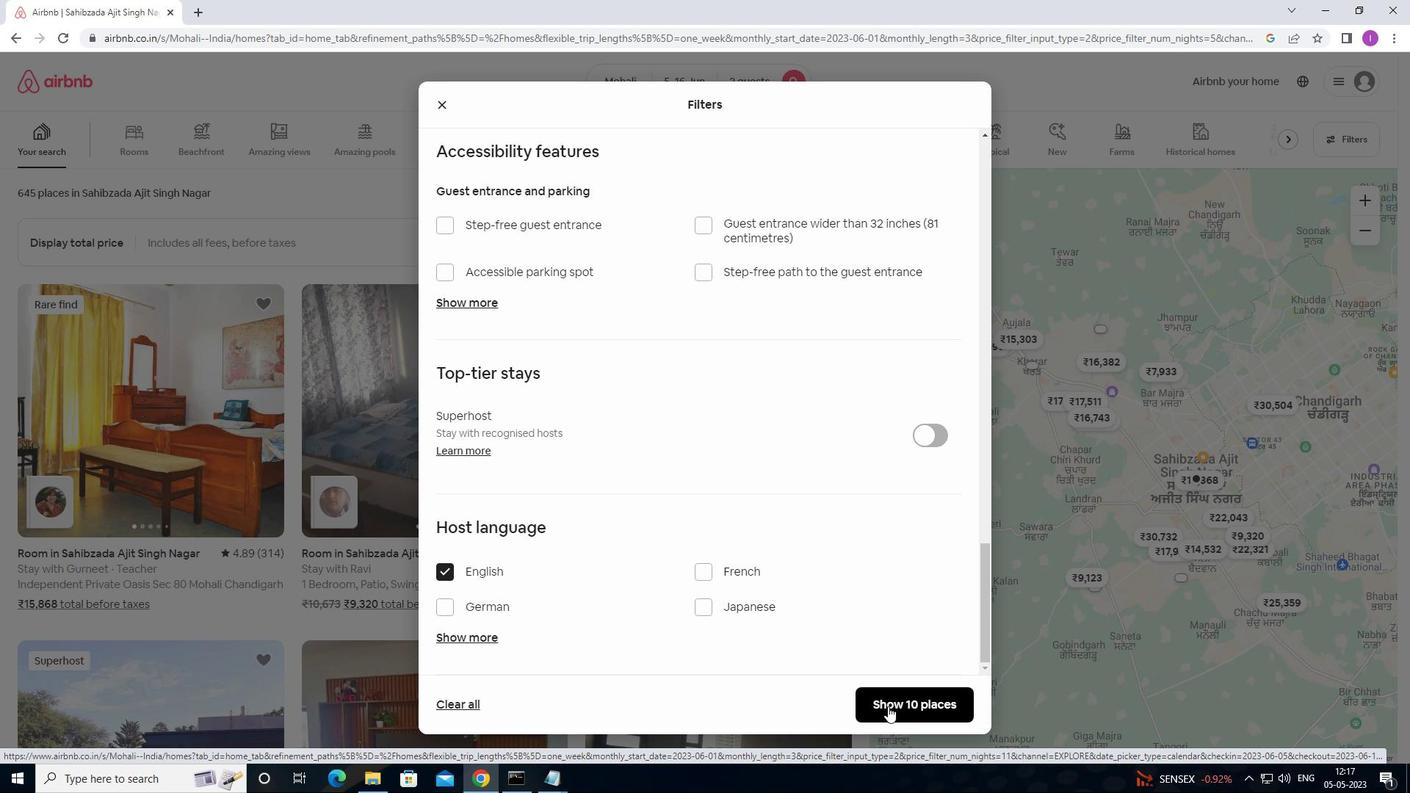 
Action: Mouse pressed left at (888, 707)
Screenshot: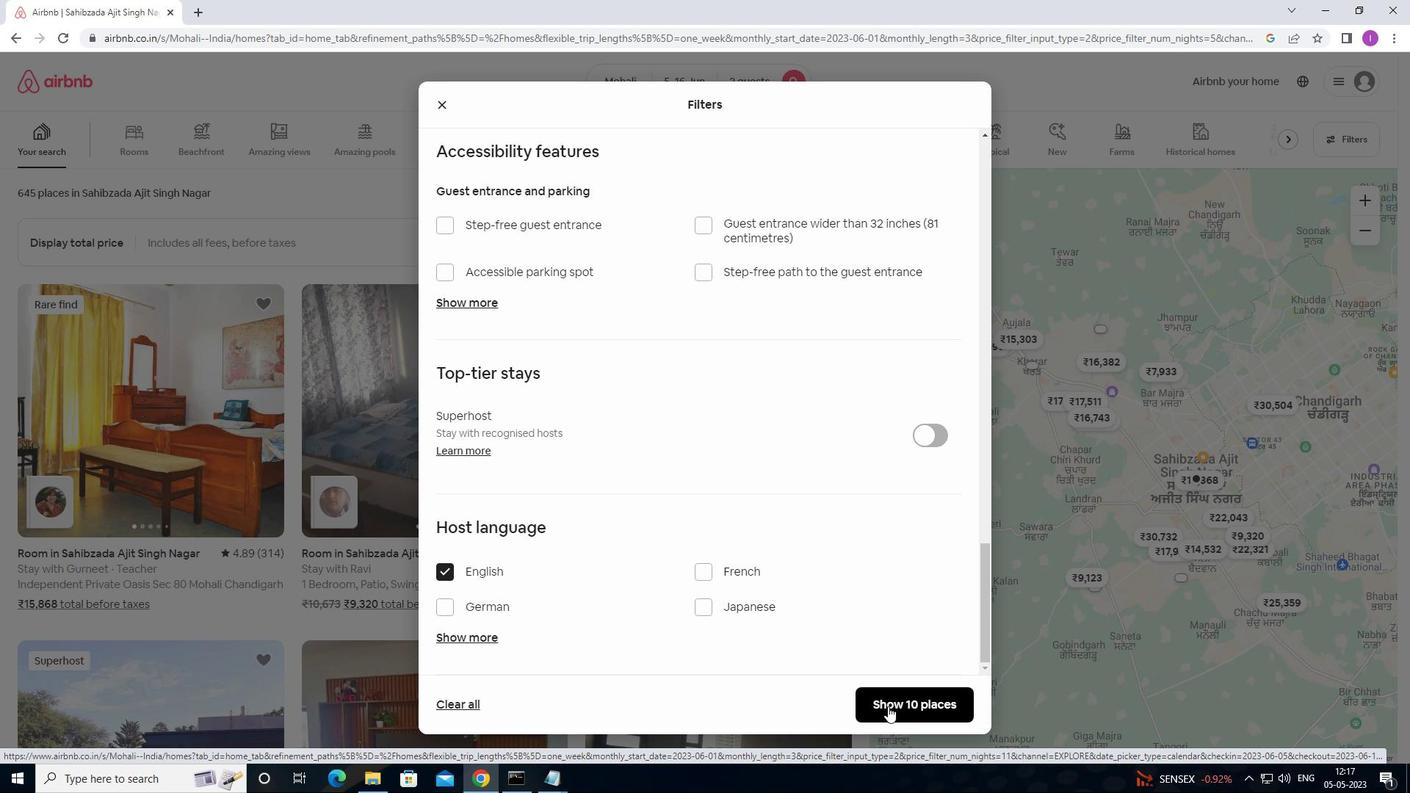 
Action: Mouse moved to (891, 678)
Screenshot: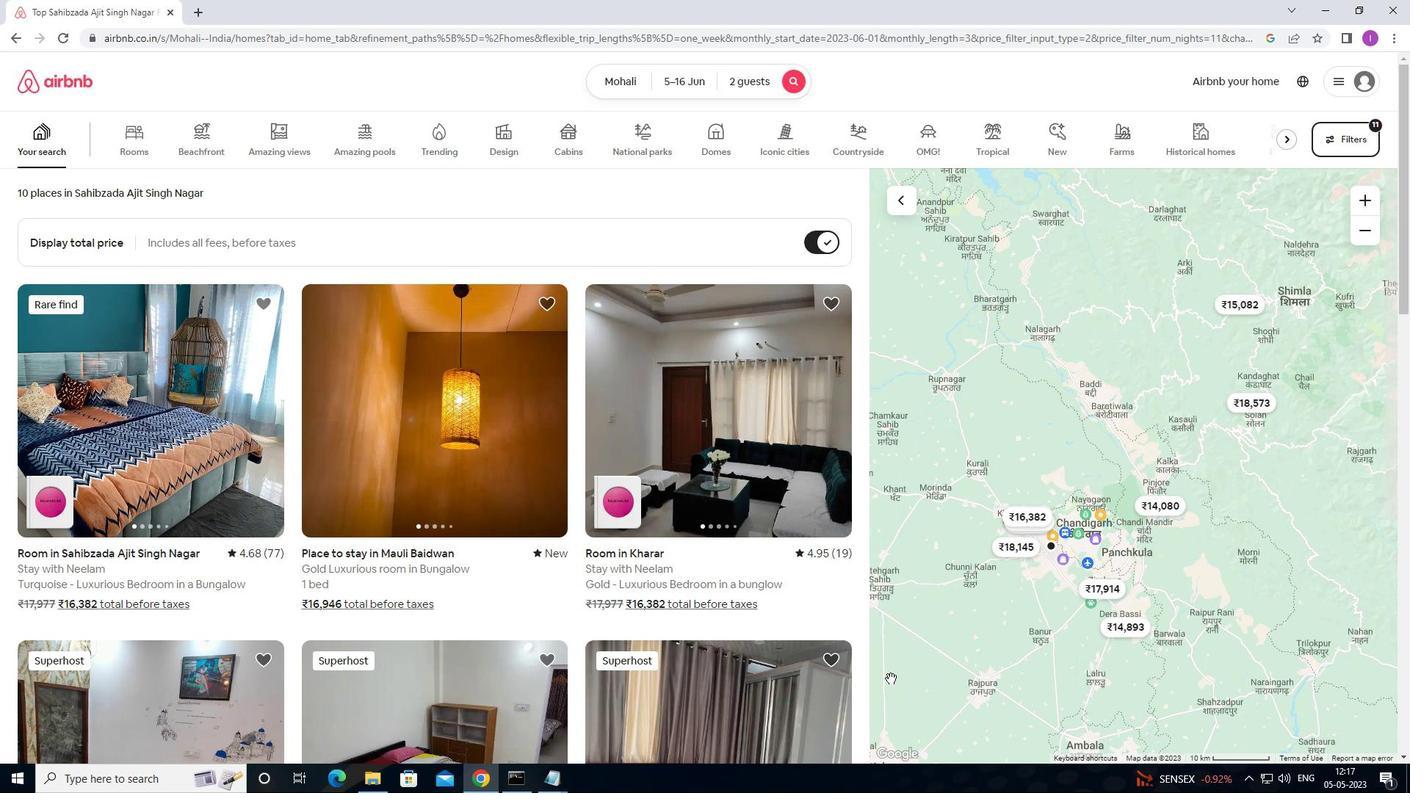 
